 Task: Find connections with filter location Tàrrega with filter topic #productmanagementwith filter profile language Potuguese with filter current company Snowflake with filter school KRISHNA INSTITUTE OF ENGINEERING AND TECHNOLOGY, GHAZIABAD with filter industry Beverage Manufacturing with filter service category Technical with filter keywords title Proposal Writer
Action: Mouse moved to (619, 59)
Screenshot: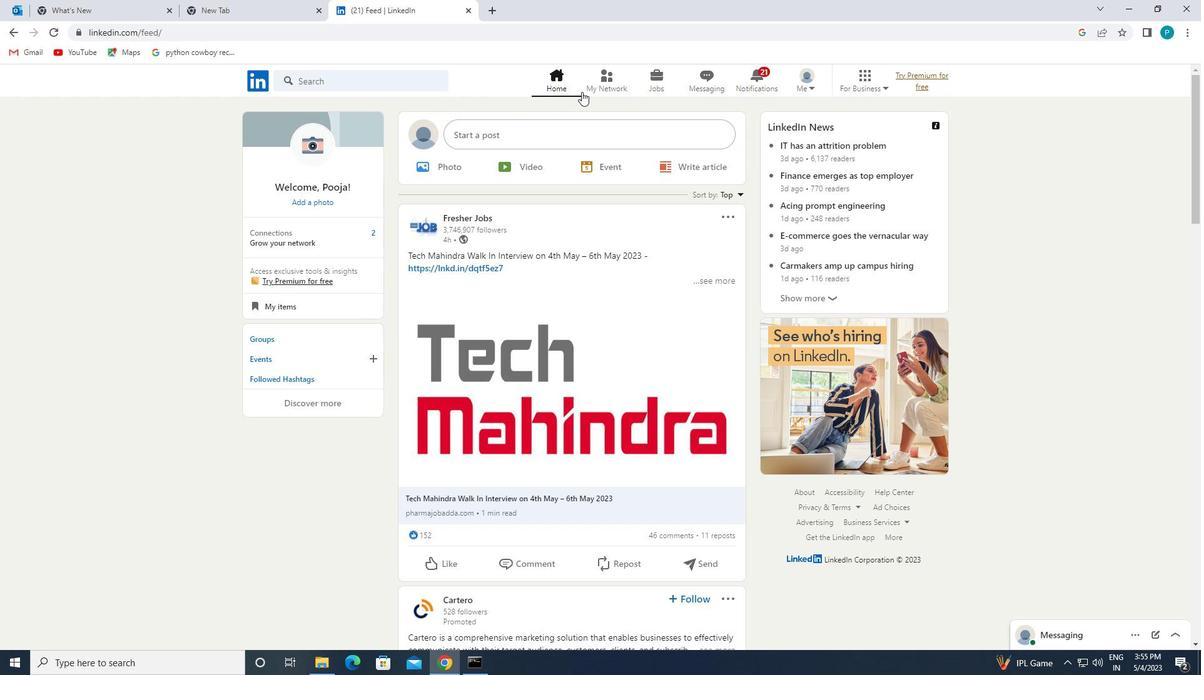 
Action: Mouse pressed left at (619, 59)
Screenshot: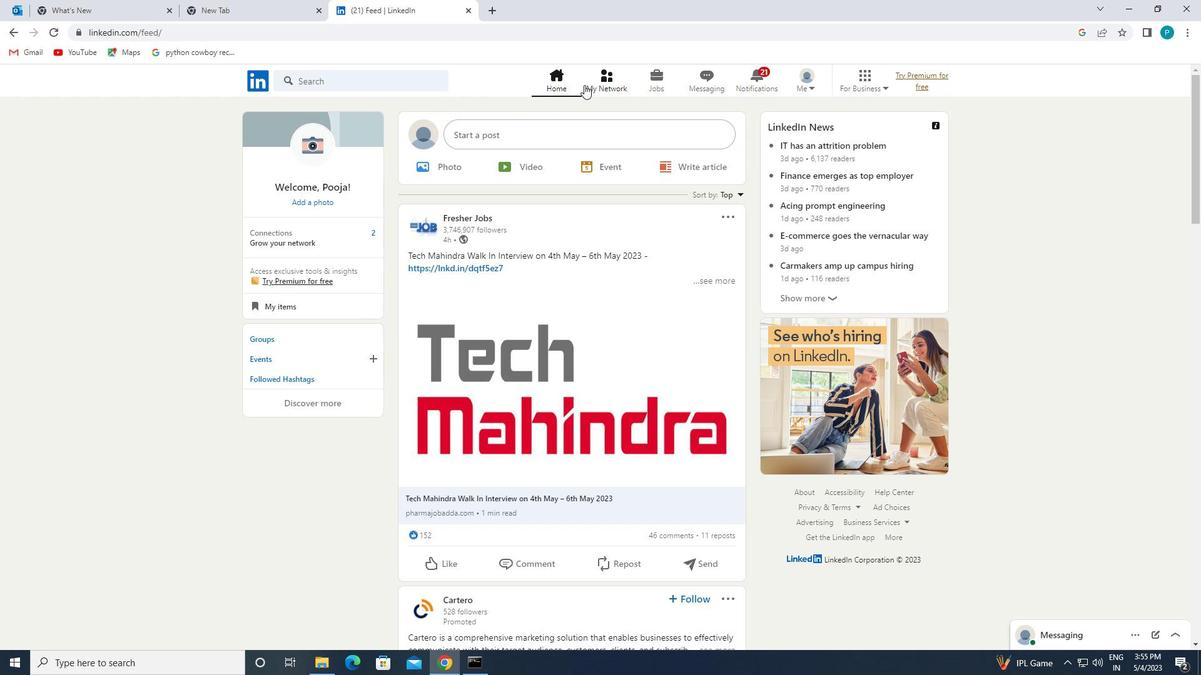 
Action: Mouse moved to (607, 73)
Screenshot: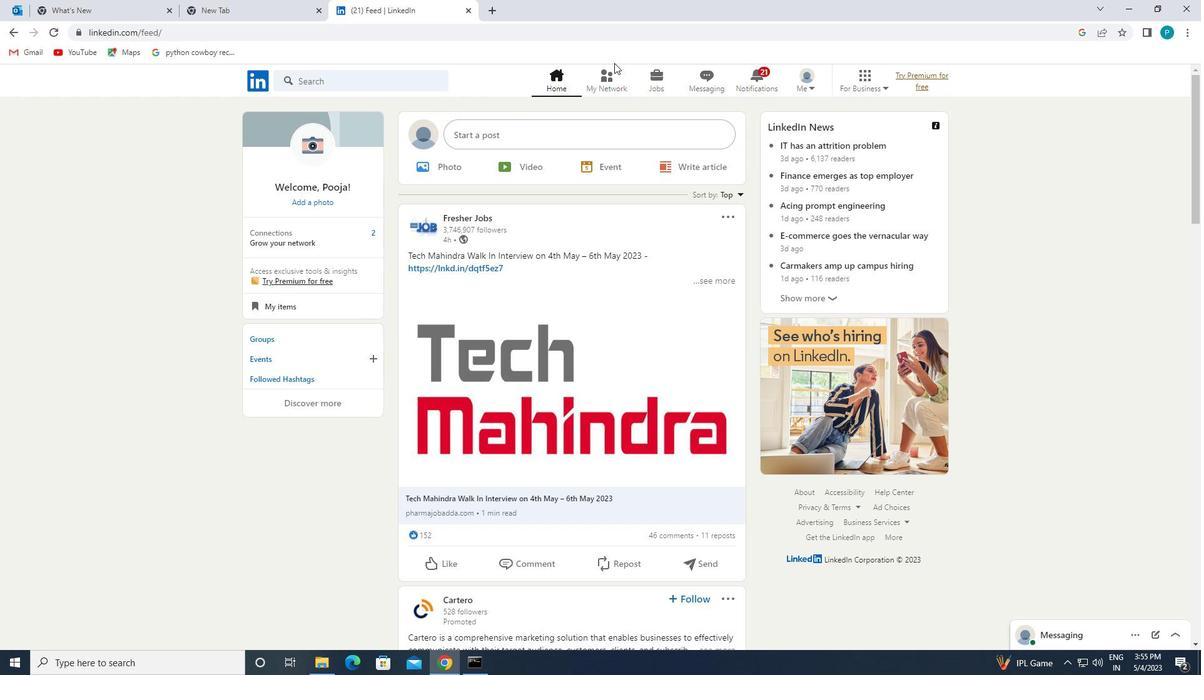
Action: Mouse pressed left at (607, 73)
Screenshot: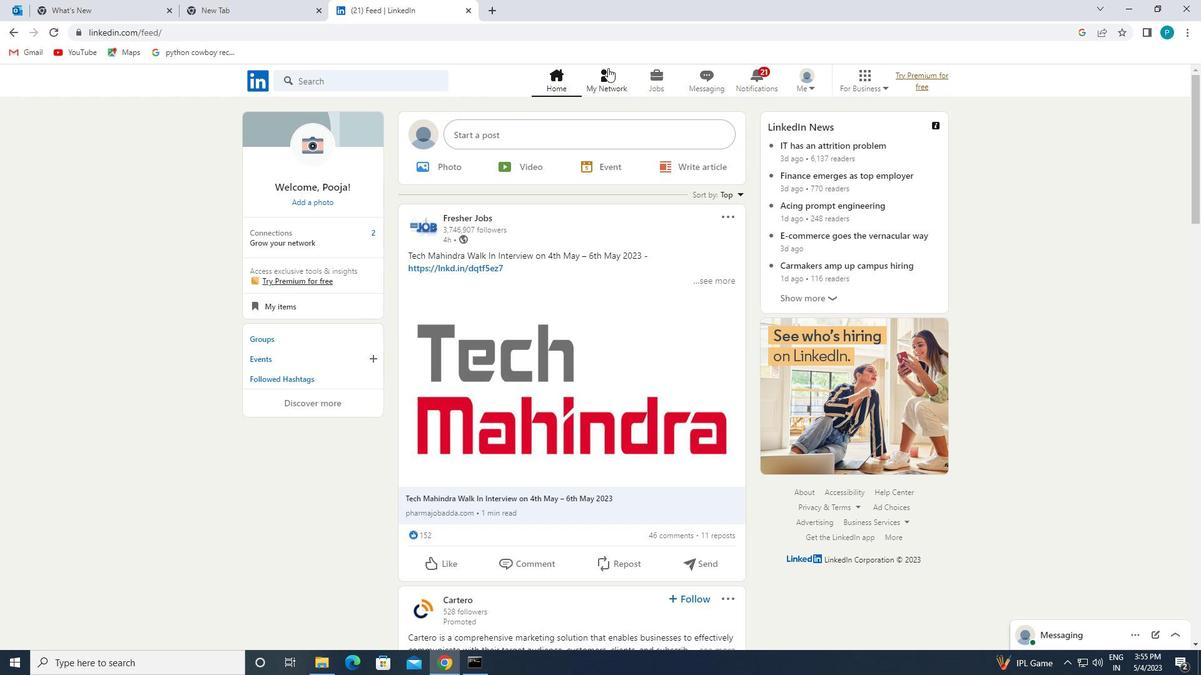
Action: Mouse moved to (335, 142)
Screenshot: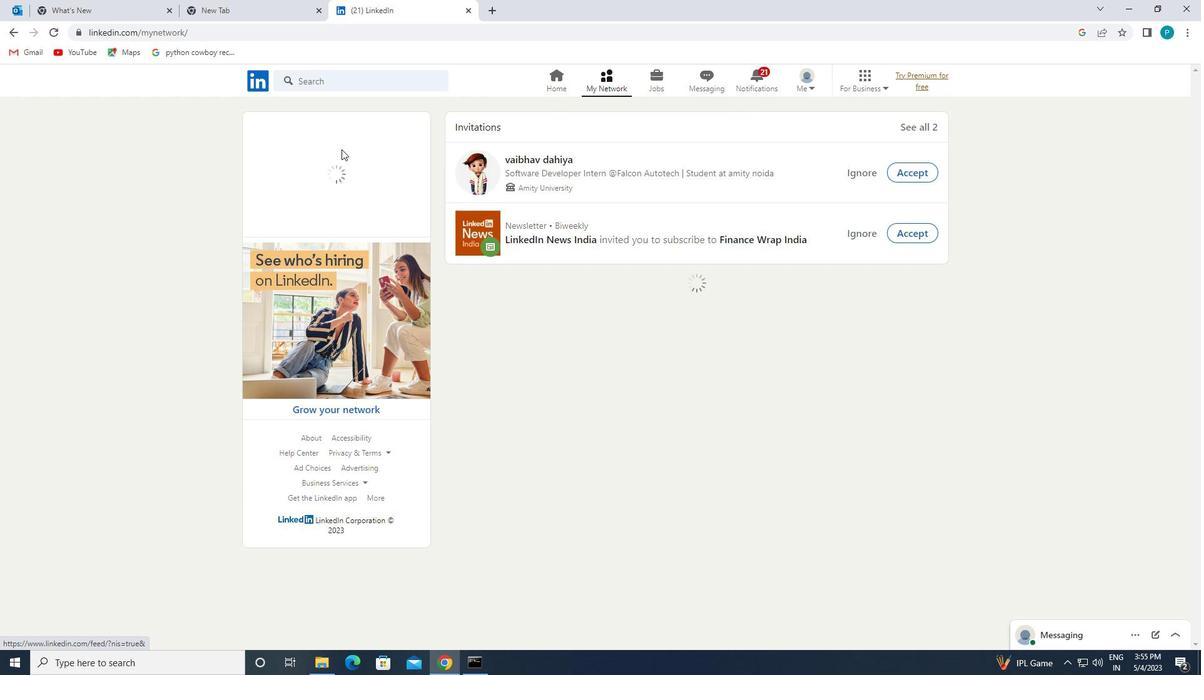 
Action: Mouse pressed left at (335, 142)
Screenshot: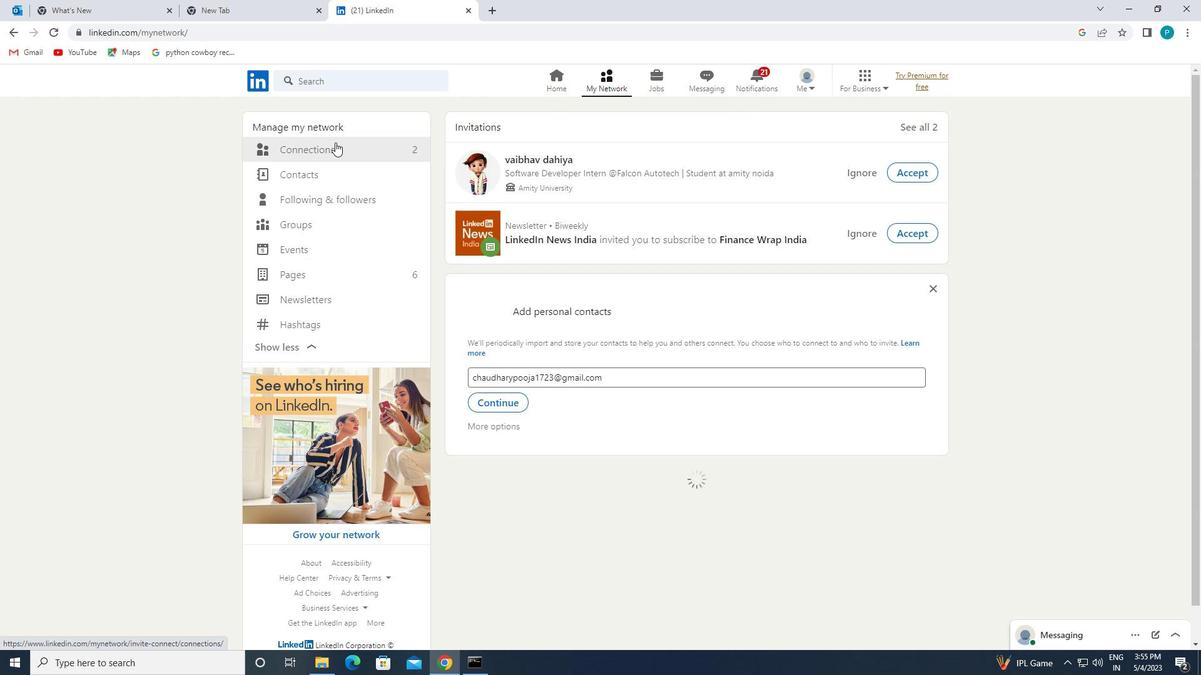 
Action: Mouse moved to (695, 147)
Screenshot: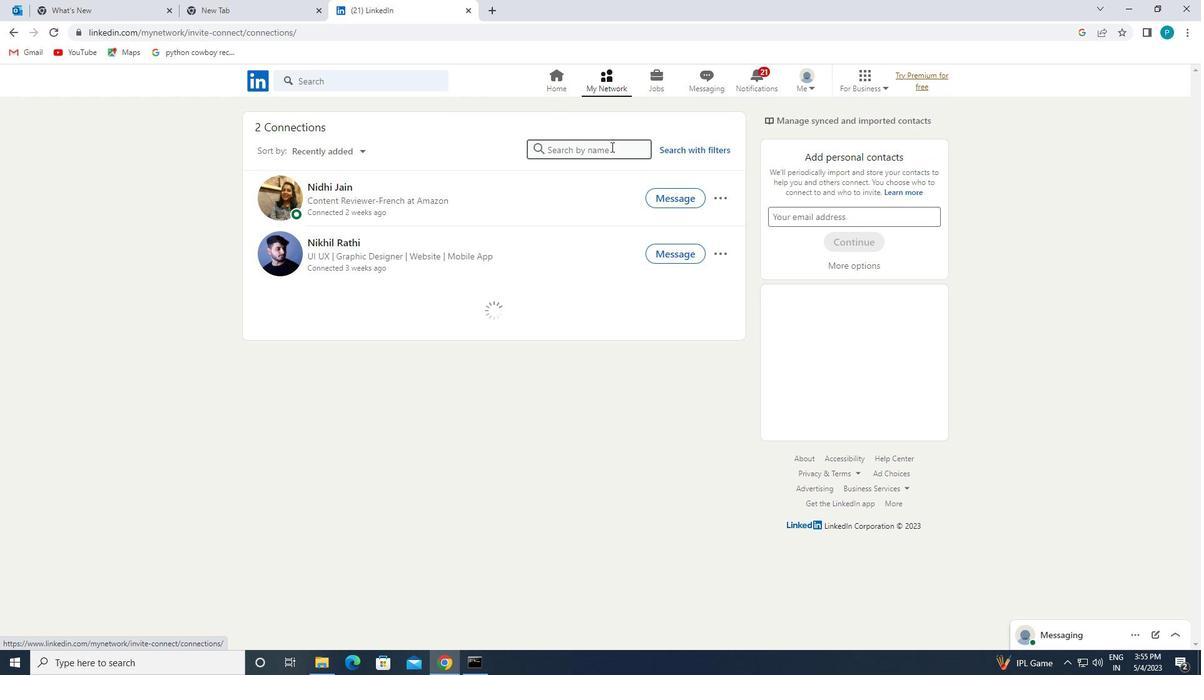 
Action: Mouse pressed left at (695, 147)
Screenshot: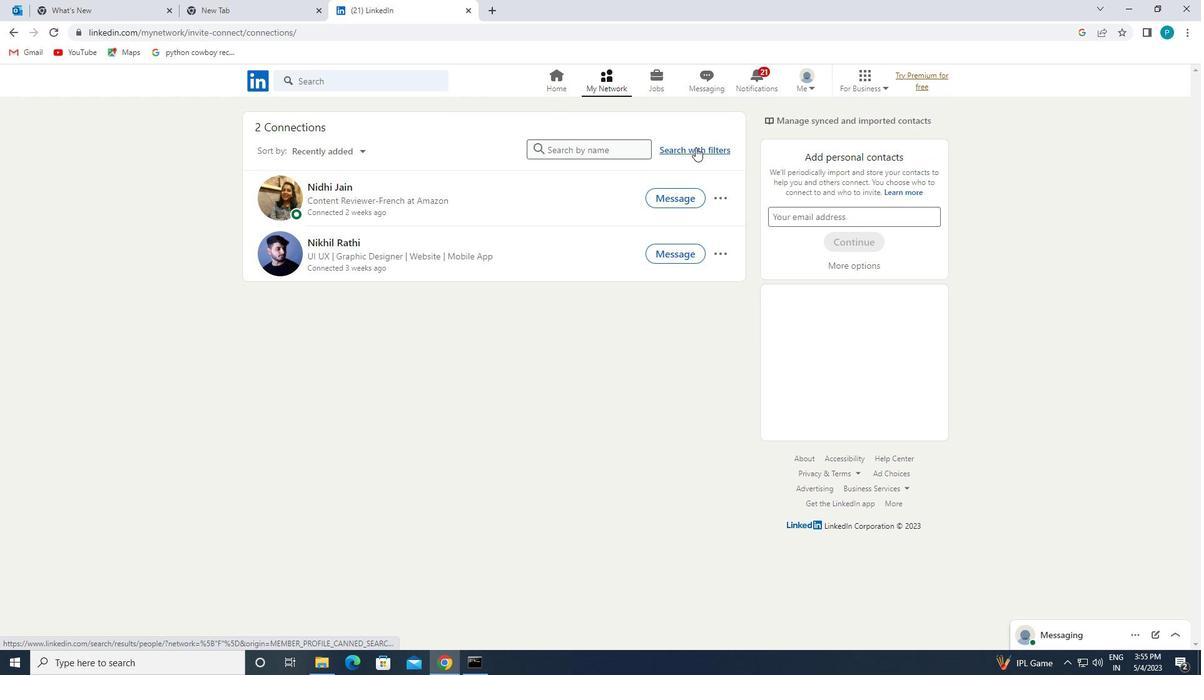 
Action: Mouse moved to (627, 115)
Screenshot: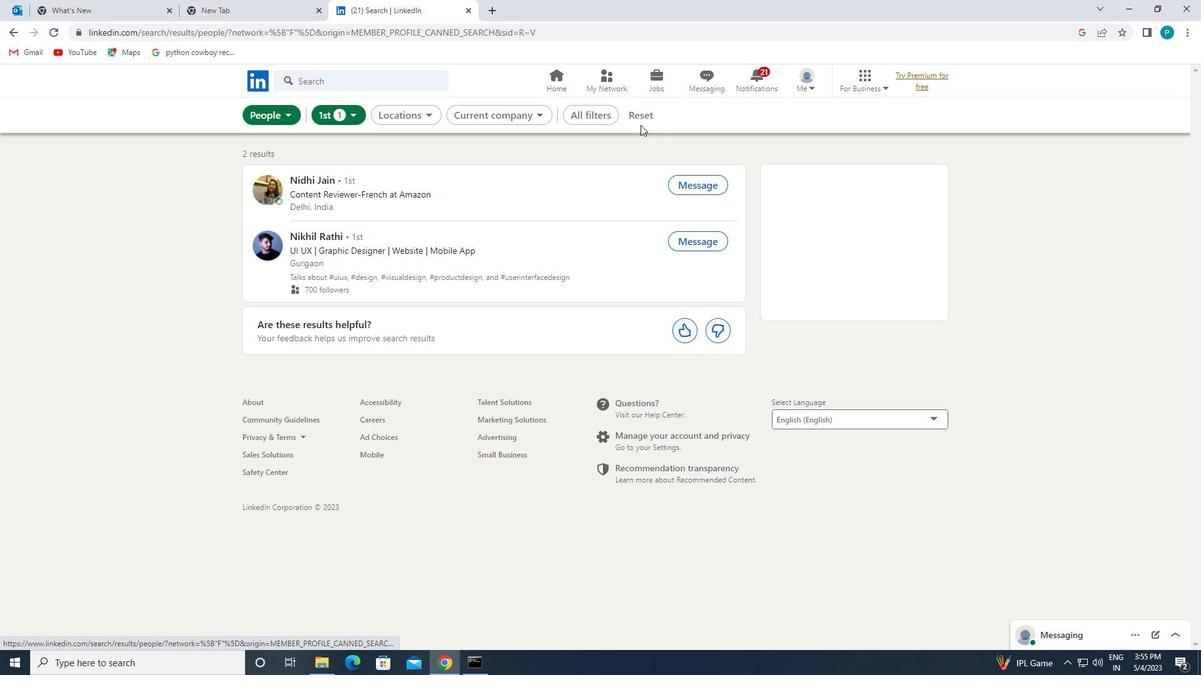 
Action: Mouse pressed left at (627, 115)
Screenshot: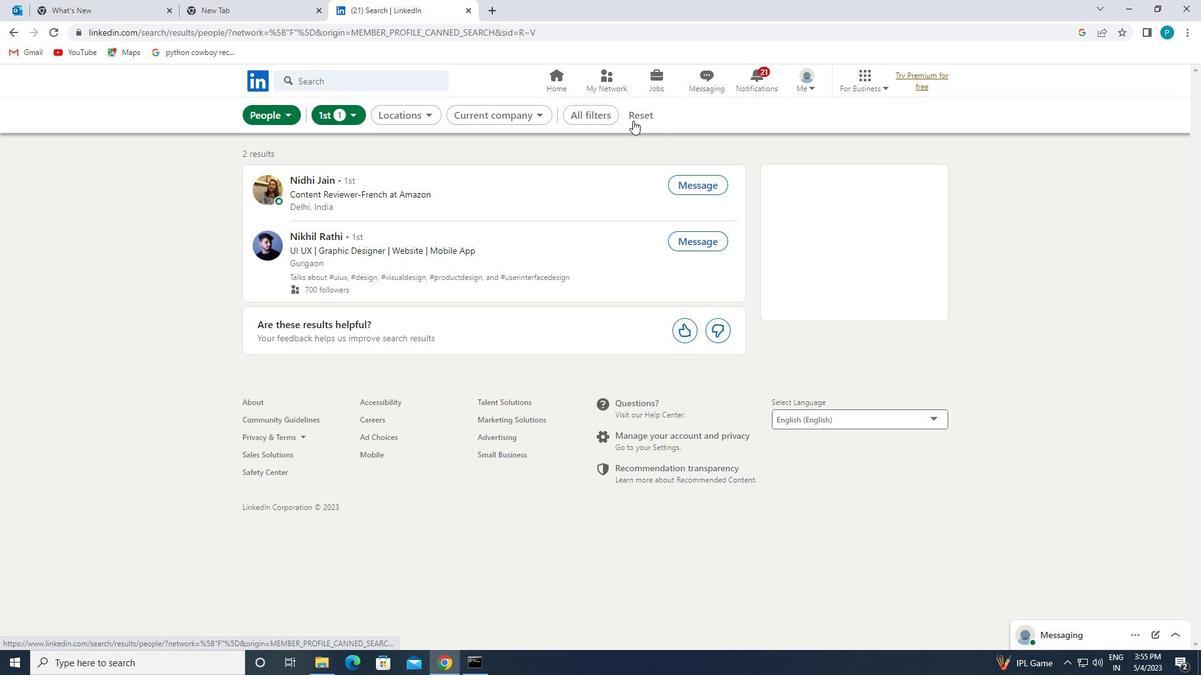 
Action: Mouse pressed left at (627, 115)
Screenshot: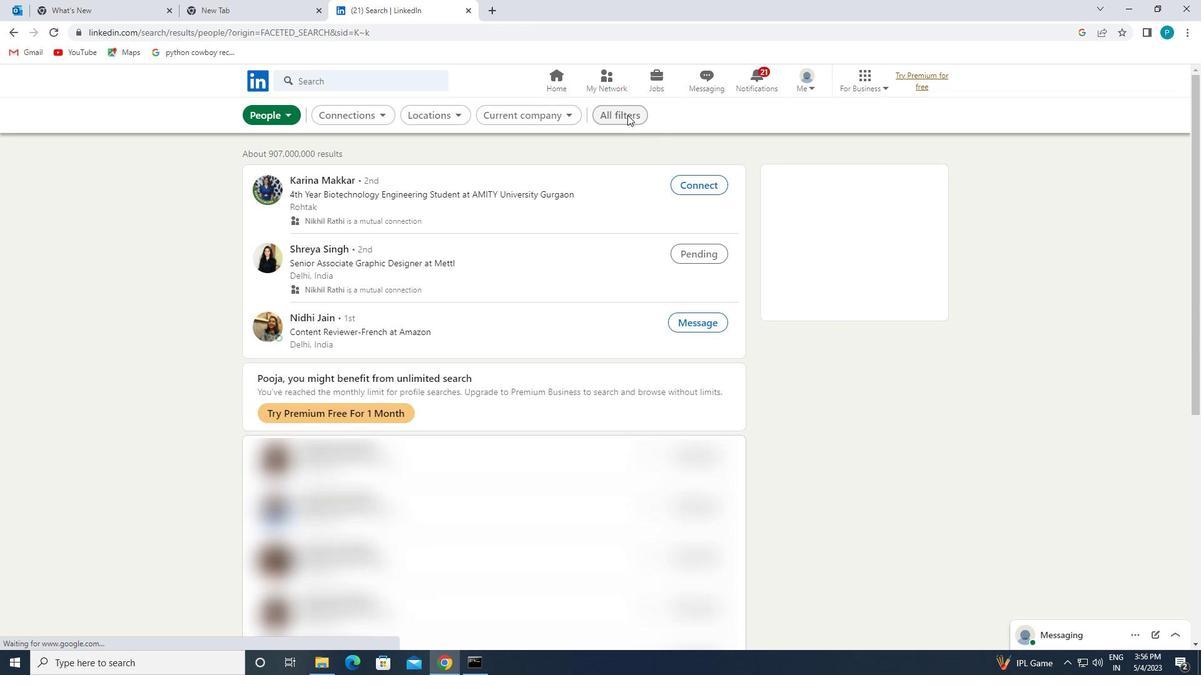 
Action: Mouse moved to (978, 307)
Screenshot: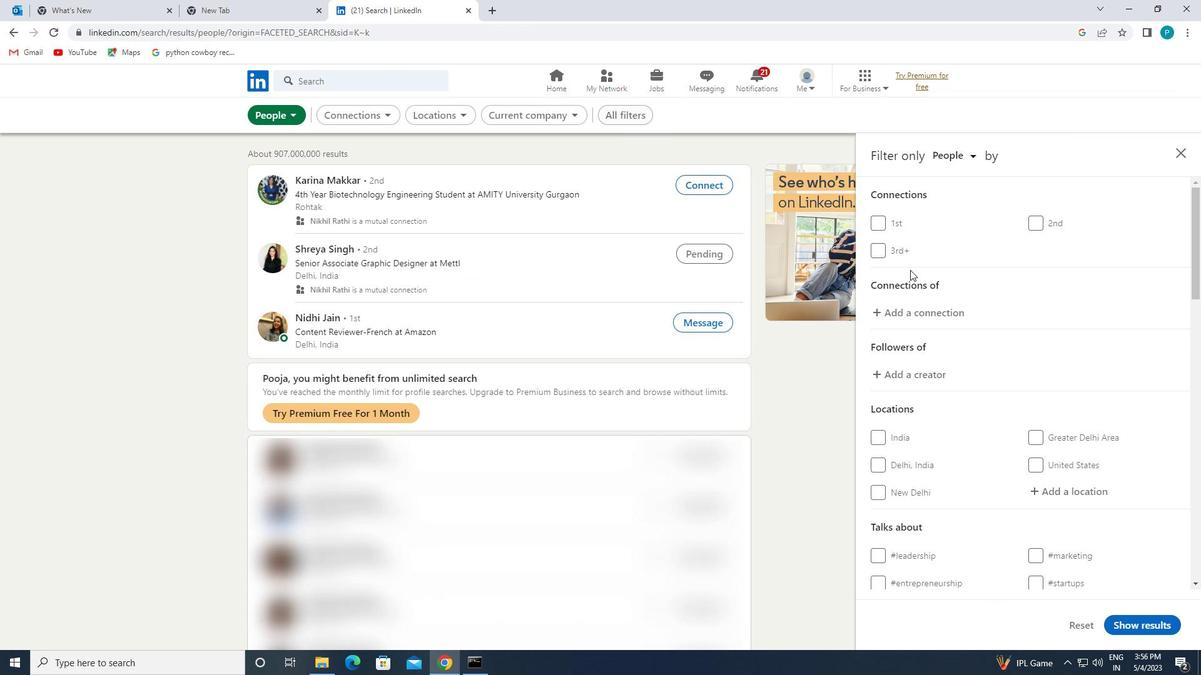
Action: Mouse scrolled (978, 307) with delta (0, 0)
Screenshot: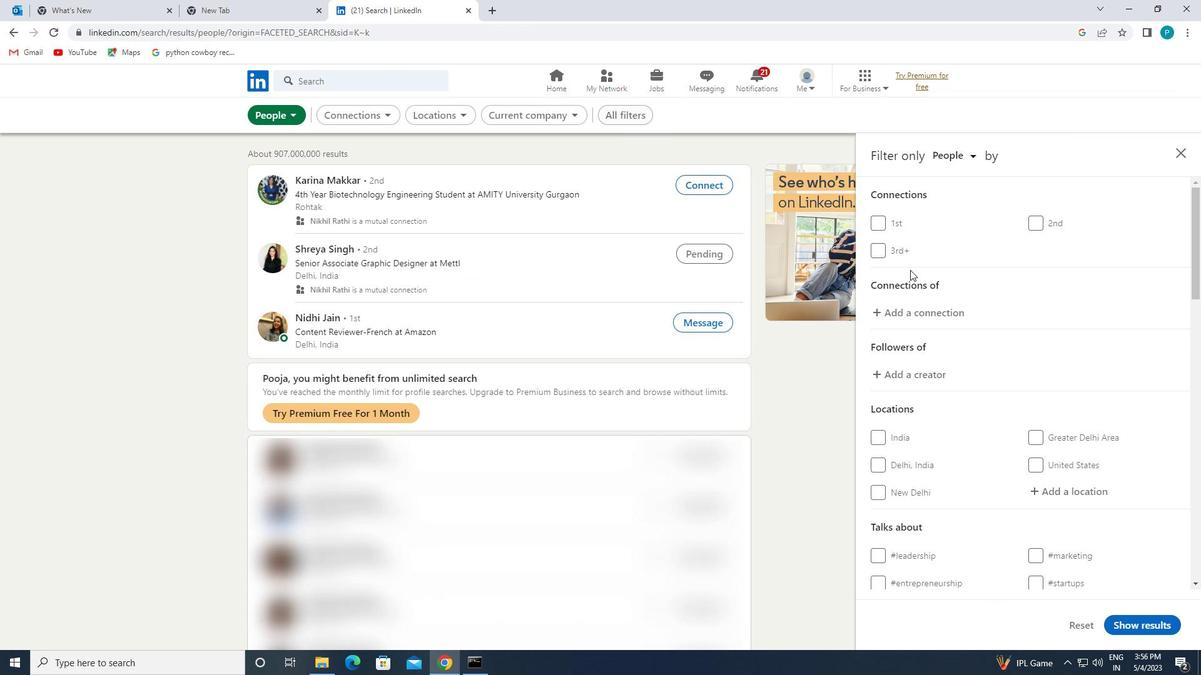 
Action: Mouse moved to (981, 311)
Screenshot: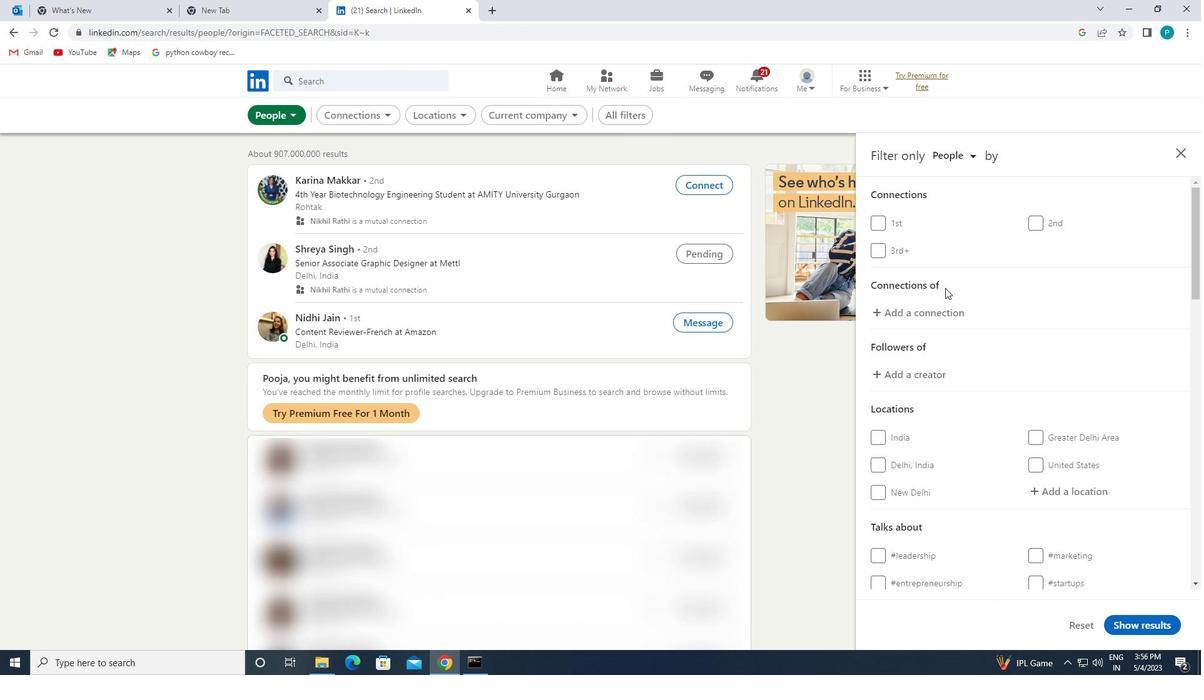 
Action: Mouse scrolled (981, 311) with delta (0, 0)
Screenshot: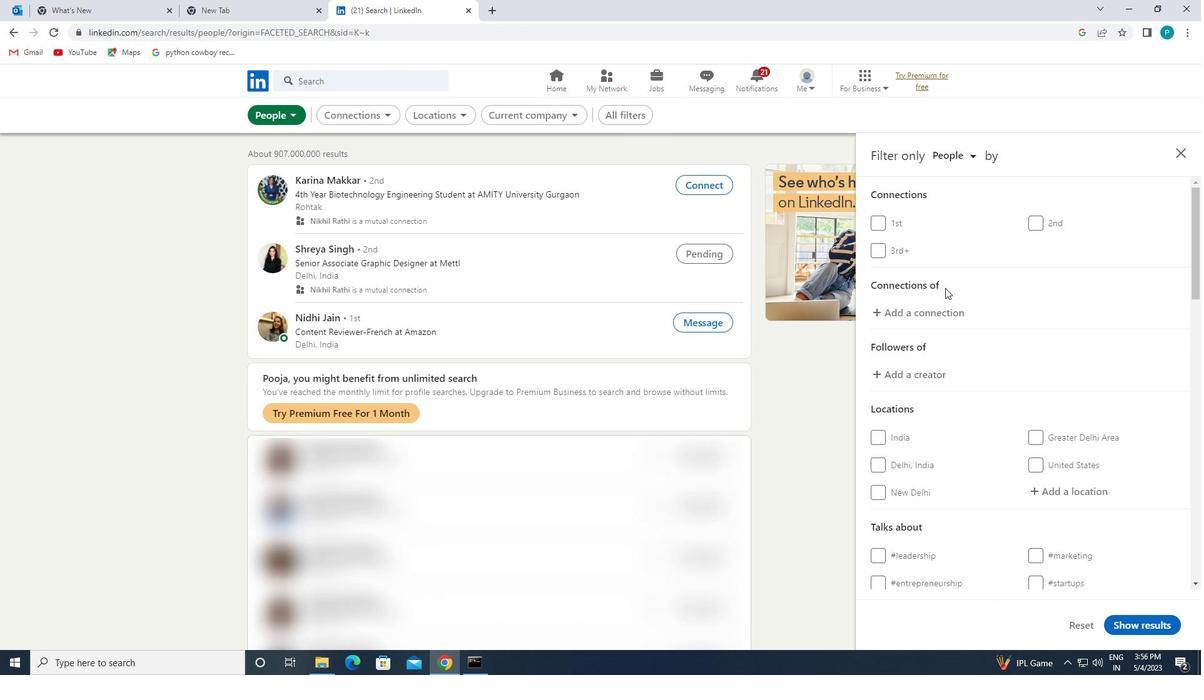 
Action: Mouse moved to (1053, 353)
Screenshot: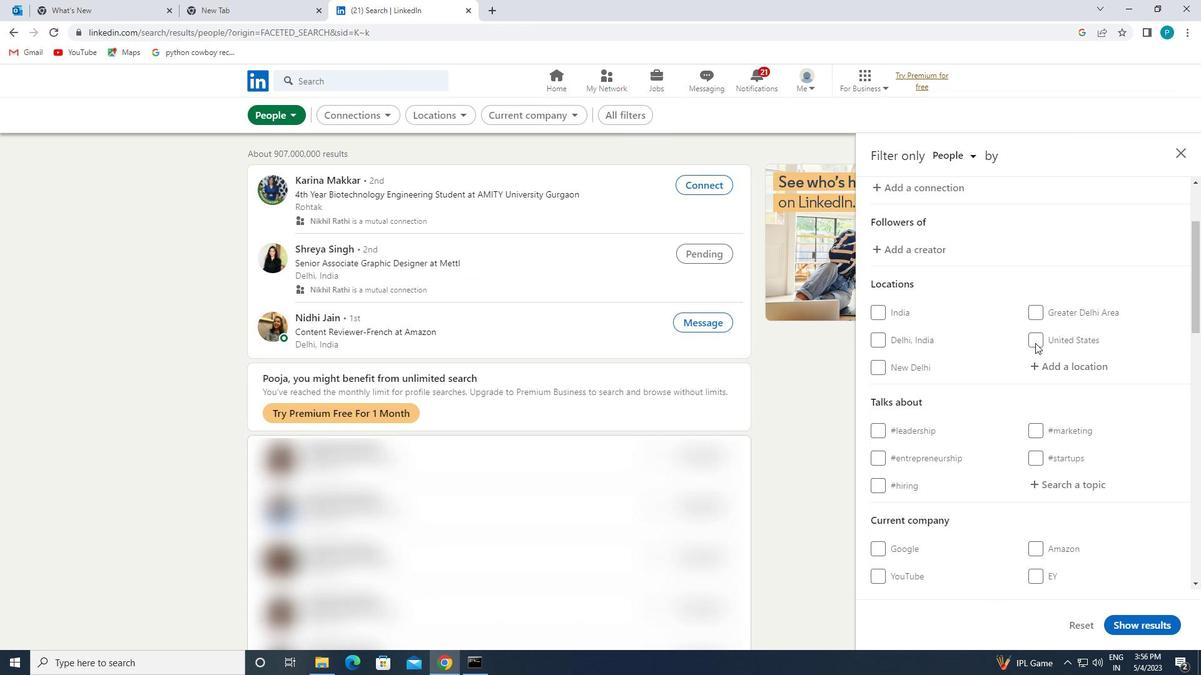 
Action: Mouse pressed left at (1053, 353)
Screenshot: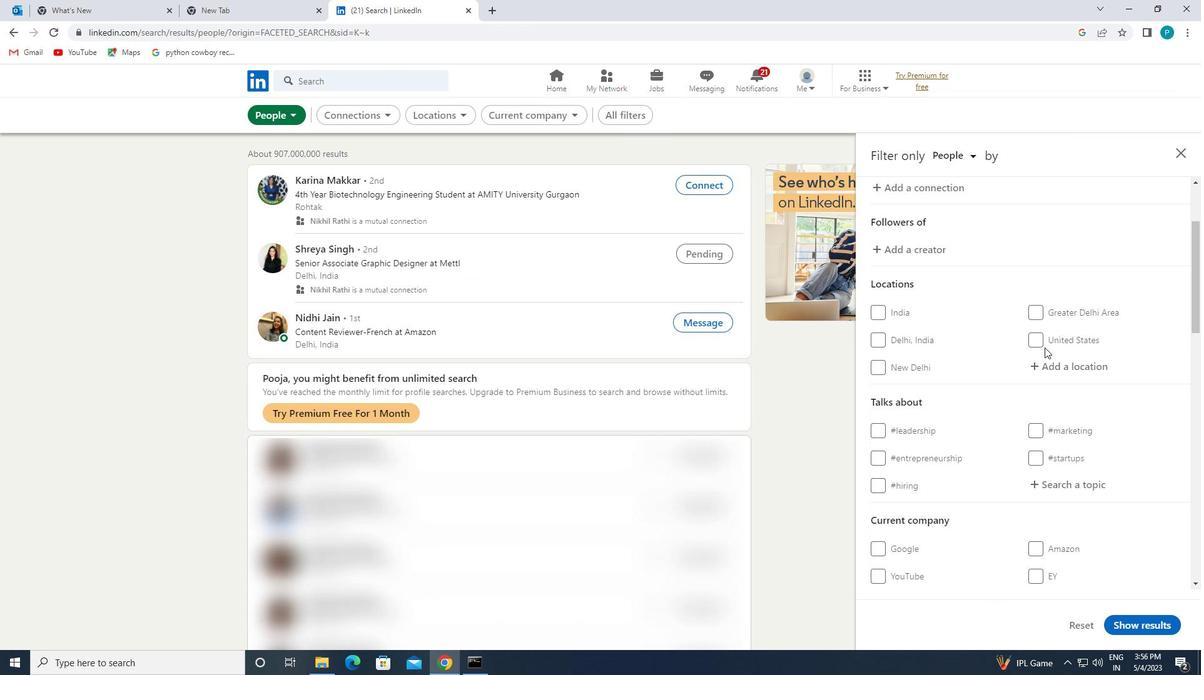 
Action: Mouse moved to (1057, 363)
Screenshot: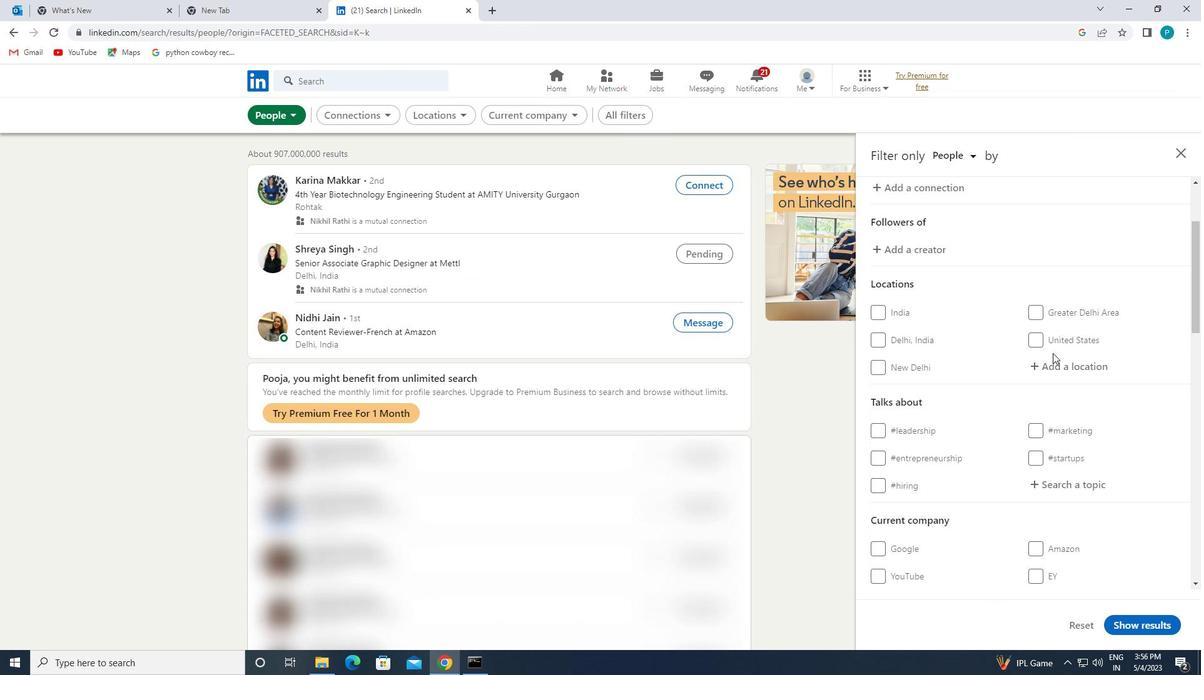 
Action: Mouse pressed left at (1057, 363)
Screenshot: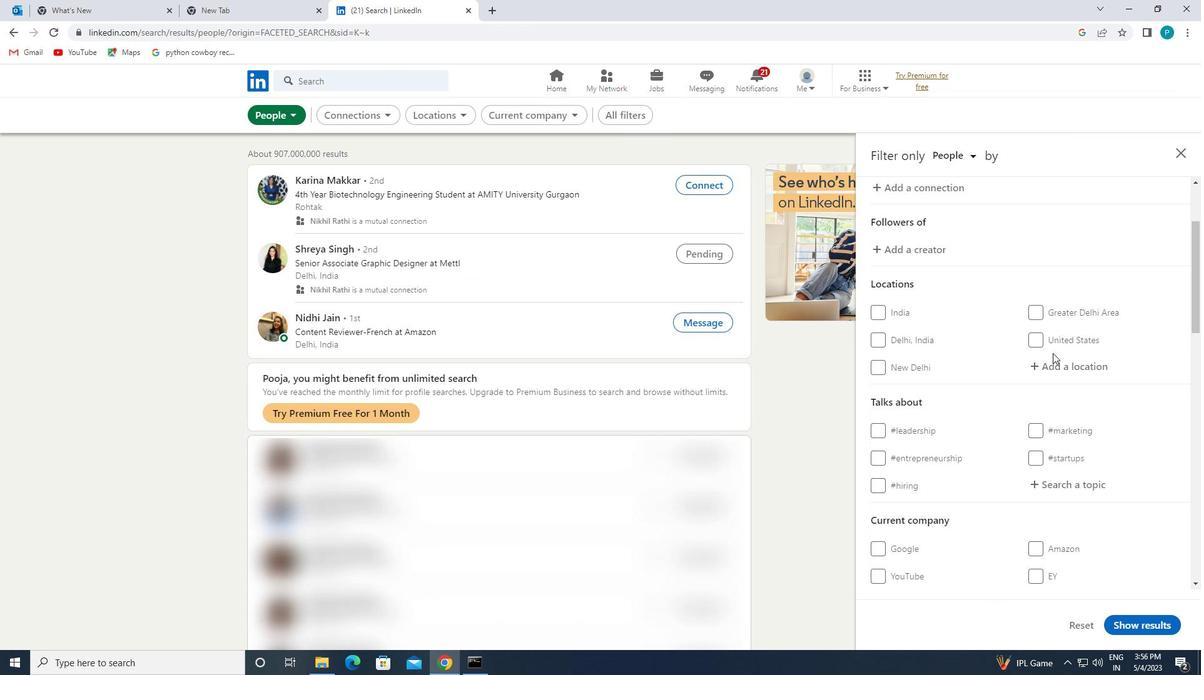 
Action: Mouse moved to (1058, 363)
Screenshot: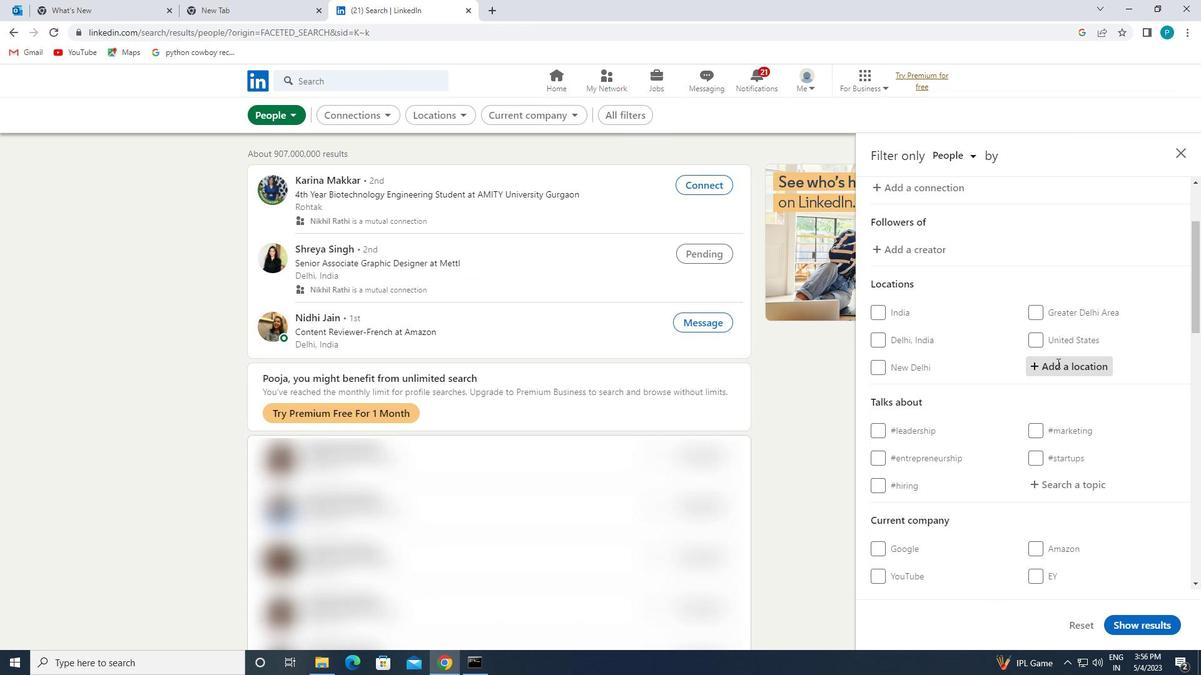 
Action: Key pressed <Key.caps_lock>t<Key.caps_lock>arrega
Screenshot: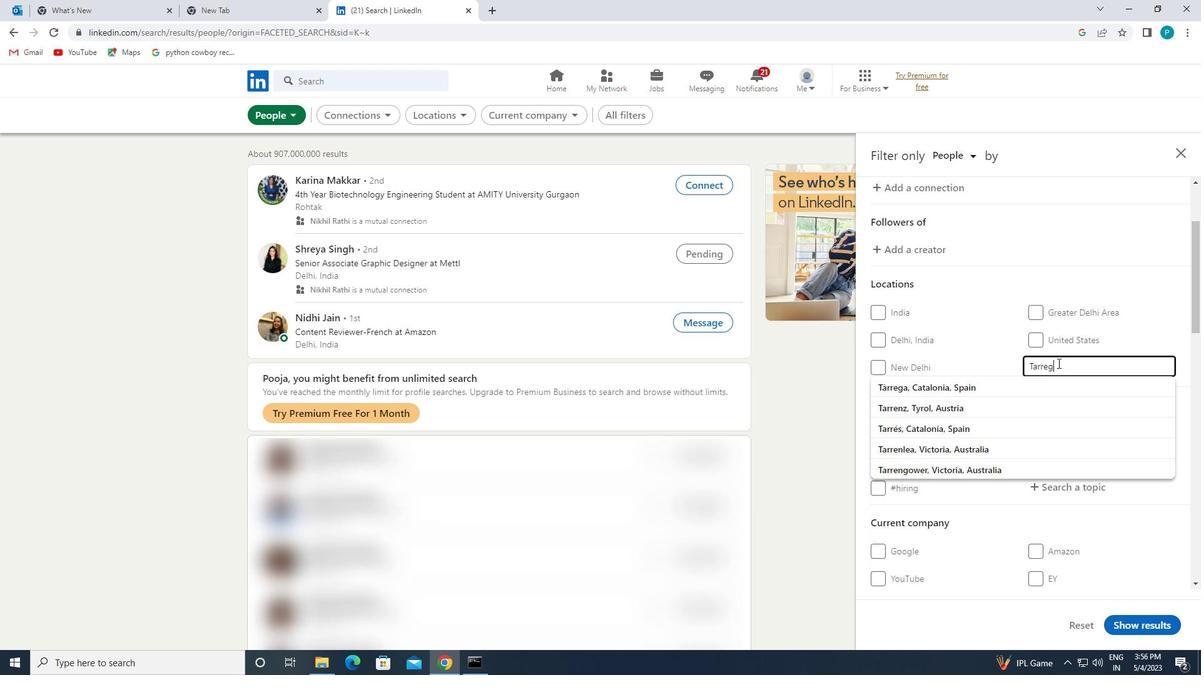 
Action: Mouse moved to (1034, 386)
Screenshot: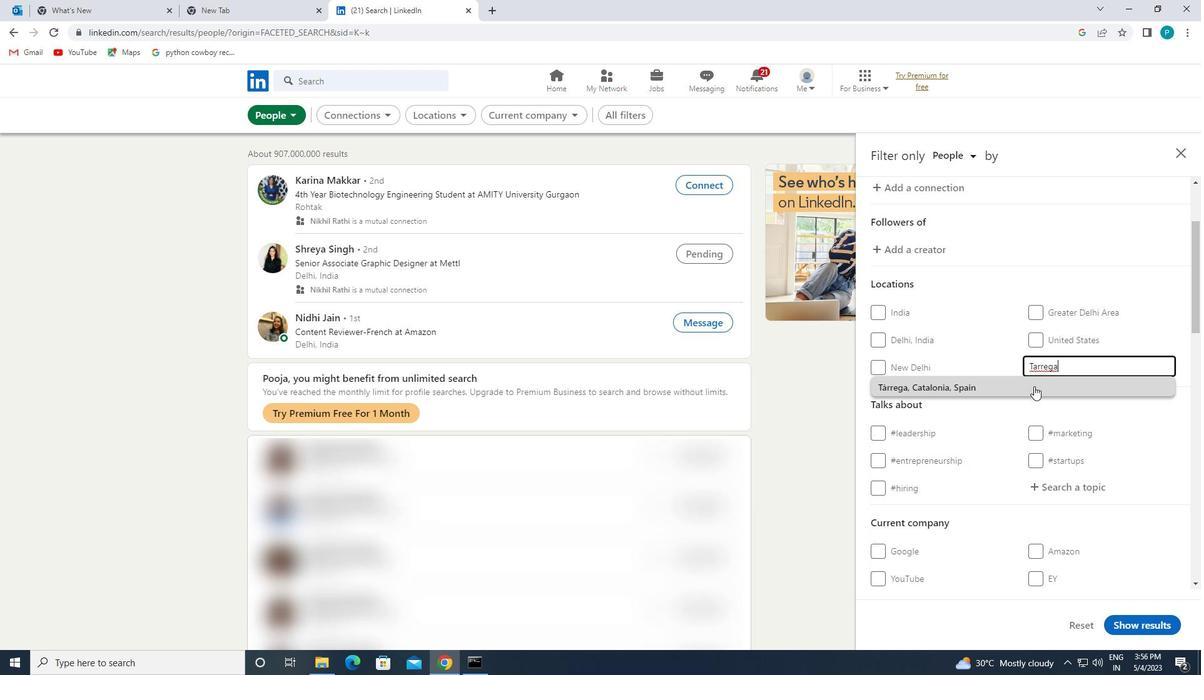 
Action: Mouse pressed left at (1034, 386)
Screenshot: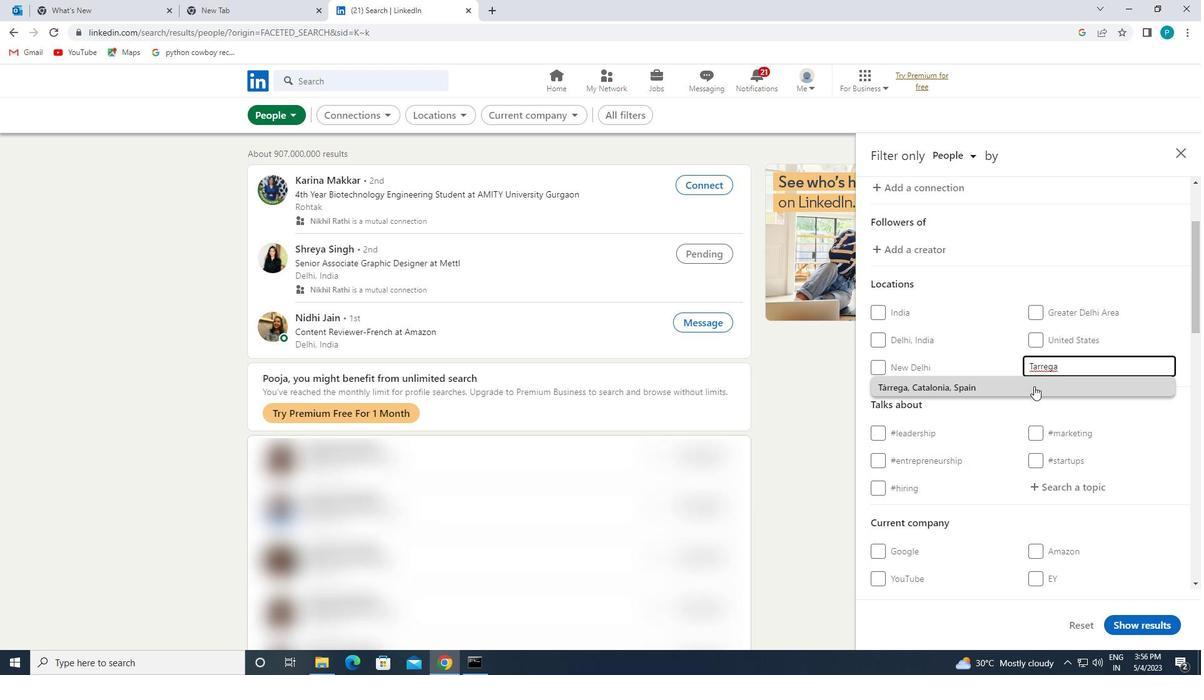 
Action: Mouse moved to (1038, 387)
Screenshot: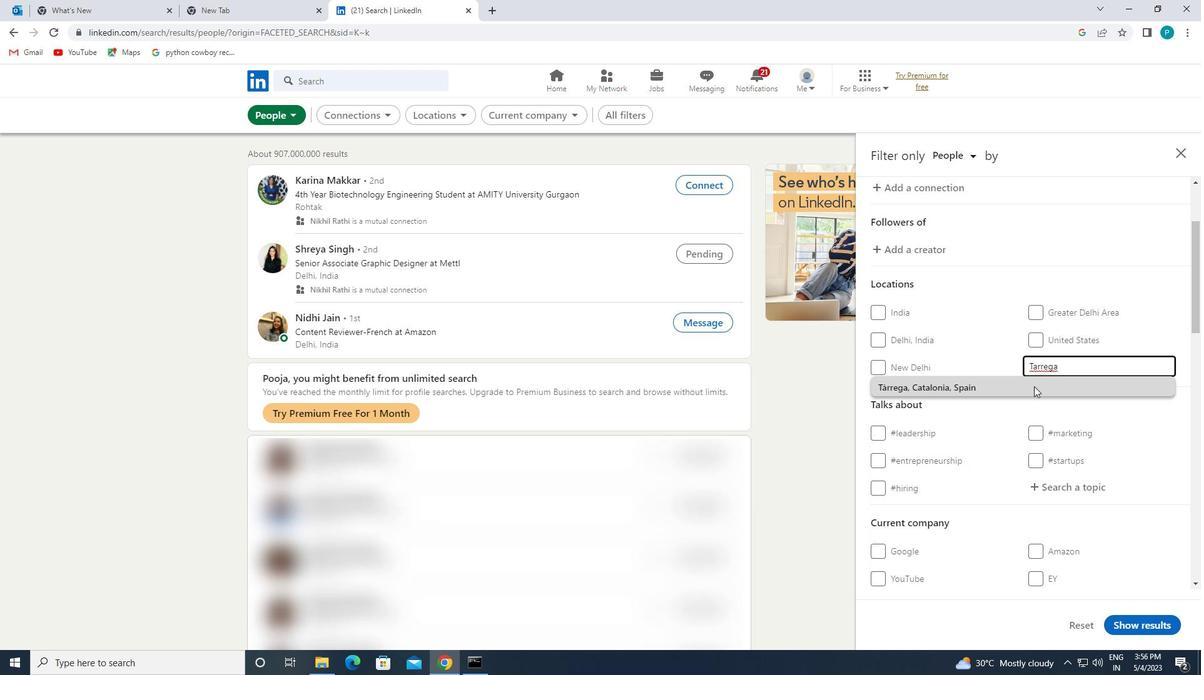 
Action: Mouse scrolled (1038, 387) with delta (0, 0)
Screenshot: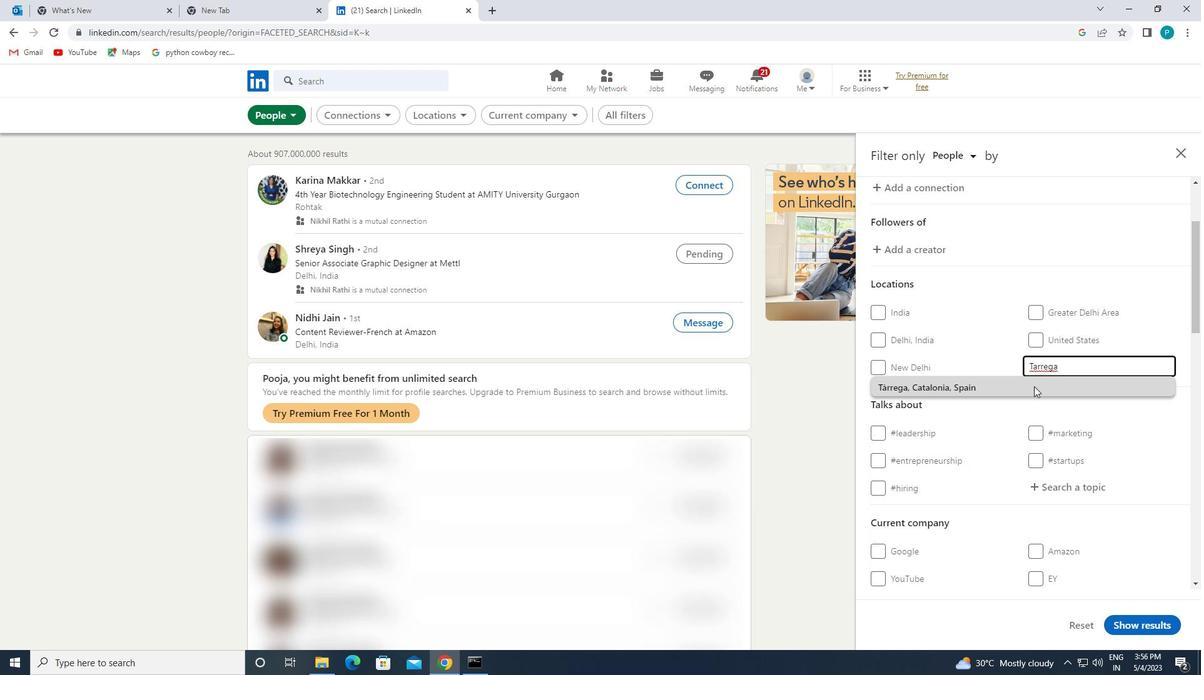 
Action: Mouse moved to (1038, 388)
Screenshot: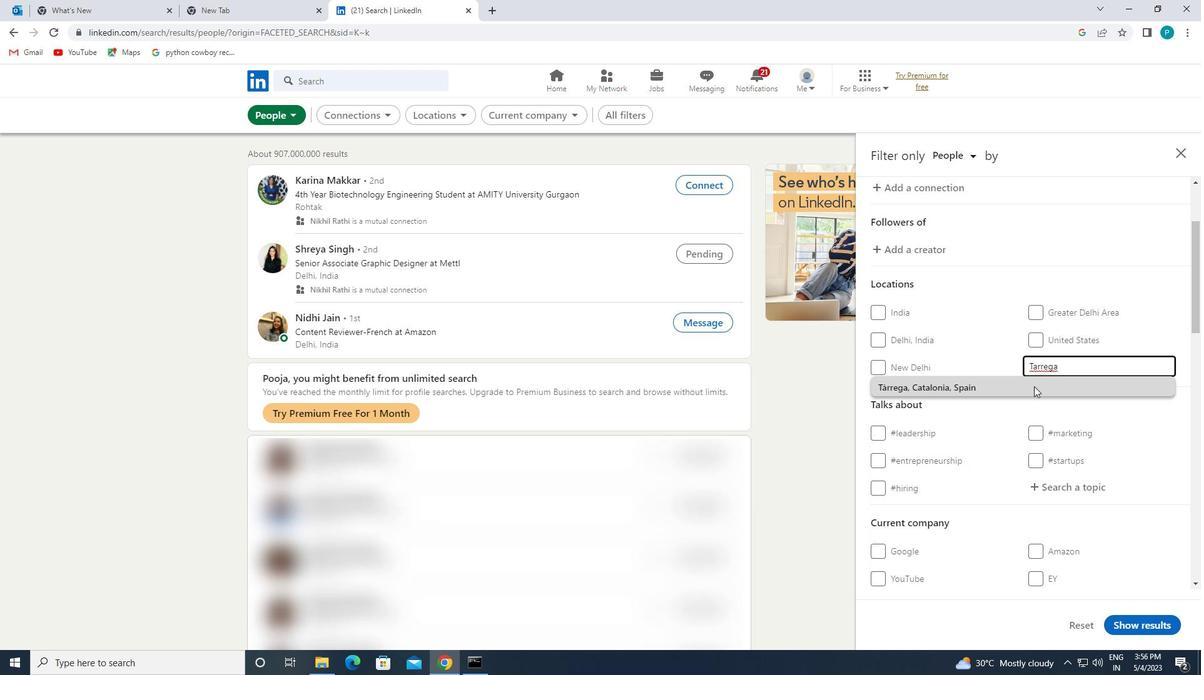 
Action: Mouse scrolled (1038, 387) with delta (0, 0)
Screenshot: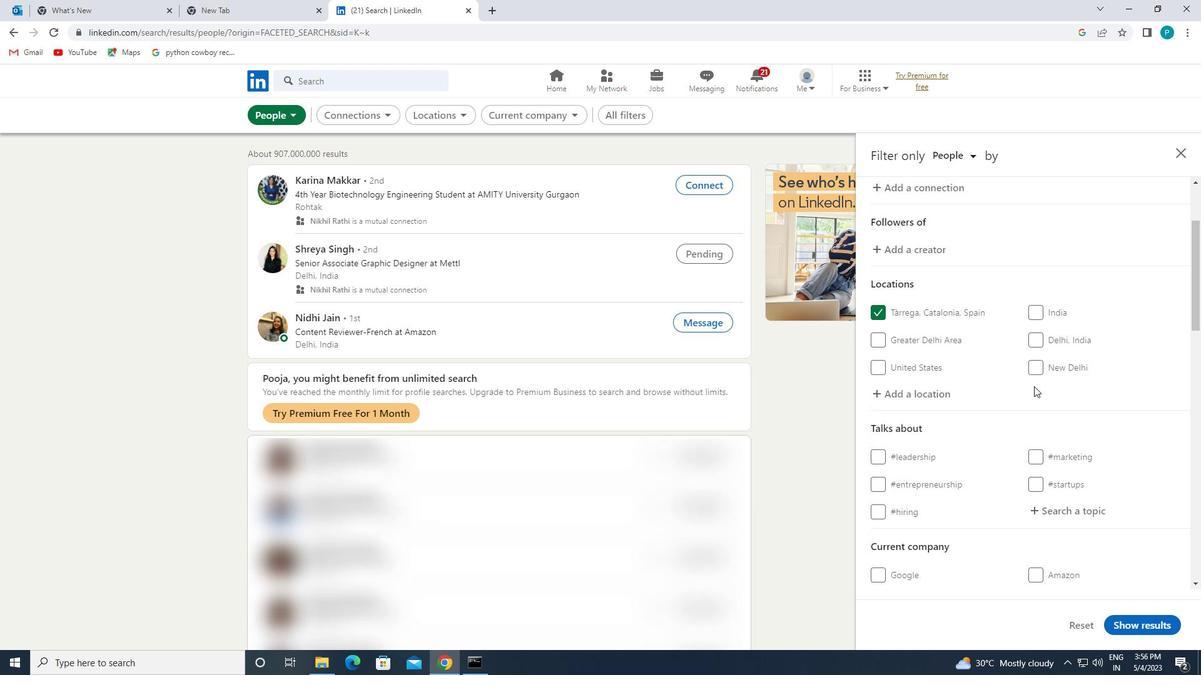 
Action: Mouse scrolled (1038, 387) with delta (0, 0)
Screenshot: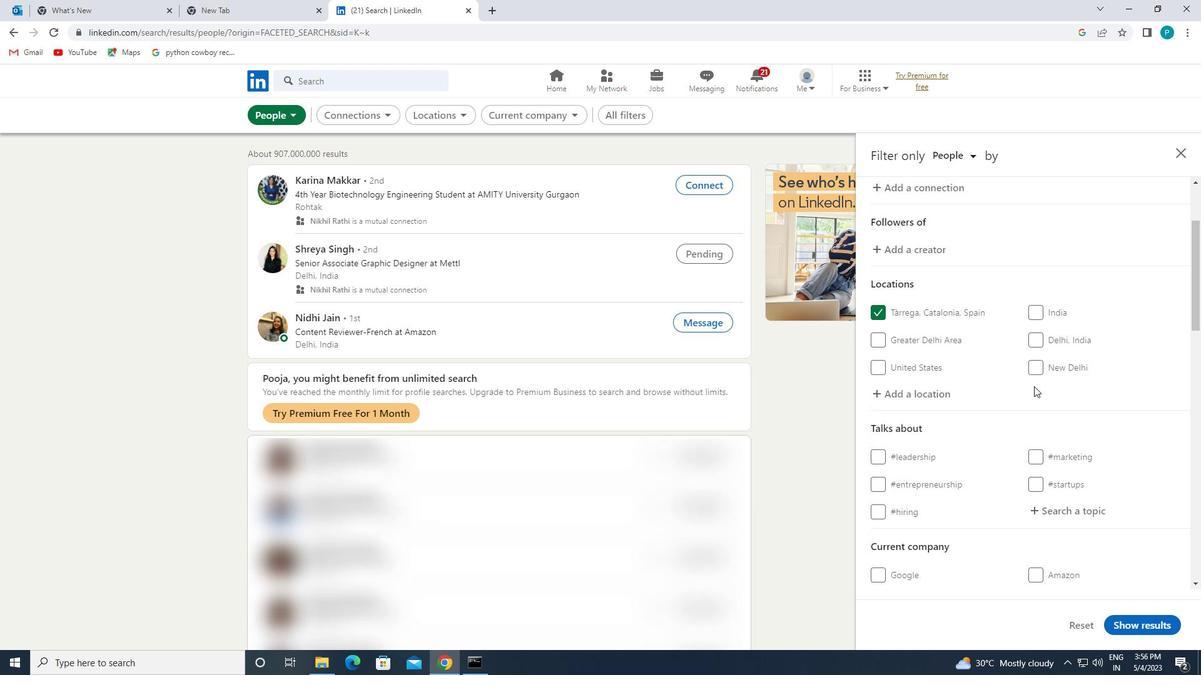 
Action: Mouse moved to (1026, 325)
Screenshot: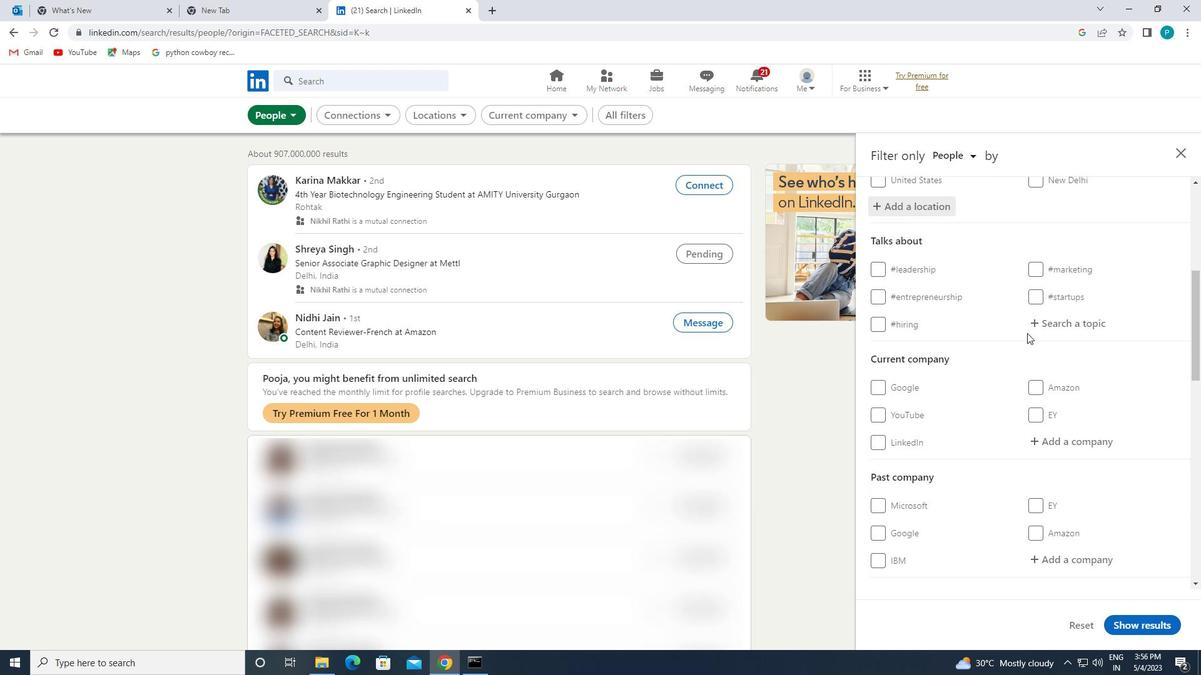 
Action: Mouse pressed left at (1026, 325)
Screenshot: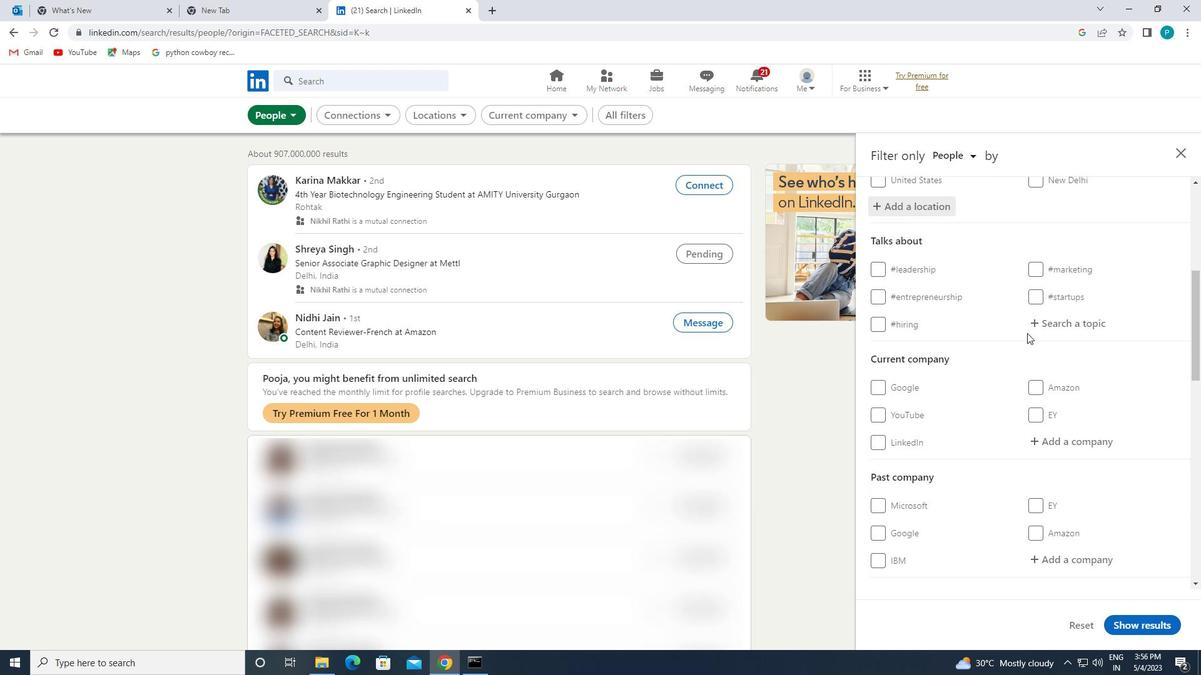 
Action: Key pressed <Key.shift><Key.shift><Key.shift>#PROUD<Key.backspace><Key.backspace>DUCTMANAGEMENT
Screenshot: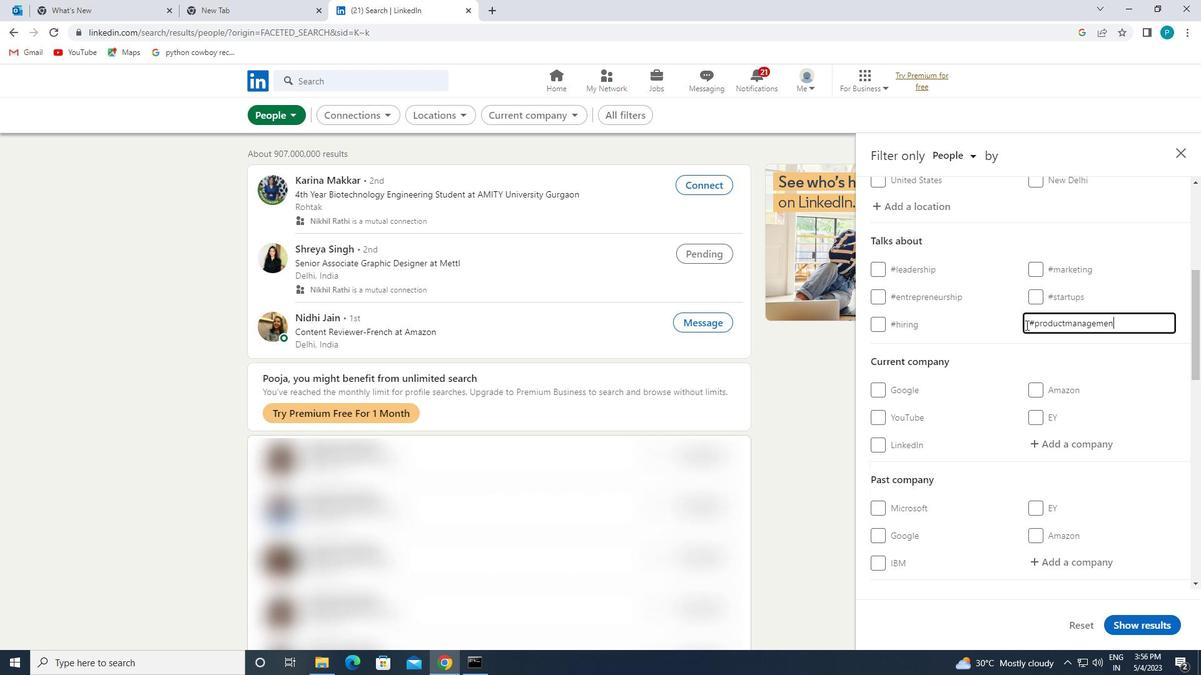 
Action: Mouse moved to (1026, 325)
Screenshot: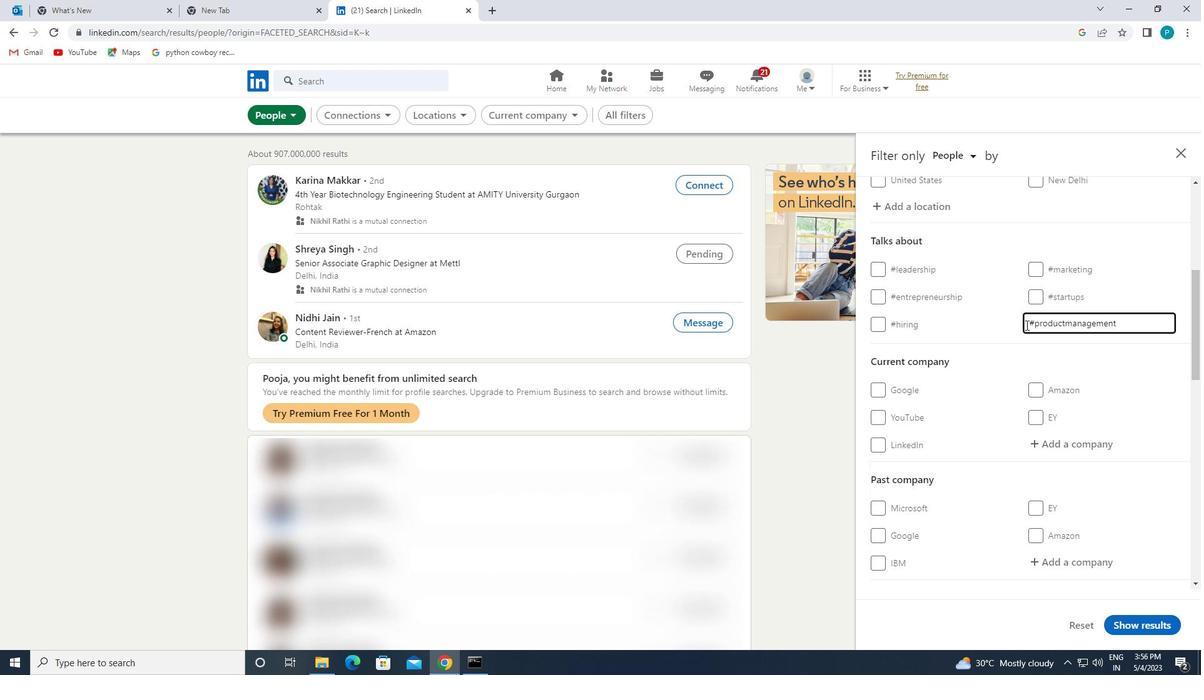 
Action: Mouse scrolled (1026, 324) with delta (0, 0)
Screenshot: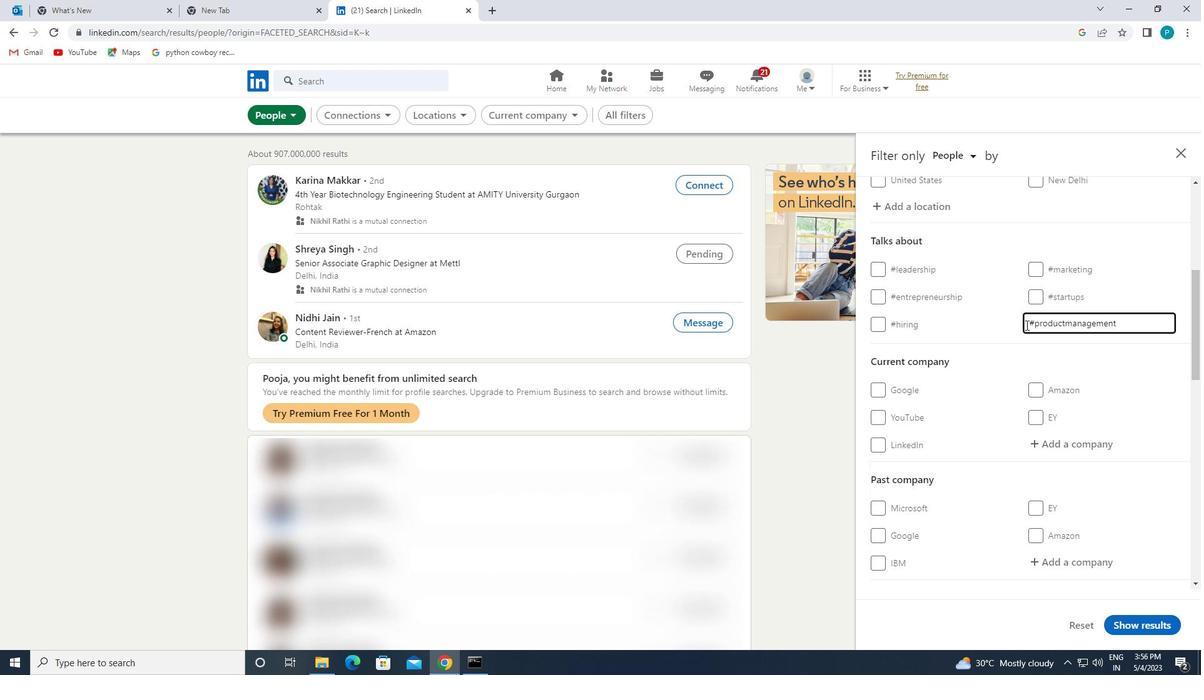 
Action: Mouse moved to (1026, 326)
Screenshot: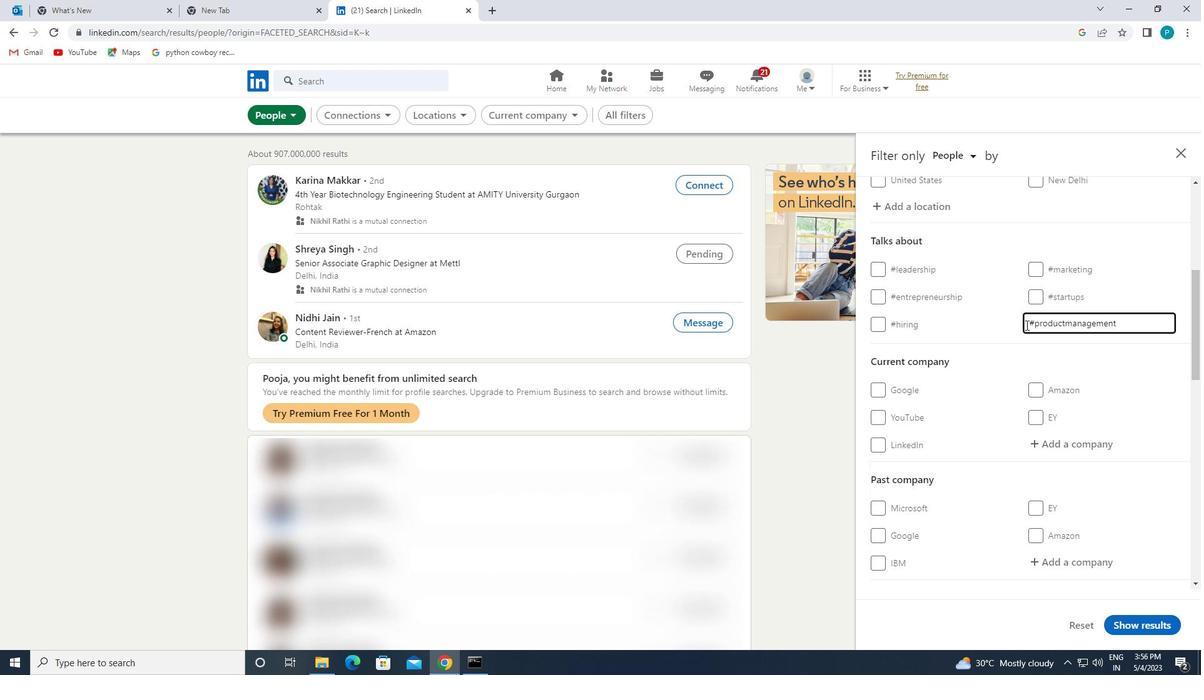 
Action: Mouse scrolled (1026, 325) with delta (0, 0)
Screenshot: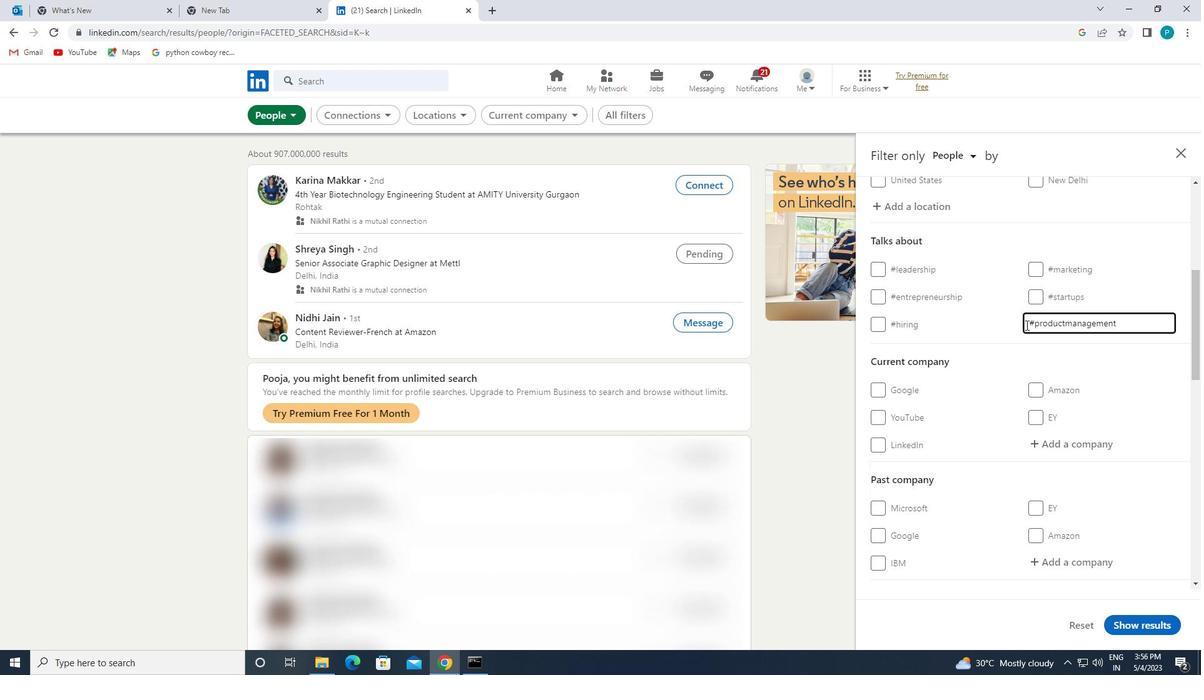 
Action: Mouse moved to (1028, 326)
Screenshot: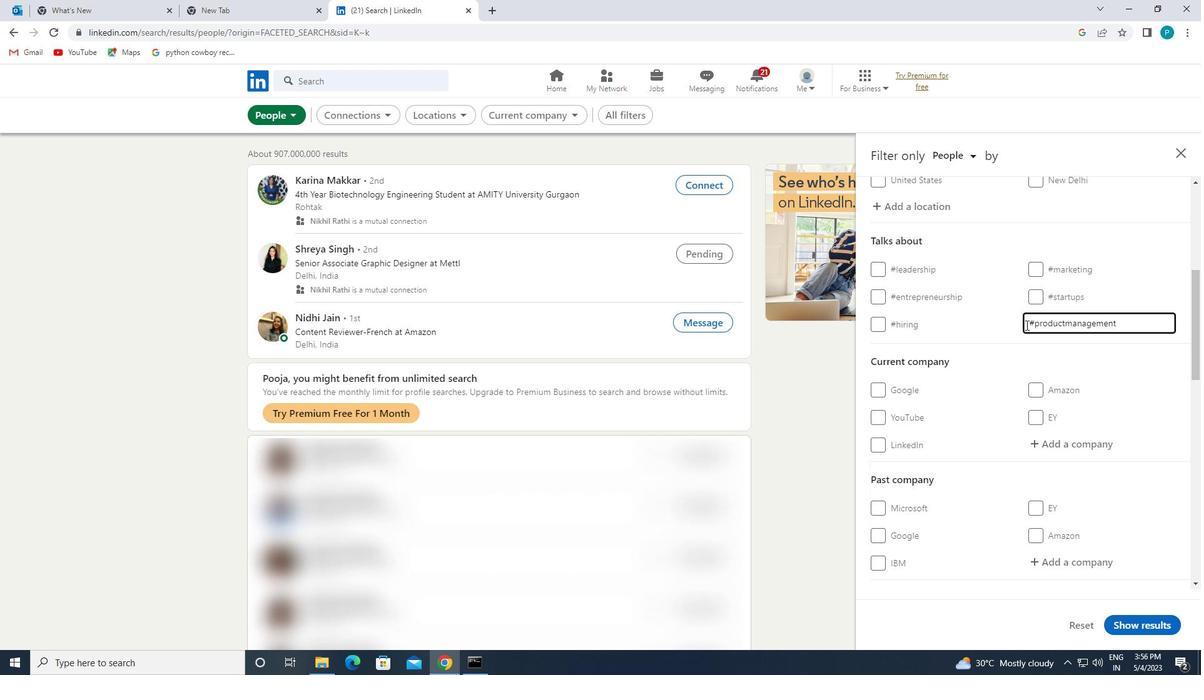 
Action: Mouse scrolled (1028, 326) with delta (0, 0)
Screenshot: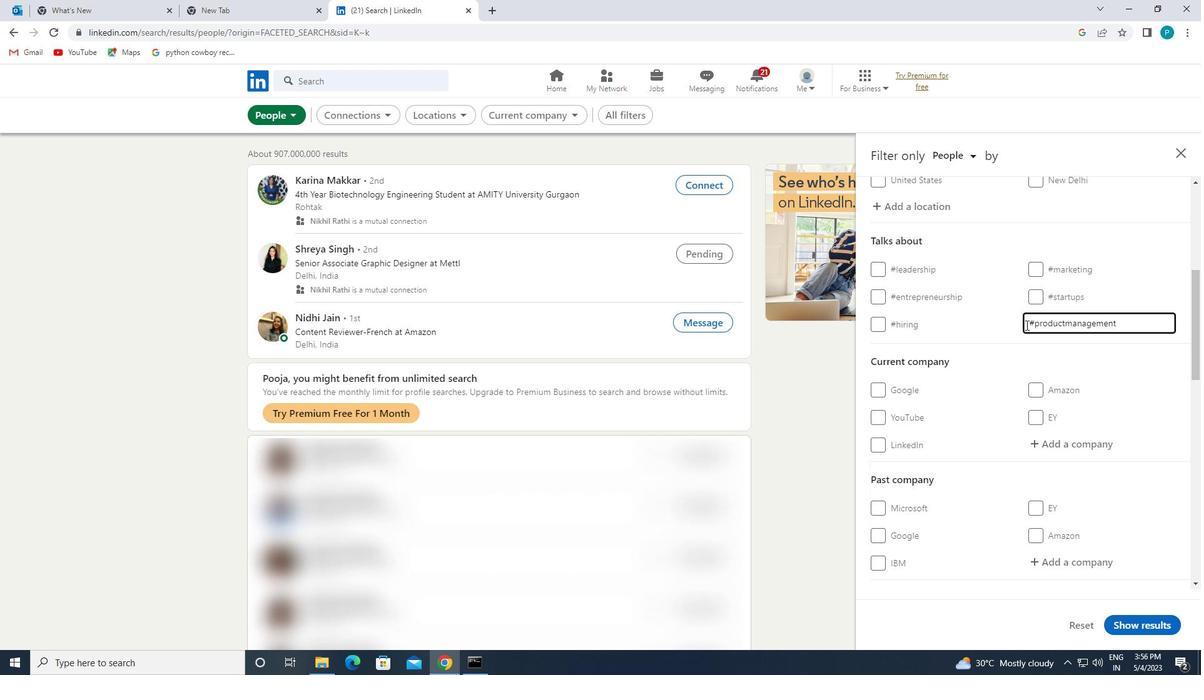
Action: Mouse moved to (1028, 326)
Screenshot: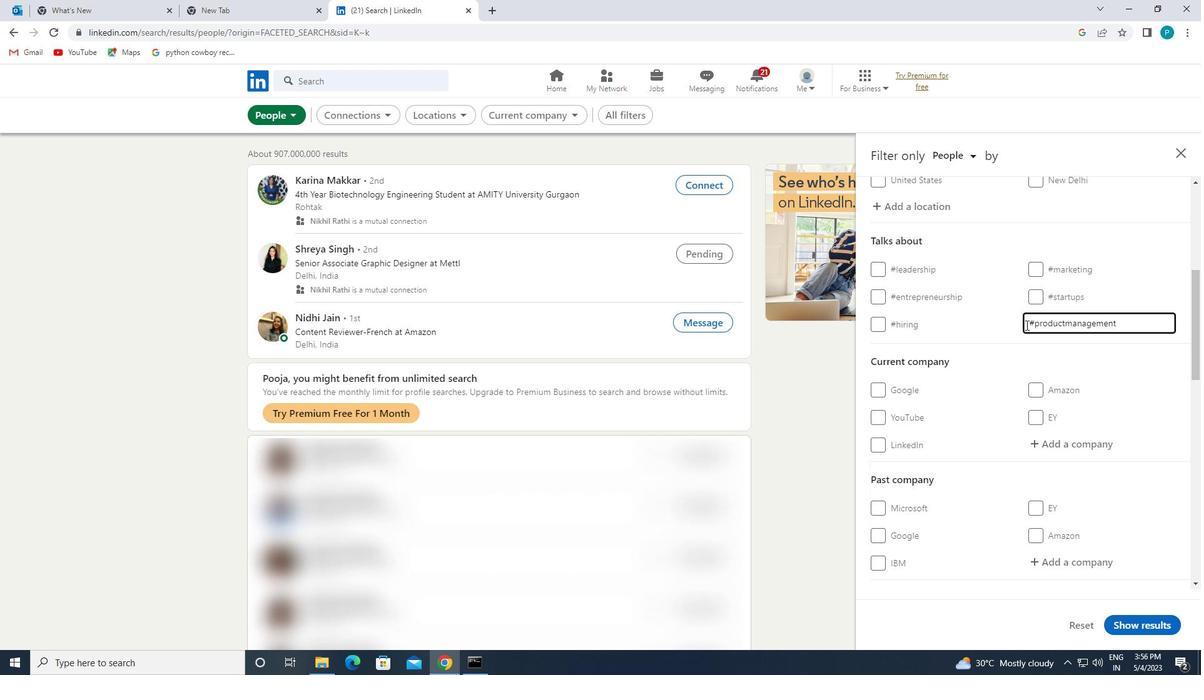 
Action: Mouse scrolled (1028, 326) with delta (0, 0)
Screenshot: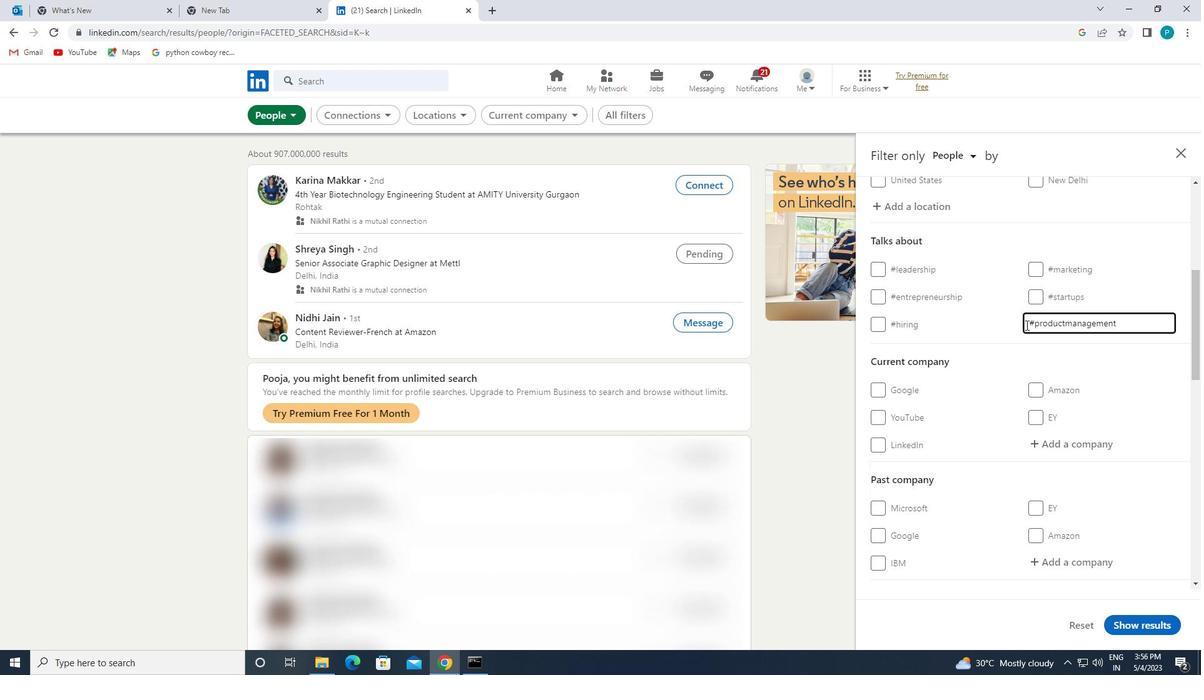 
Action: Mouse moved to (1025, 337)
Screenshot: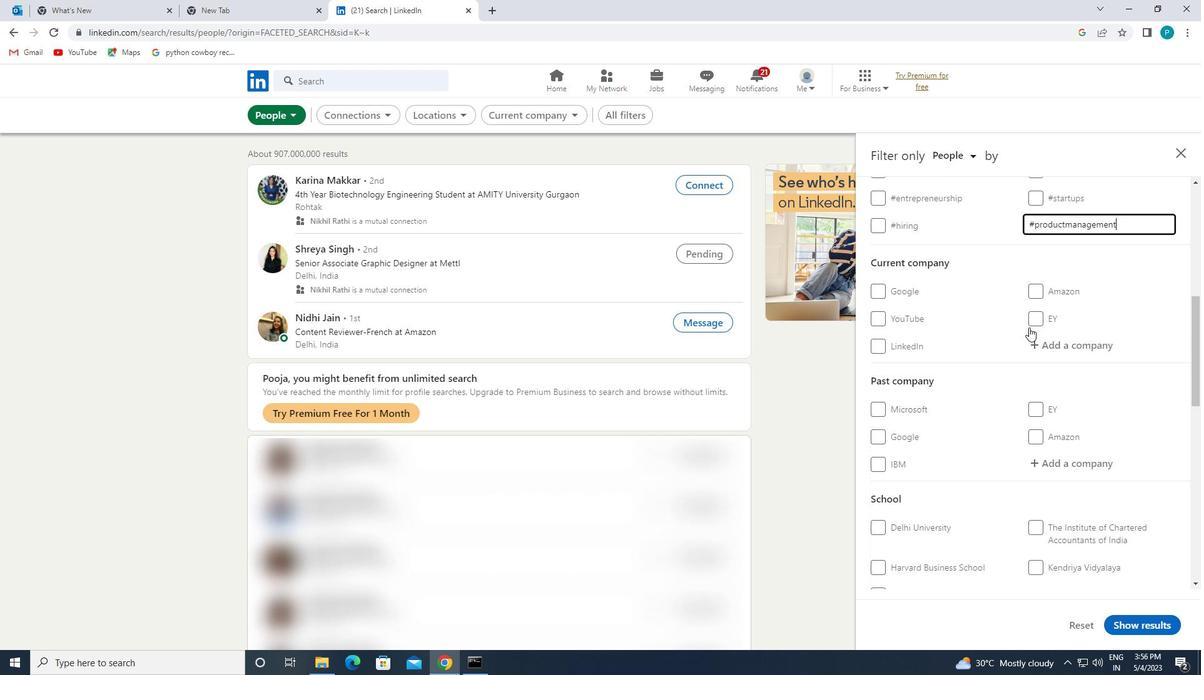 
Action: Mouse scrolled (1025, 336) with delta (0, 0)
Screenshot: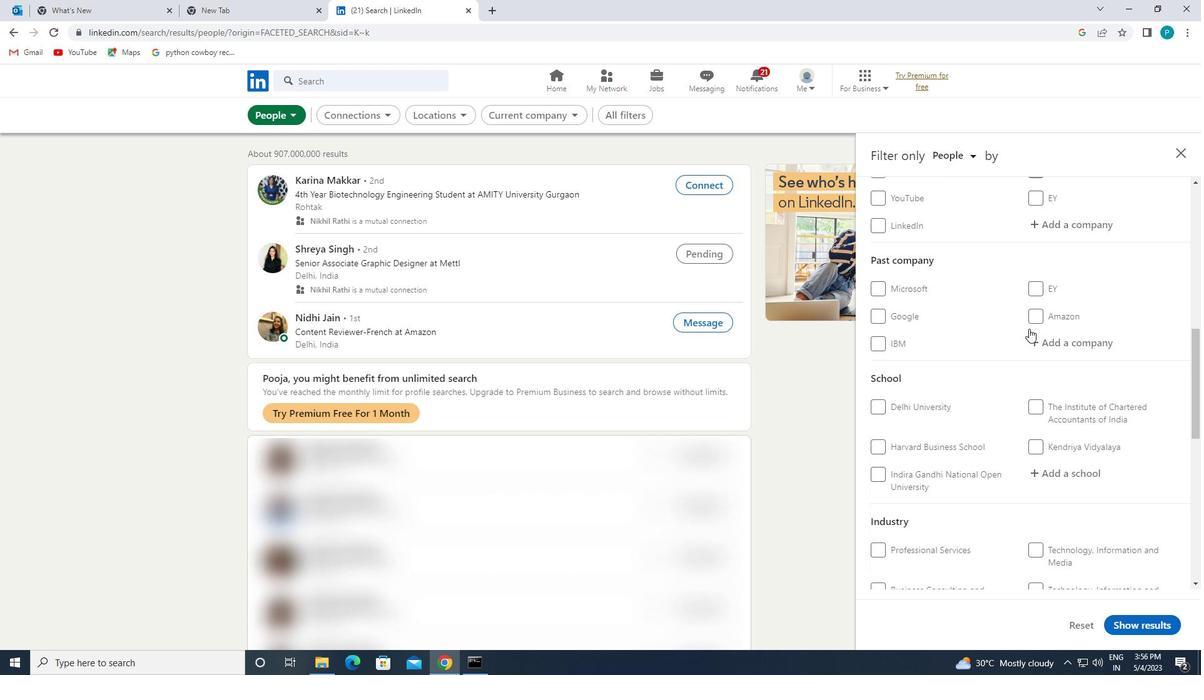 
Action: Mouse moved to (1025, 339)
Screenshot: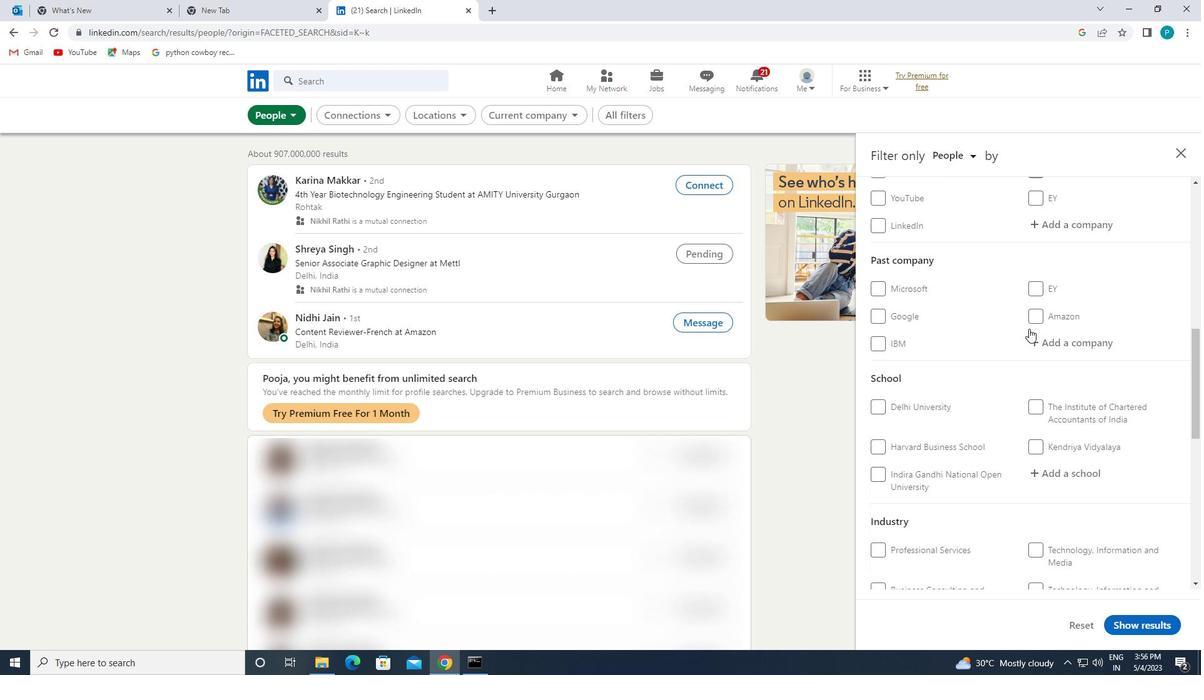 
Action: Mouse scrolled (1025, 339) with delta (0, 0)
Screenshot: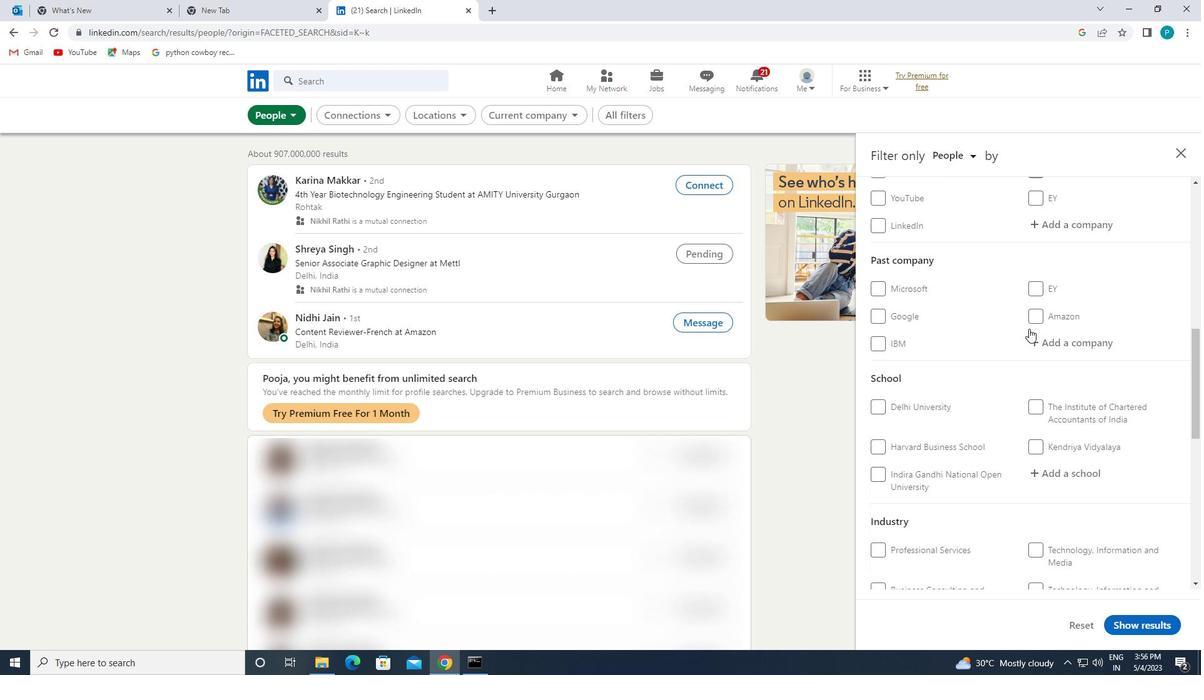 
Action: Mouse moved to (1022, 346)
Screenshot: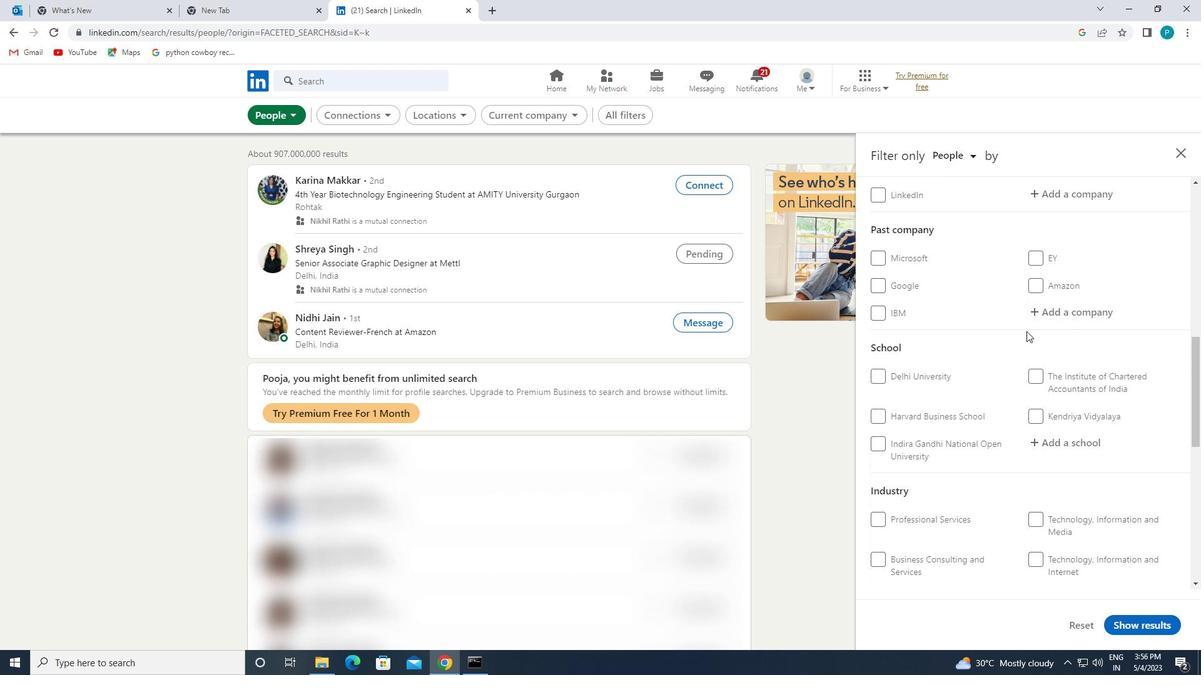 
Action: Mouse scrolled (1022, 345) with delta (0, 0)
Screenshot: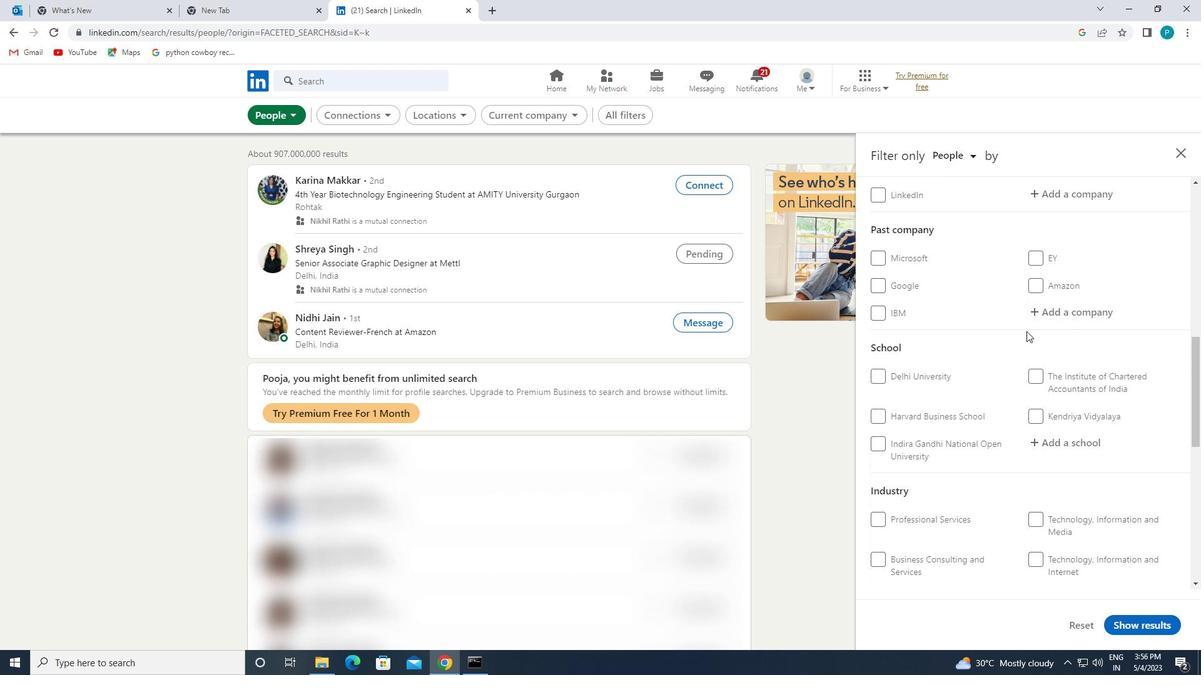 
Action: Mouse moved to (1013, 419)
Screenshot: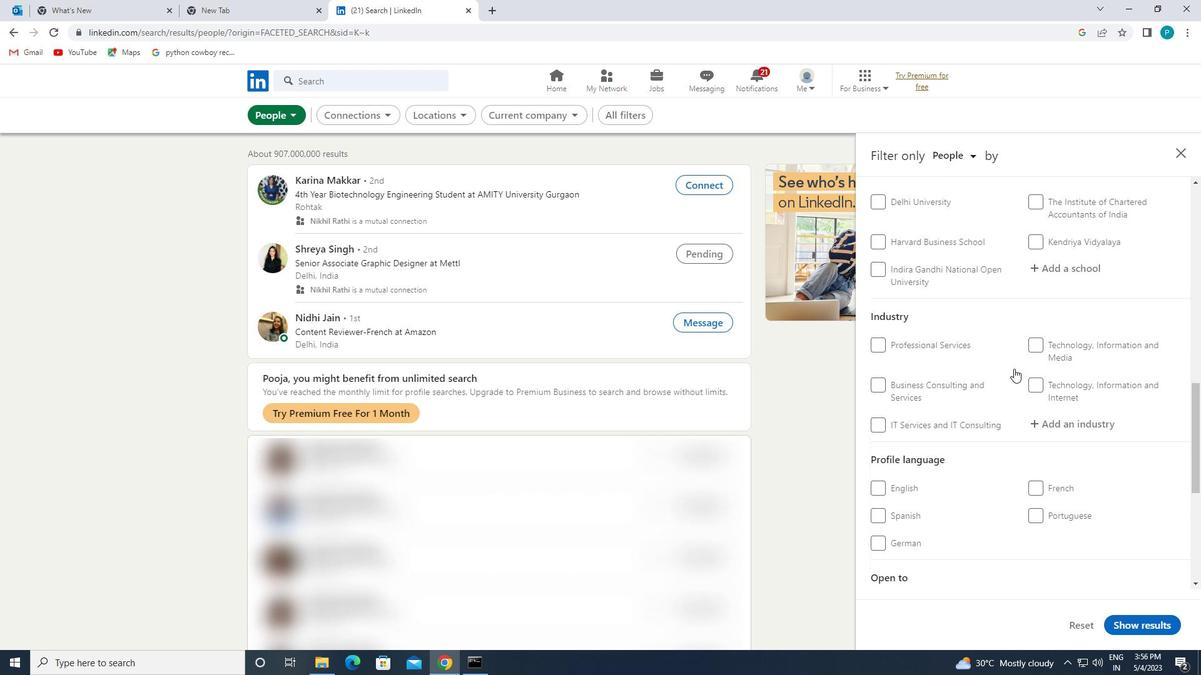 
Action: Mouse scrolled (1013, 418) with delta (0, 0)
Screenshot: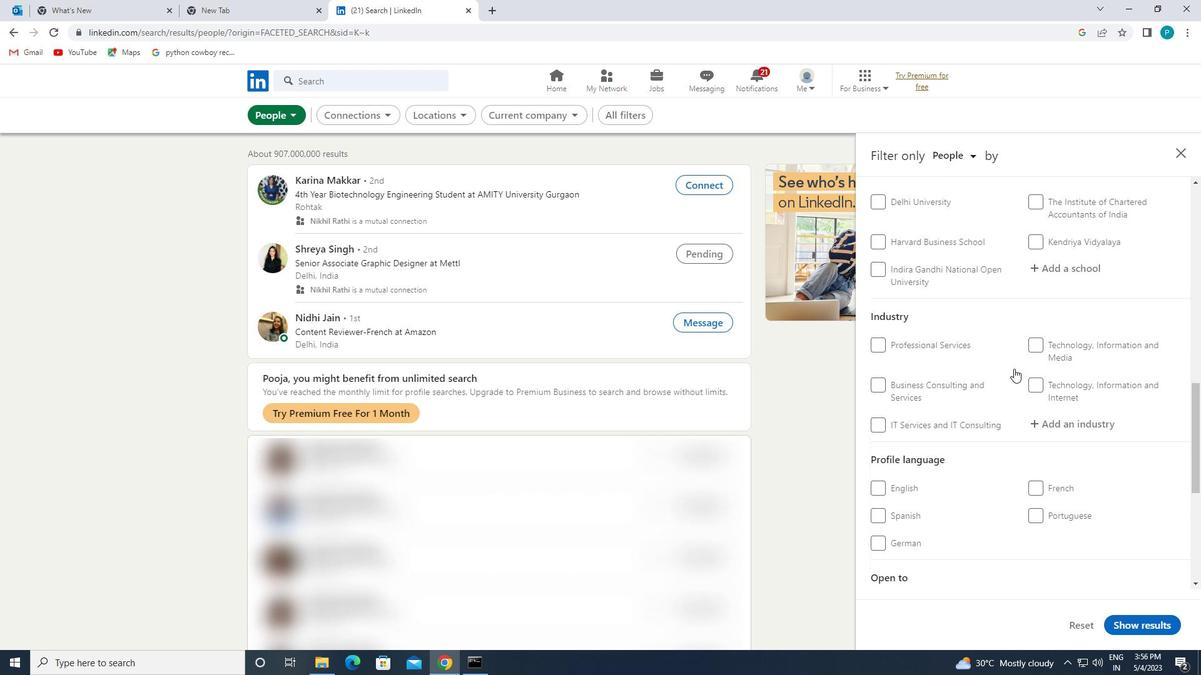 
Action: Mouse moved to (1041, 434)
Screenshot: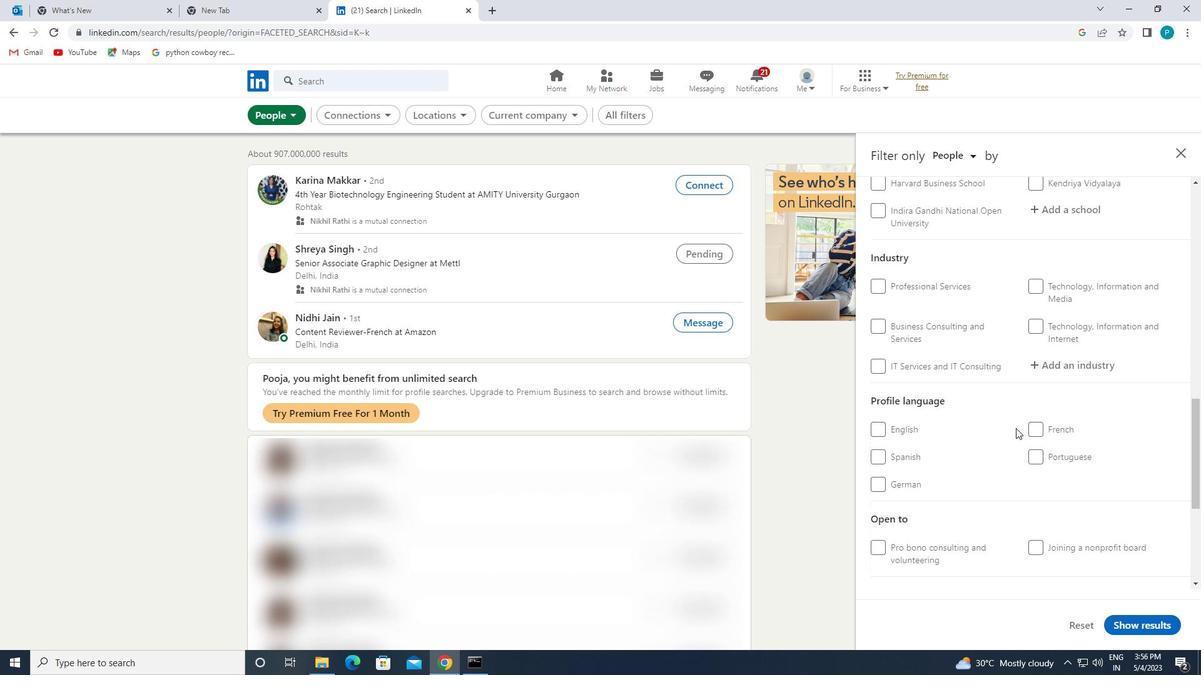 
Action: Mouse pressed left at (1041, 434)
Screenshot: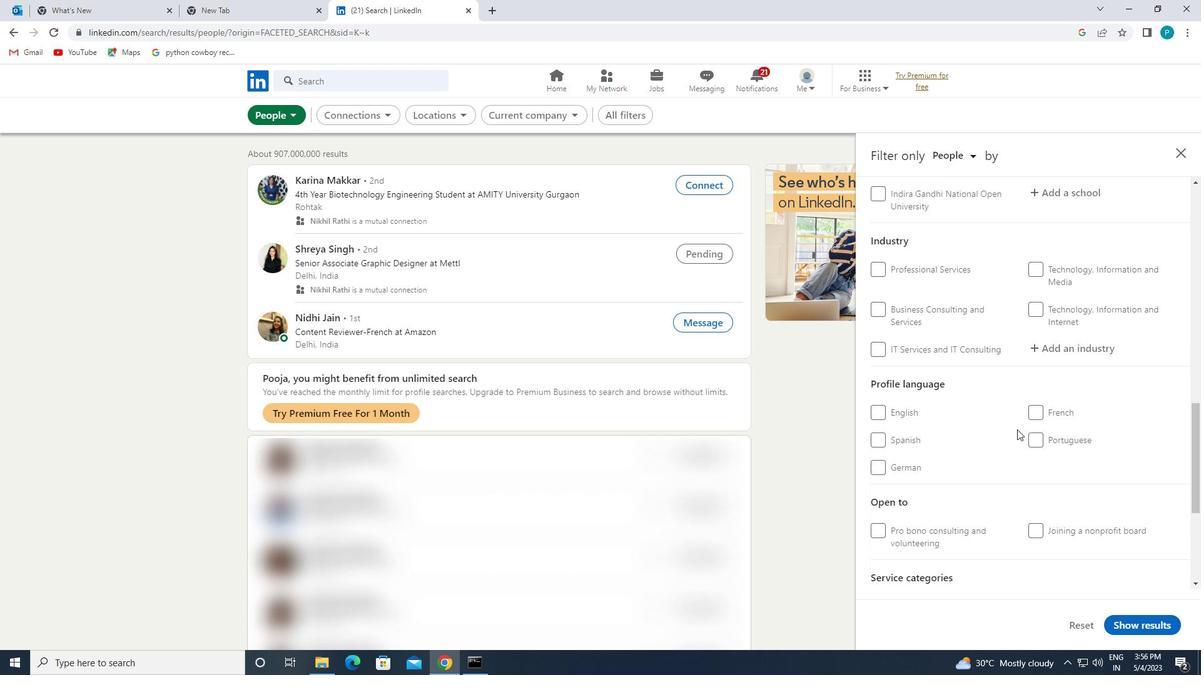 
Action: Mouse moved to (1058, 387)
Screenshot: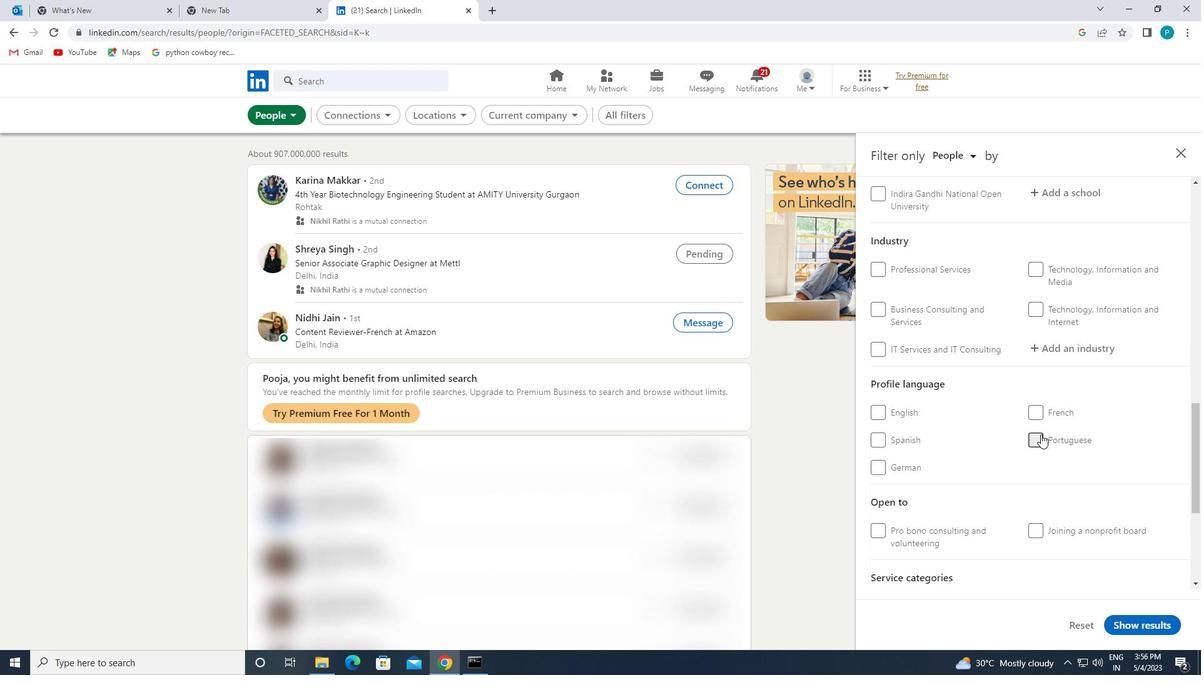 
Action: Mouse scrolled (1058, 388) with delta (0, 0)
Screenshot: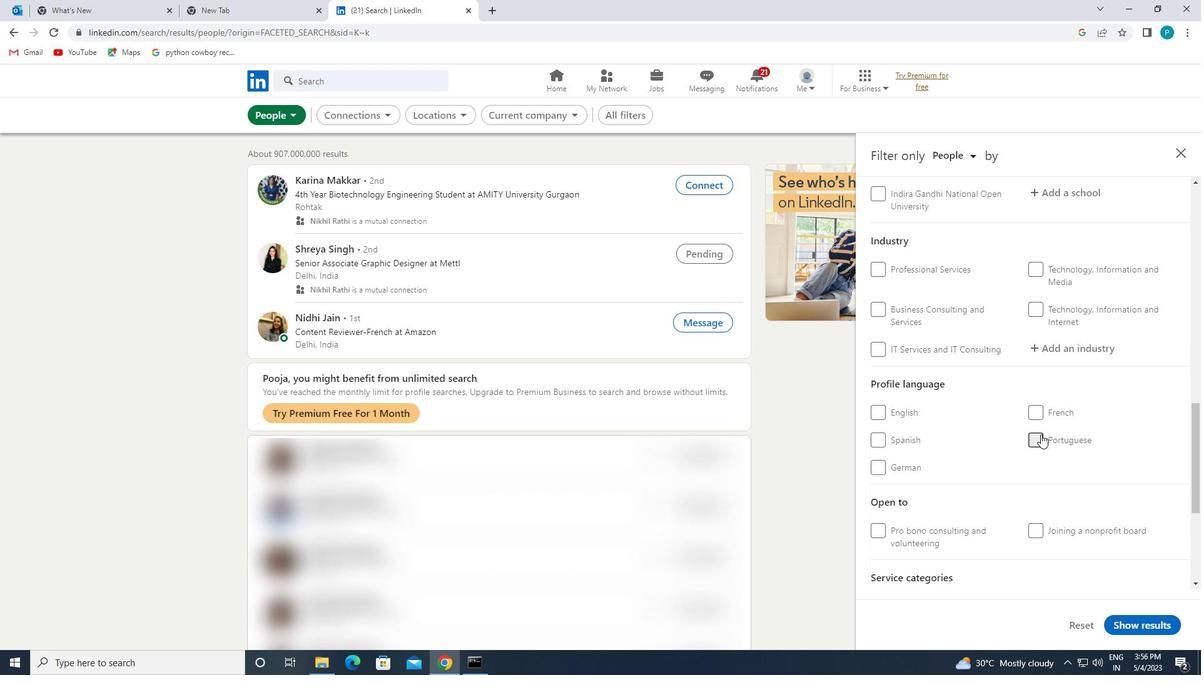 
Action: Mouse moved to (1058, 387)
Screenshot: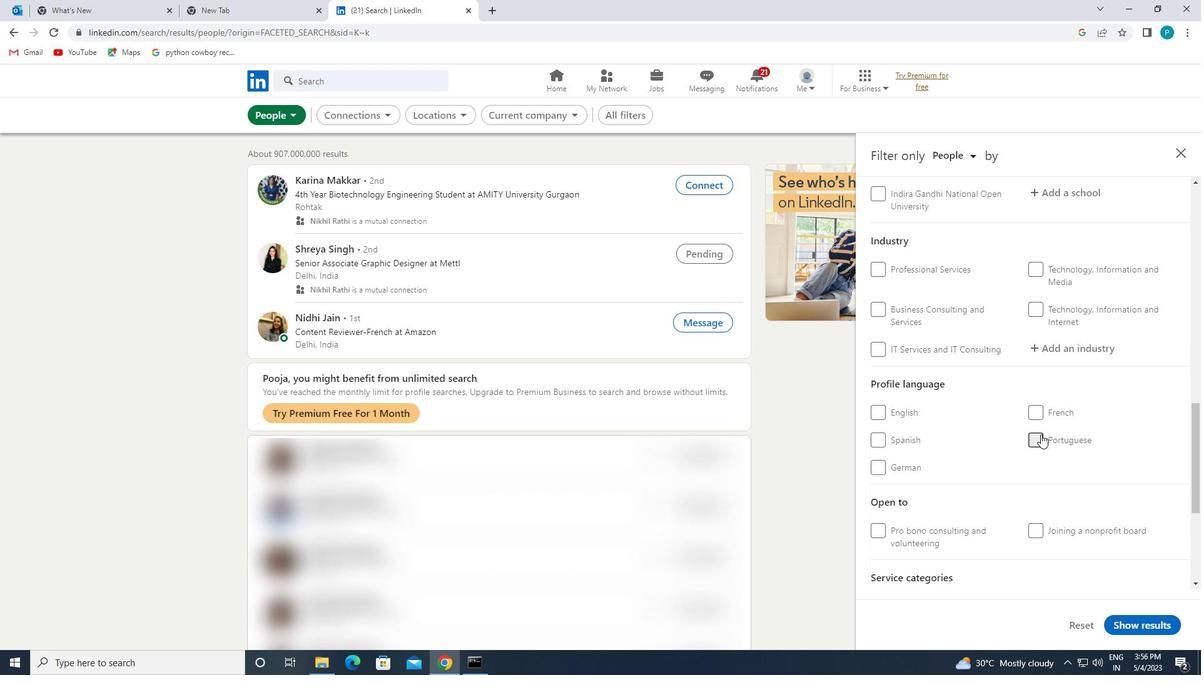
Action: Mouse scrolled (1058, 387) with delta (0, 0)
Screenshot: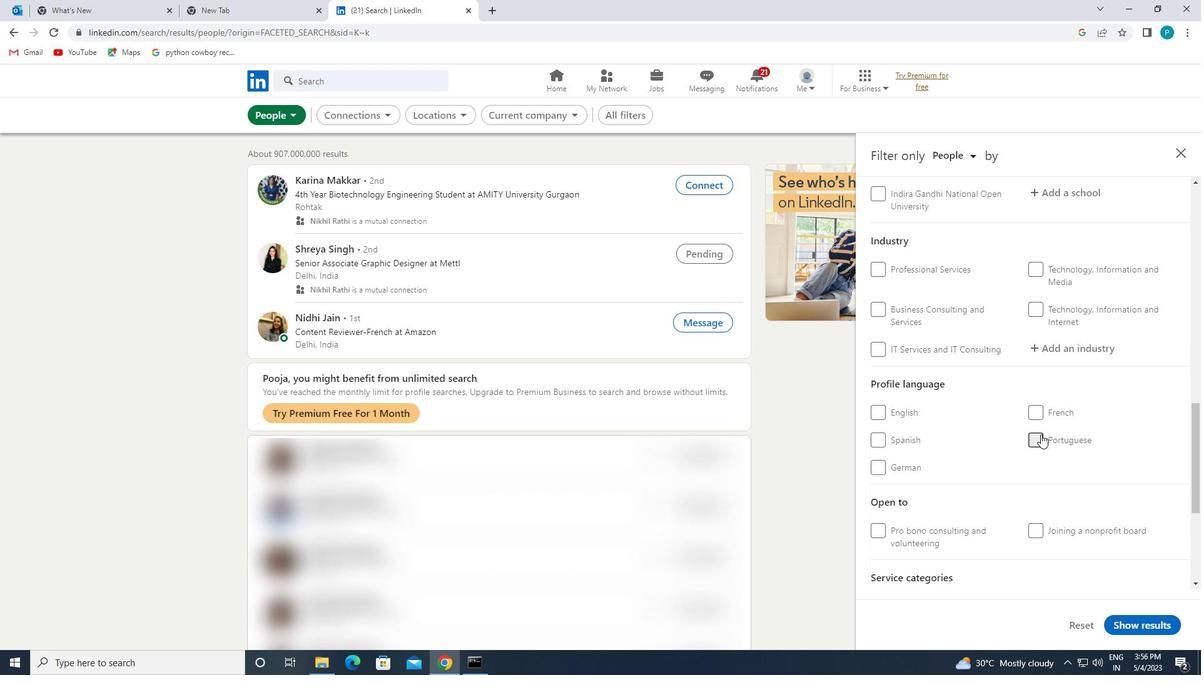 
Action: Mouse scrolled (1058, 387) with delta (0, 0)
Screenshot: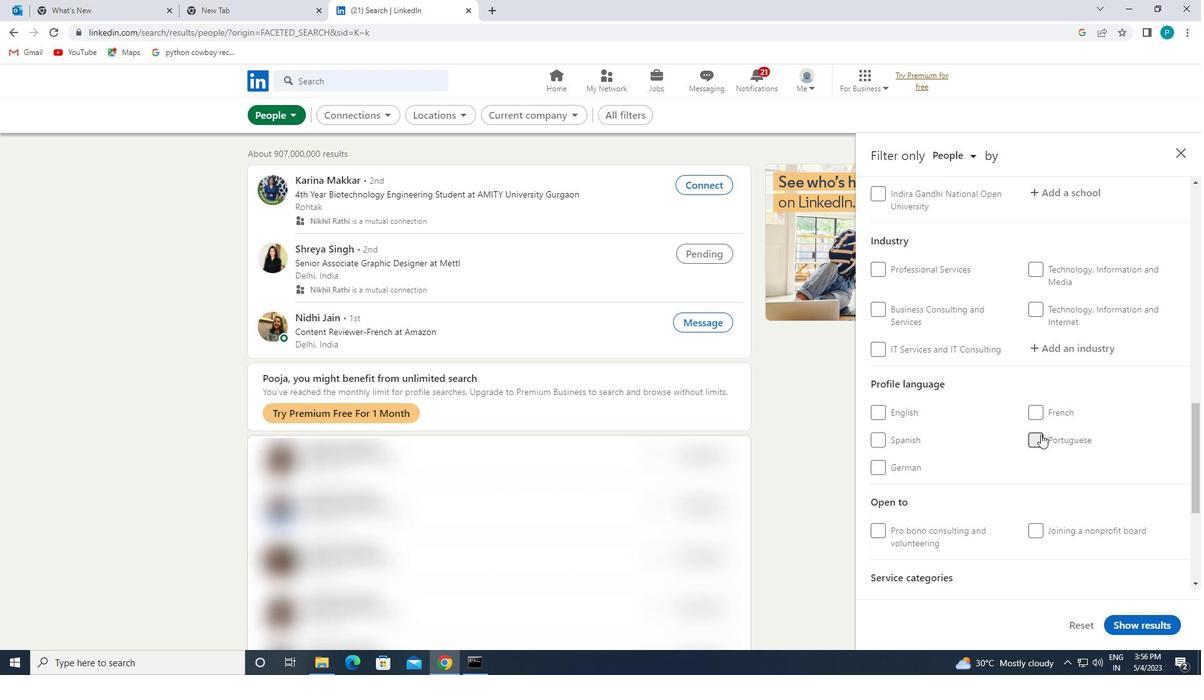 
Action: Mouse scrolled (1058, 387) with delta (0, 0)
Screenshot: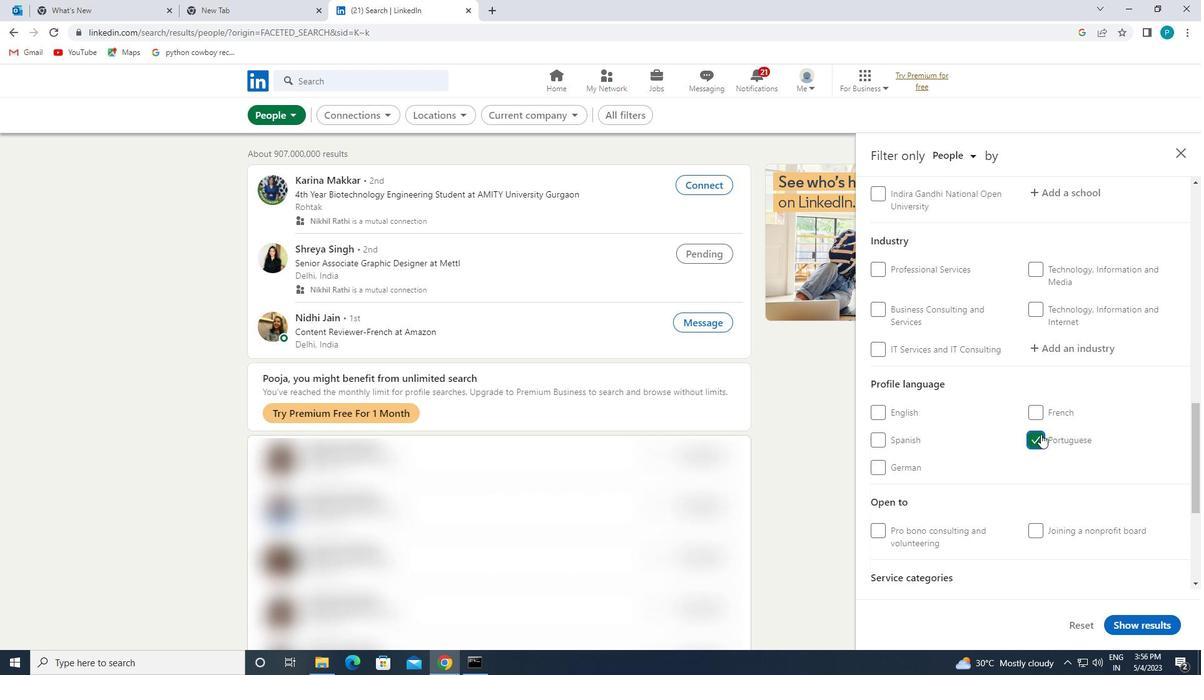 
Action: Mouse scrolled (1058, 387) with delta (0, 0)
Screenshot: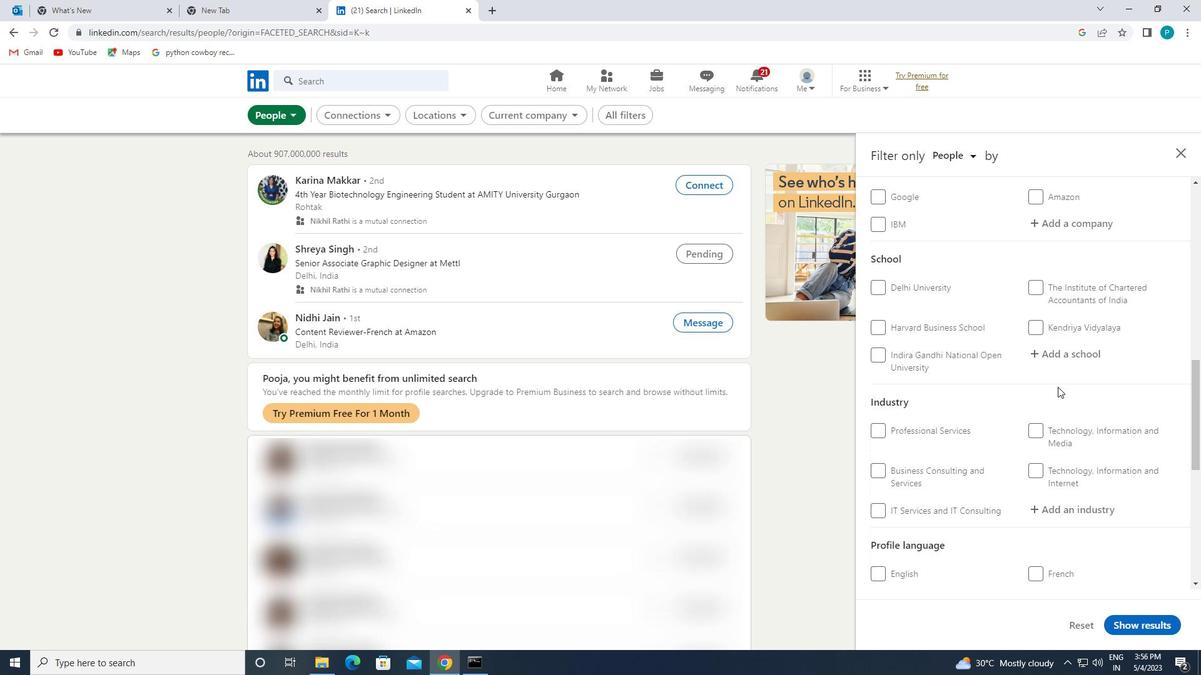
Action: Mouse scrolled (1058, 387) with delta (0, 0)
Screenshot: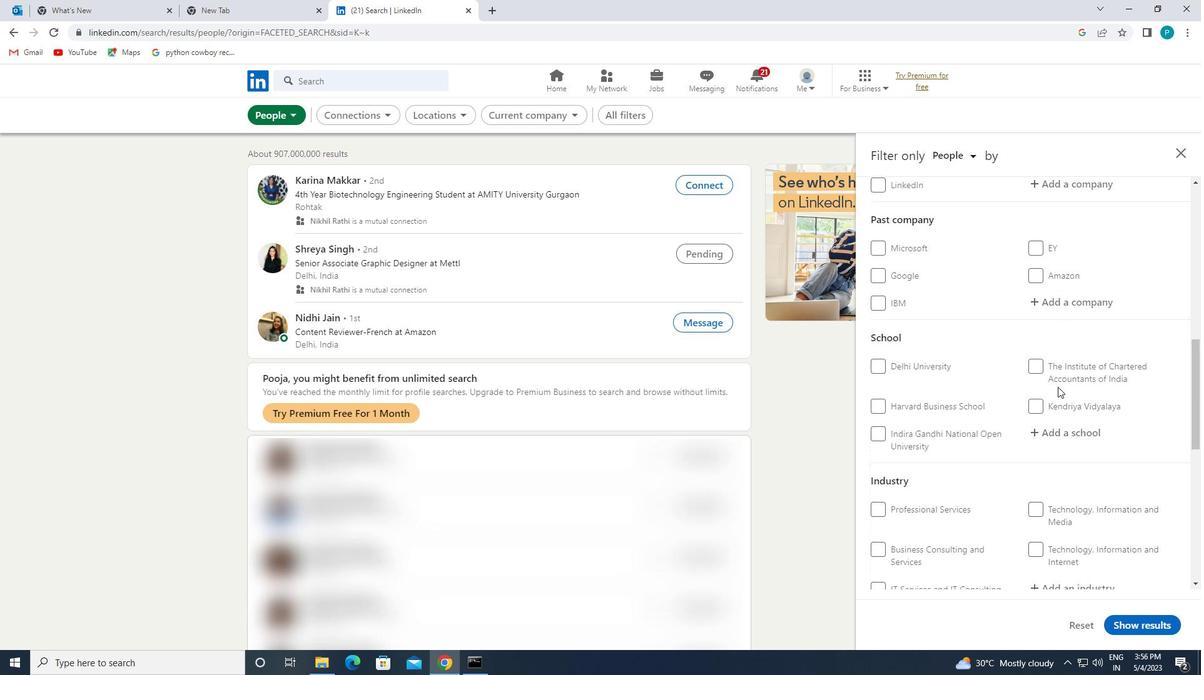 
Action: Mouse scrolled (1058, 387) with delta (0, 0)
Screenshot: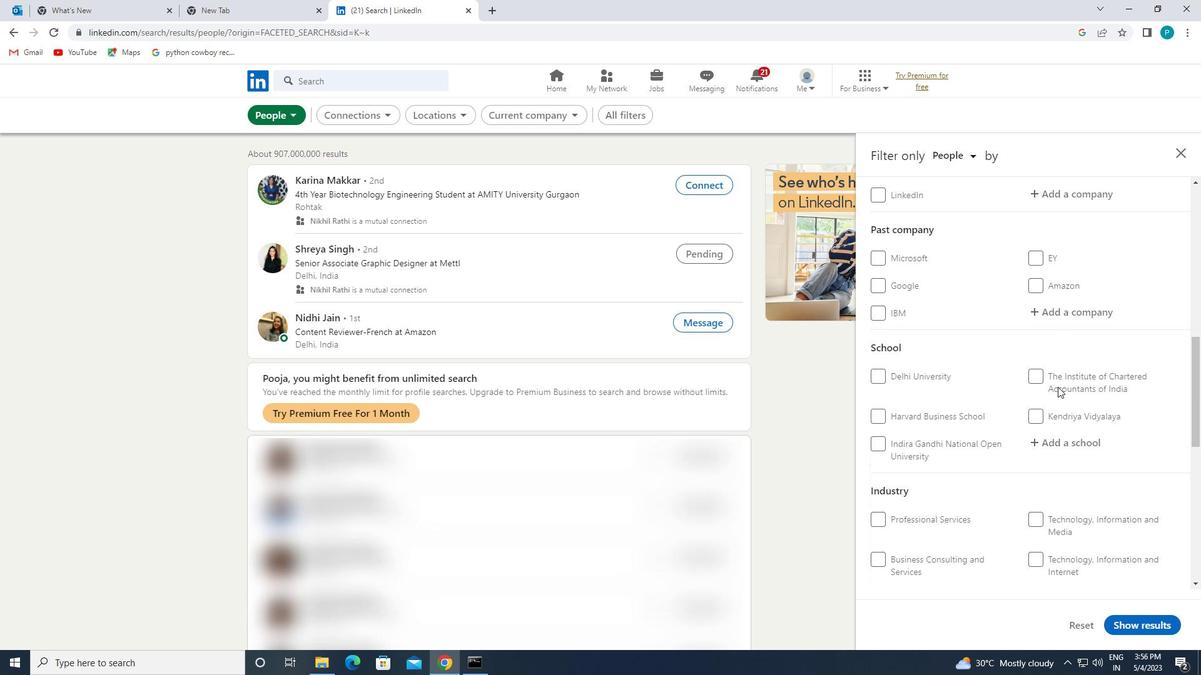 
Action: Mouse moved to (1056, 376)
Screenshot: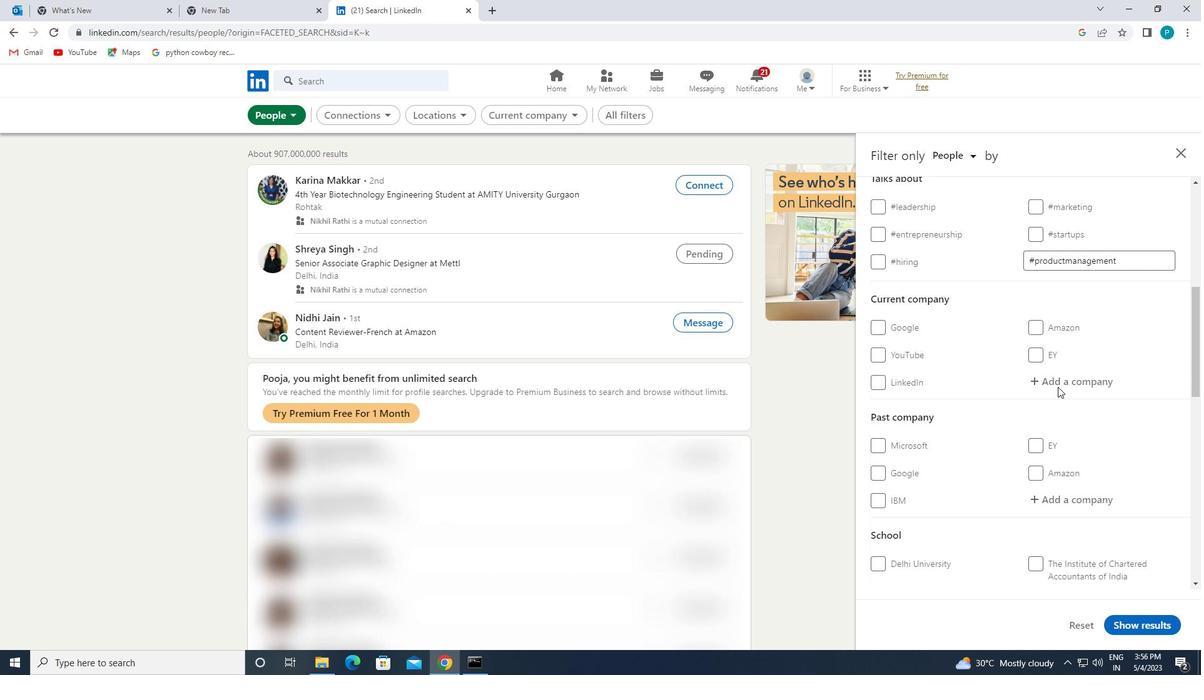 
Action: Mouse pressed left at (1056, 376)
Screenshot: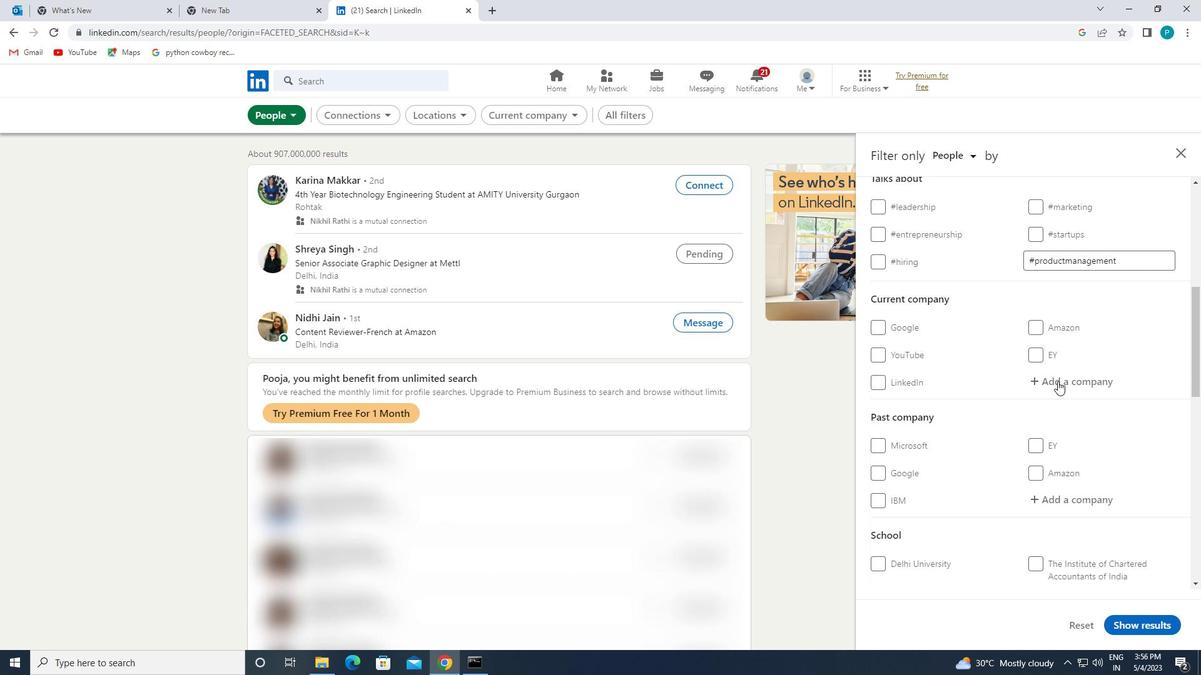 
Action: Key pressed <Key.caps_lock>S<Key.caps_lock>NOWFLAKE
Screenshot: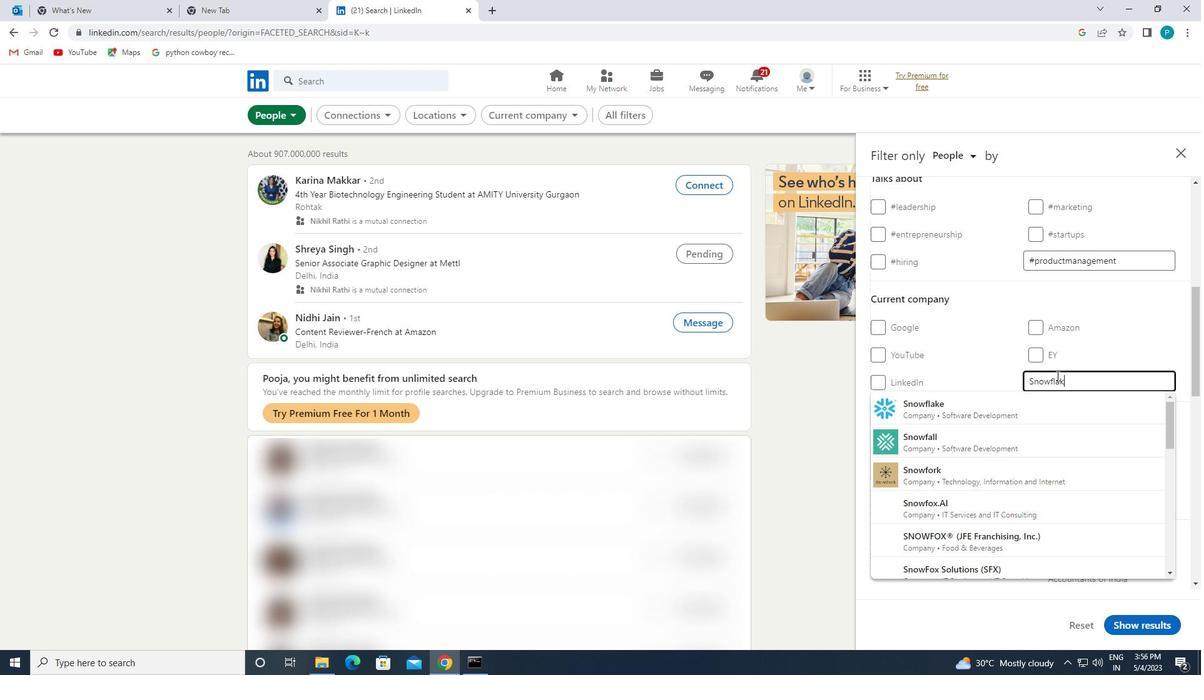 
Action: Mouse moved to (1031, 398)
Screenshot: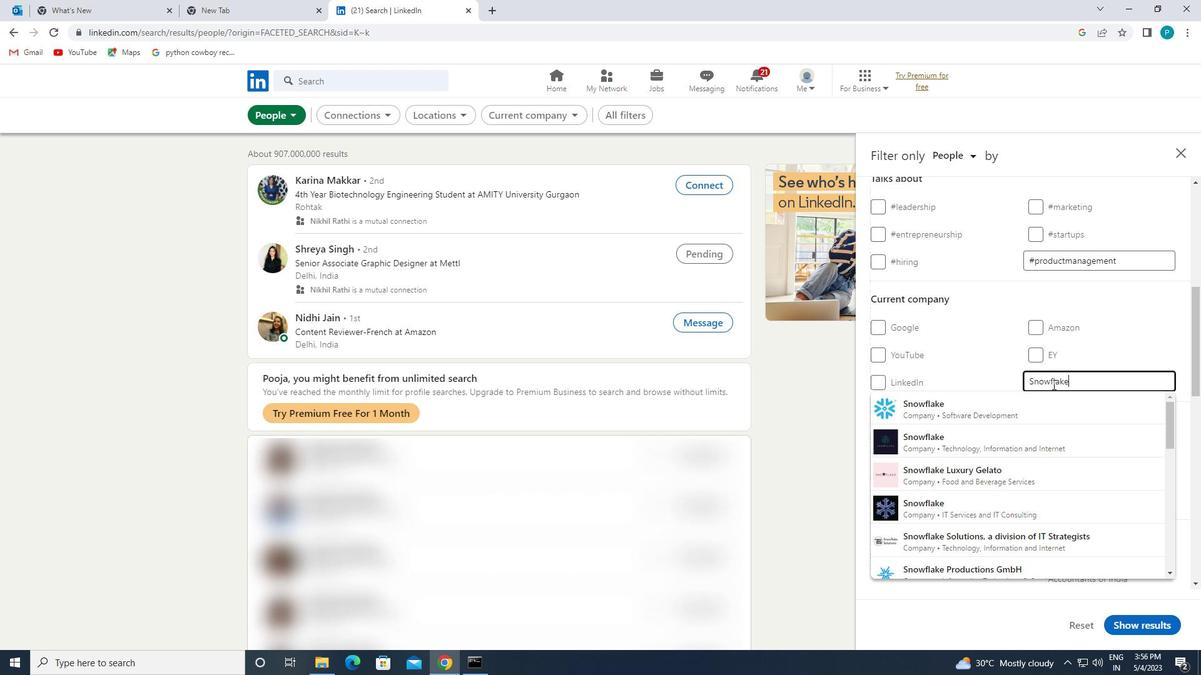 
Action: Mouse pressed left at (1031, 398)
Screenshot: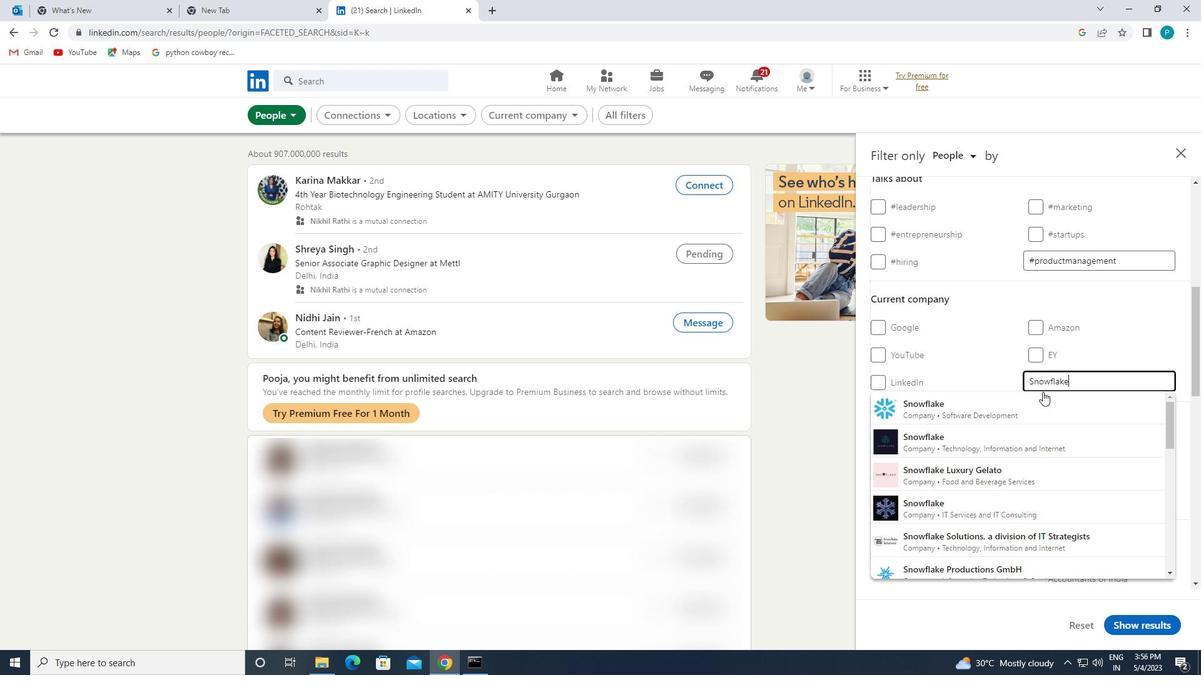 
Action: Mouse moved to (1165, 424)
Screenshot: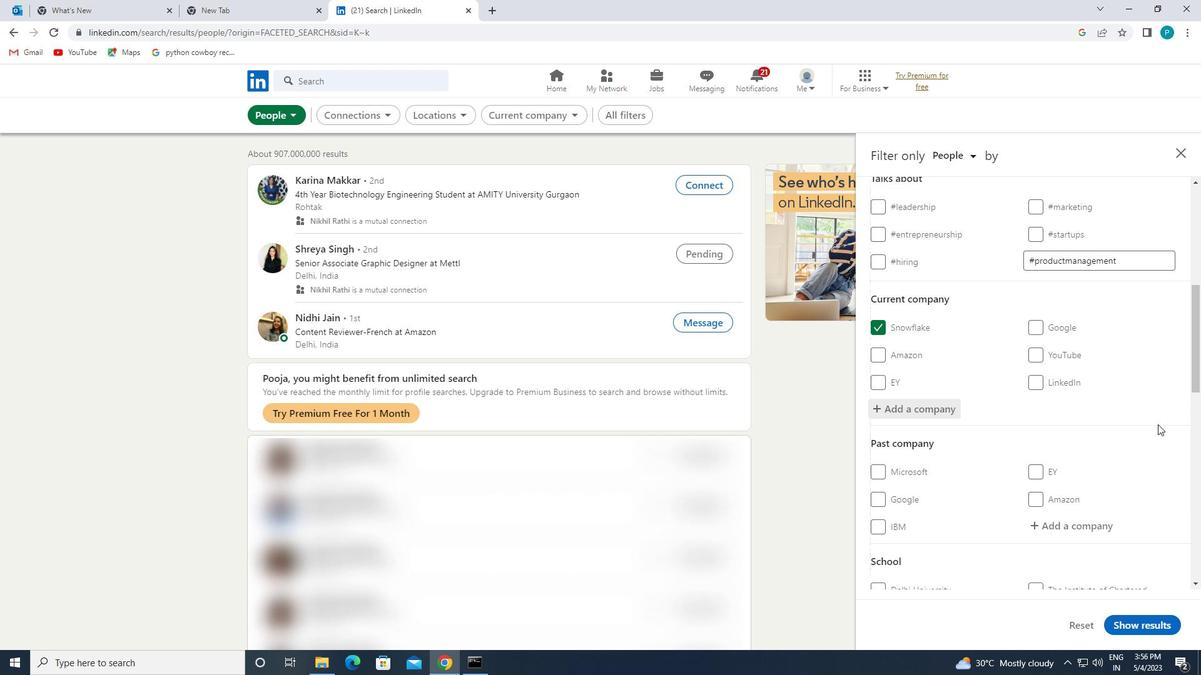 
Action: Mouse scrolled (1165, 424) with delta (0, 0)
Screenshot: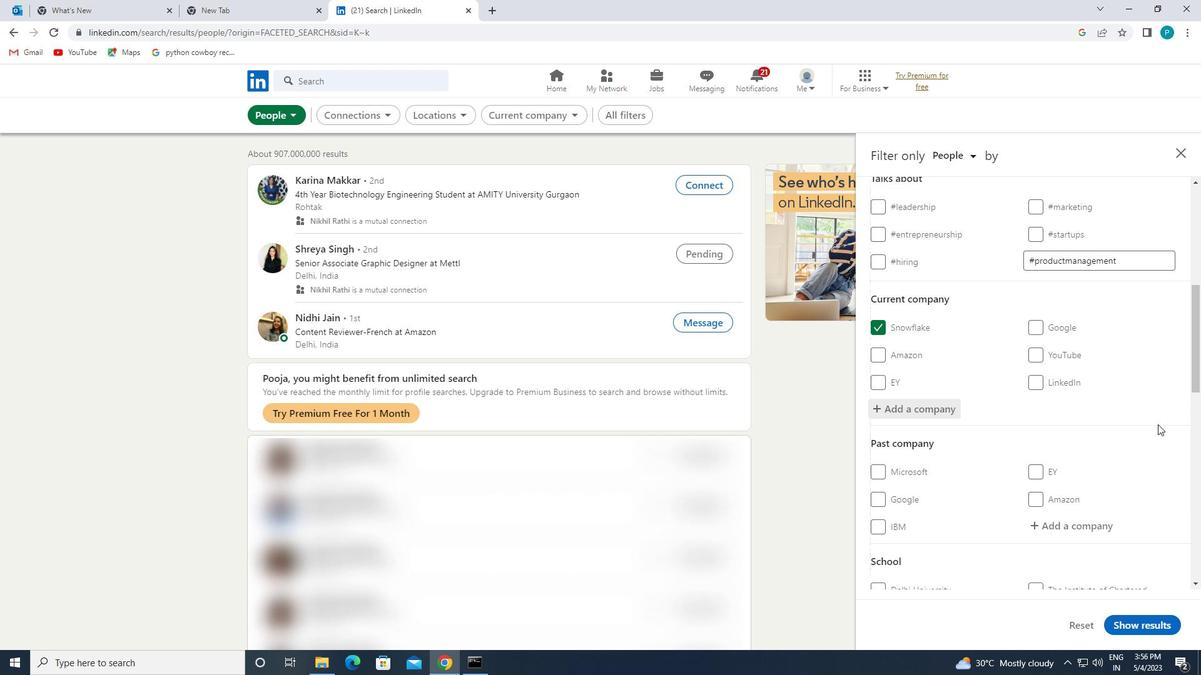 
Action: Mouse moved to (1162, 424)
Screenshot: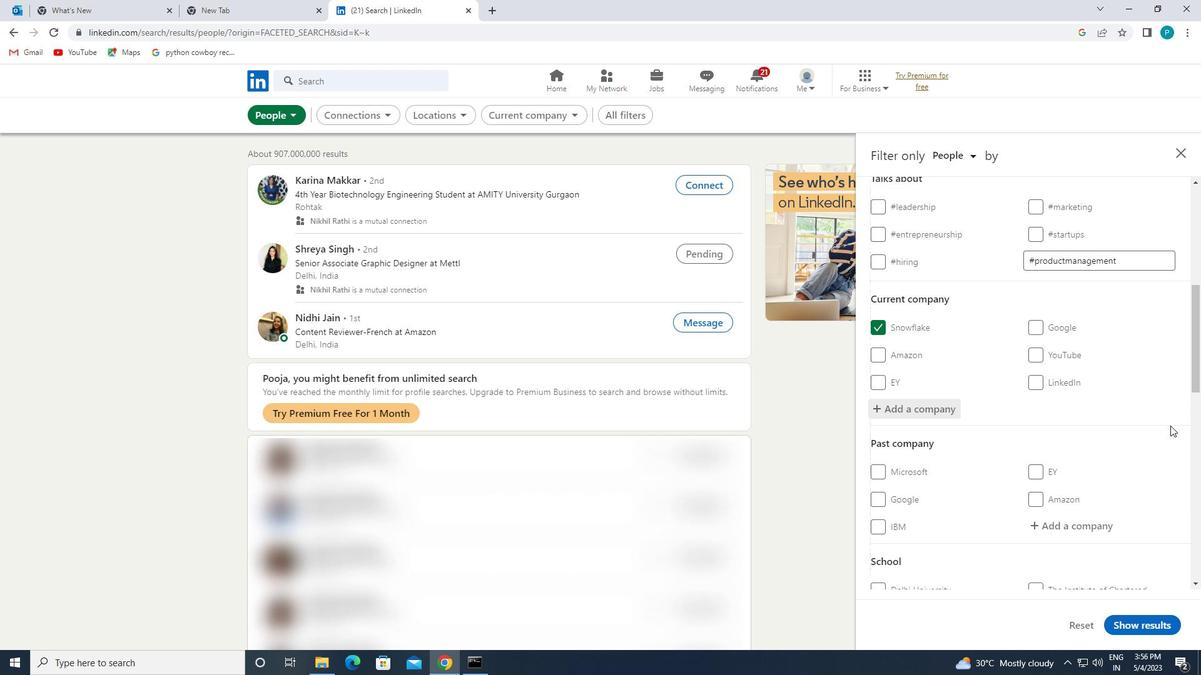 
Action: Mouse scrolled (1162, 423) with delta (0, 0)
Screenshot: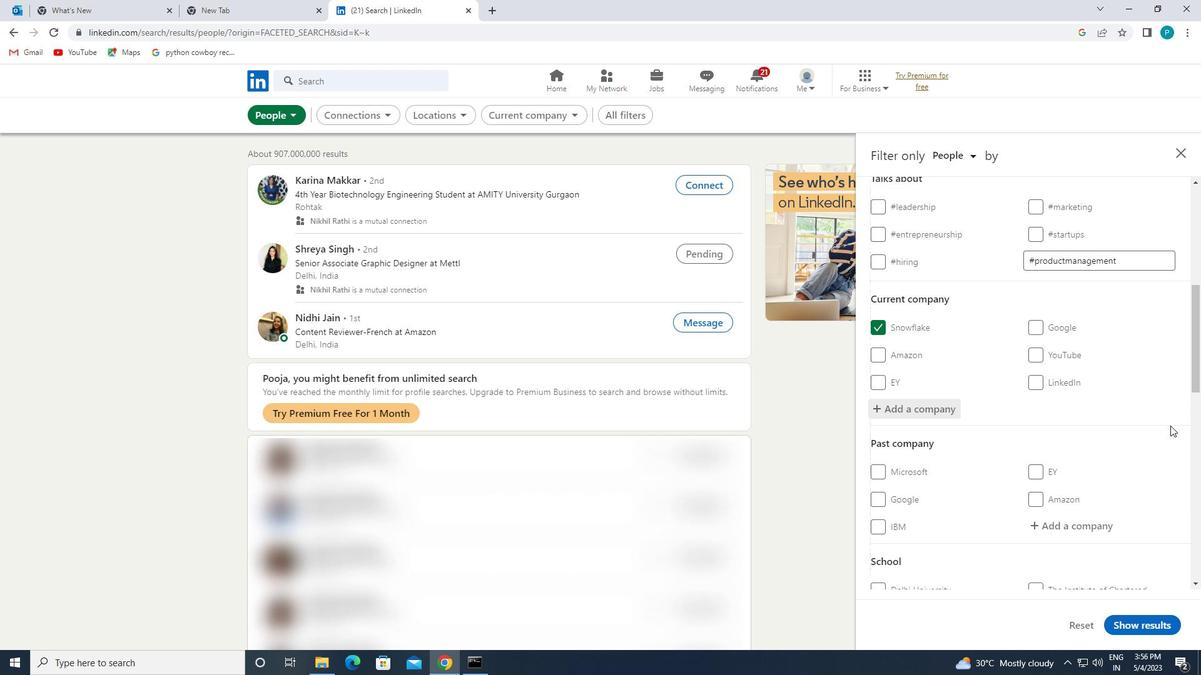 
Action: Mouse moved to (1161, 423)
Screenshot: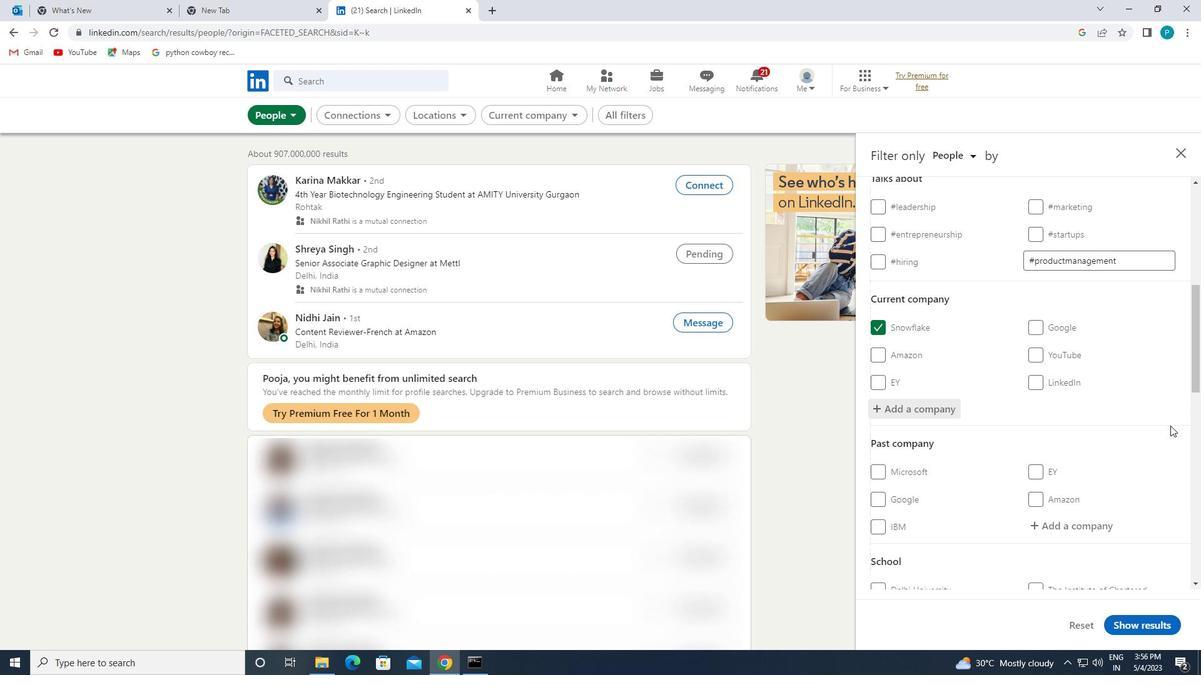 
Action: Mouse scrolled (1161, 423) with delta (0, 0)
Screenshot: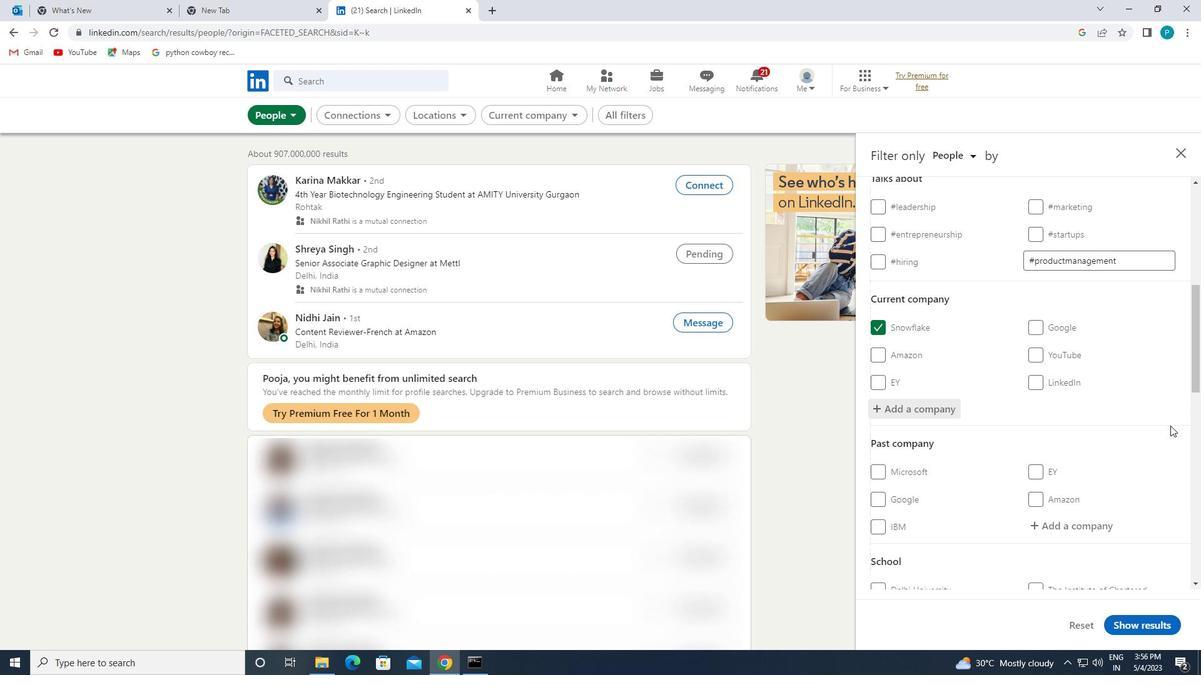 
Action: Mouse moved to (1158, 423)
Screenshot: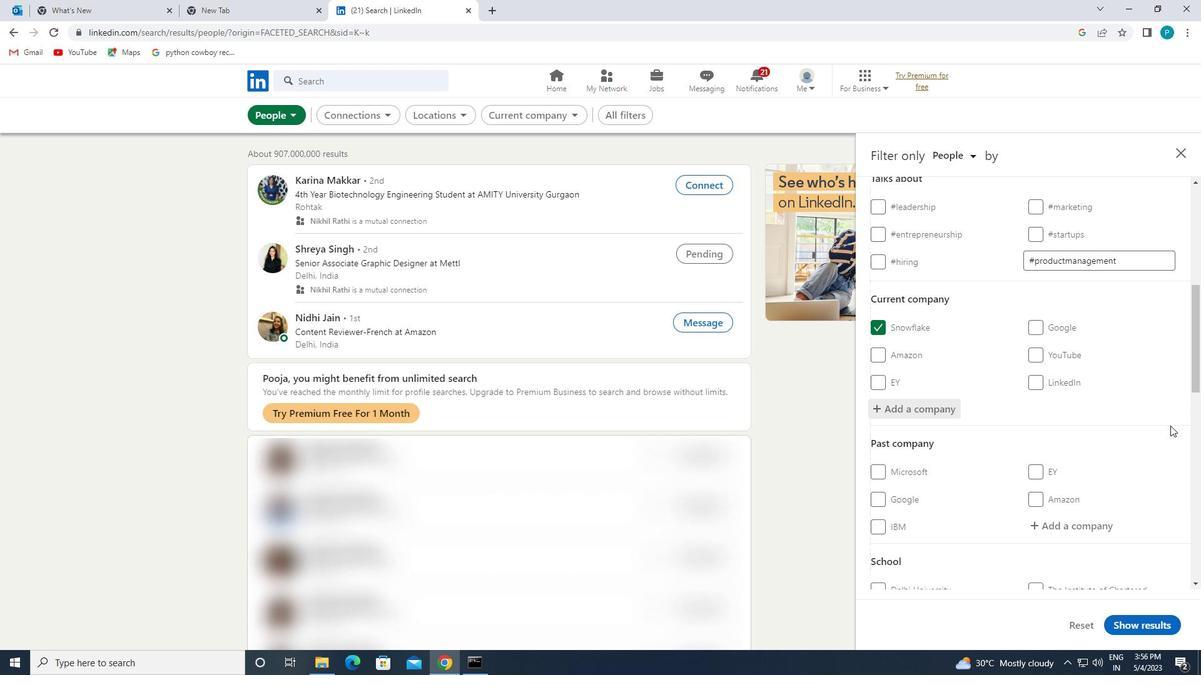 
Action: Mouse scrolled (1158, 422) with delta (0, 0)
Screenshot: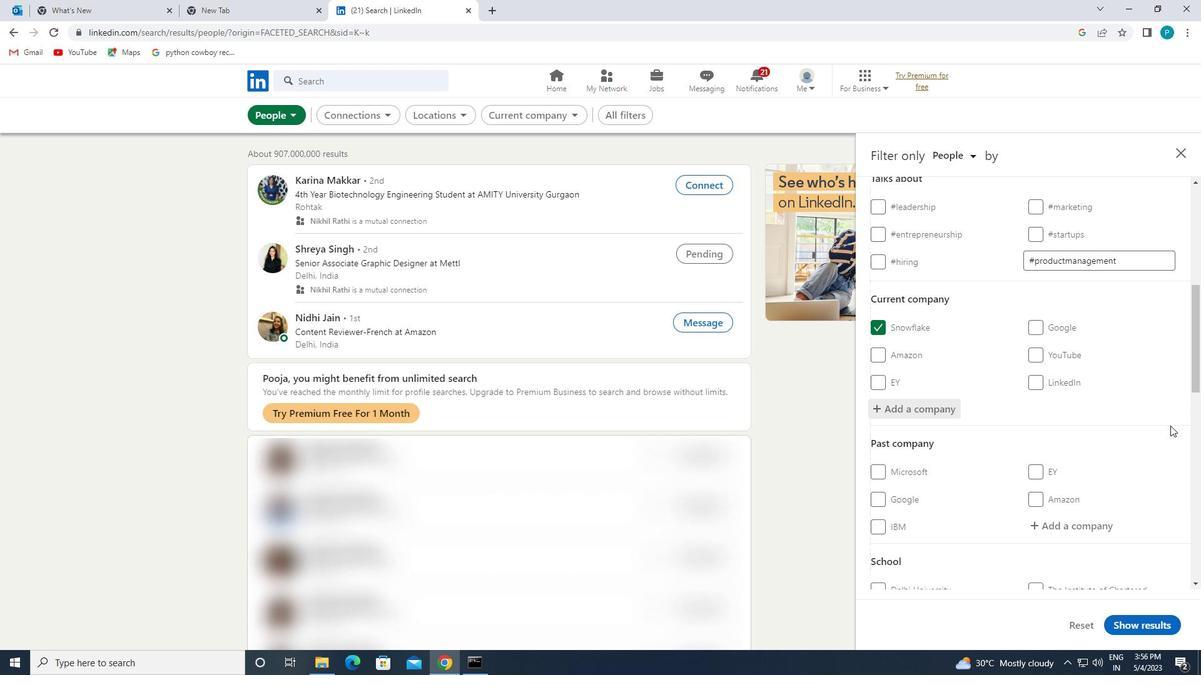 
Action: Mouse moved to (1059, 404)
Screenshot: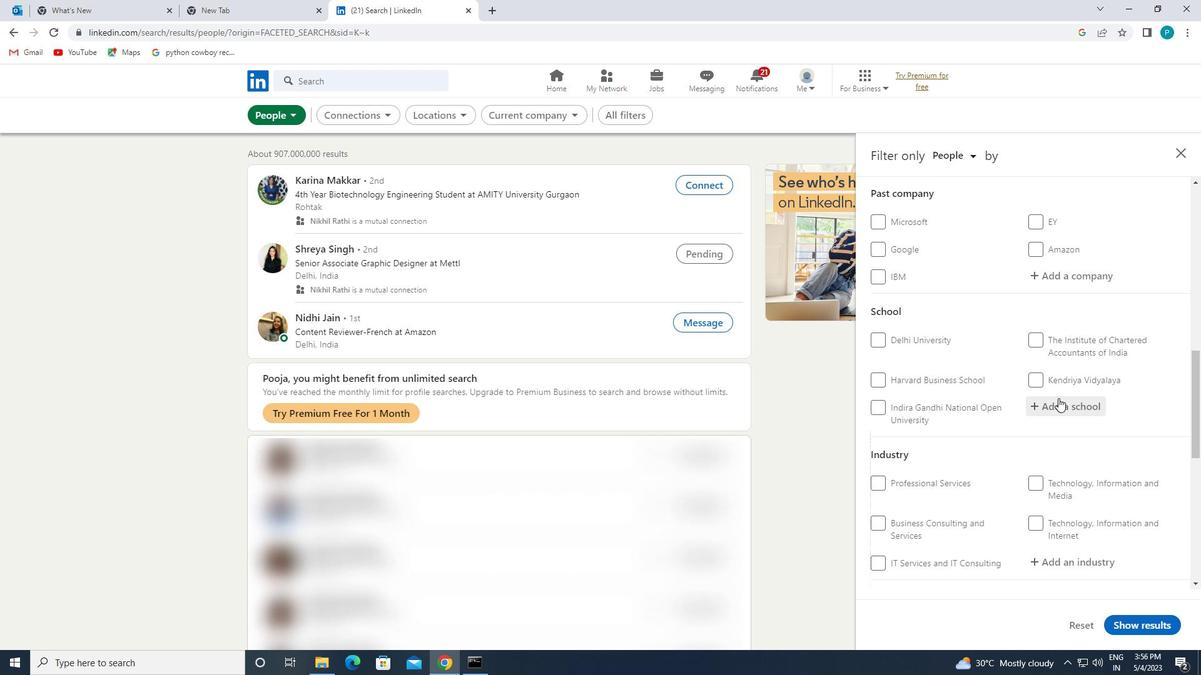 
Action: Mouse pressed left at (1059, 404)
Screenshot: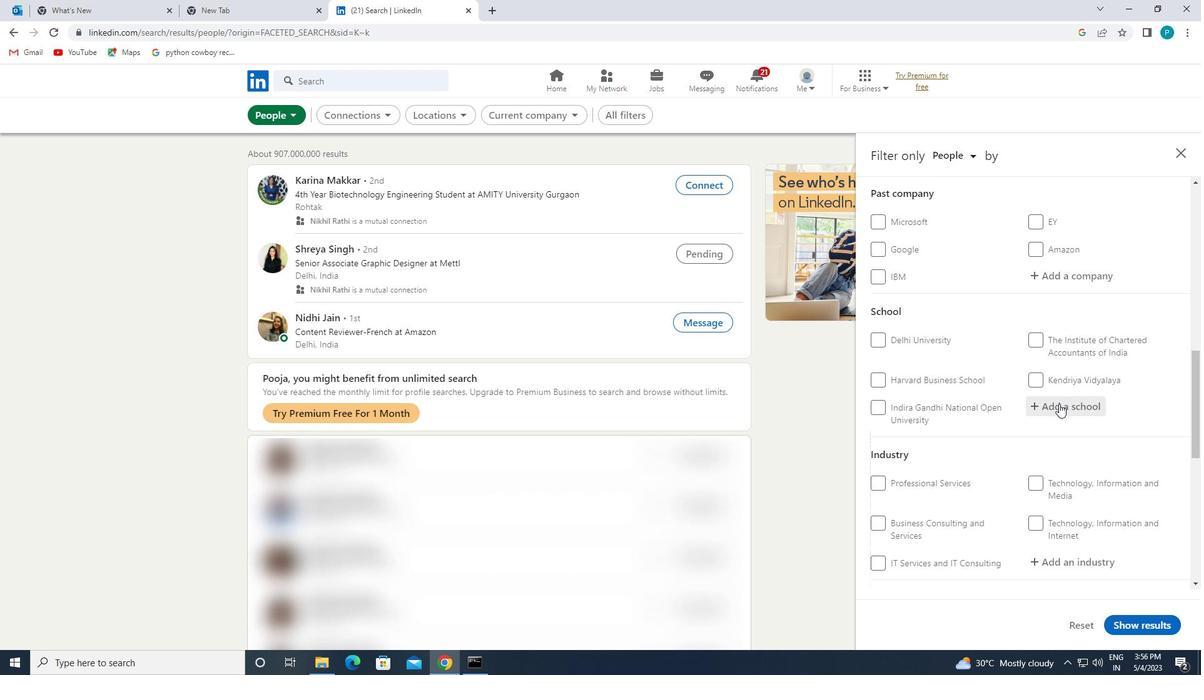
Action: Mouse moved to (1058, 402)
Screenshot: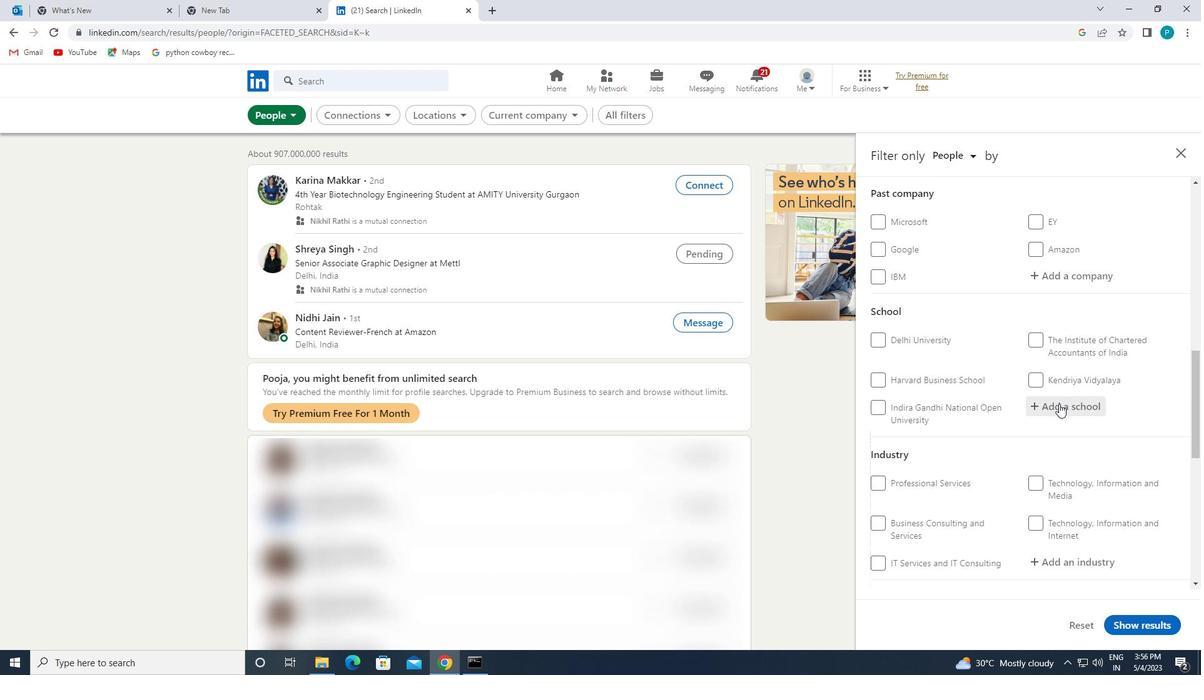 
Action: Key pressed <Key.caps_lock>K<Key.caps_lock><Key.caps_lock>RISHNA
Screenshot: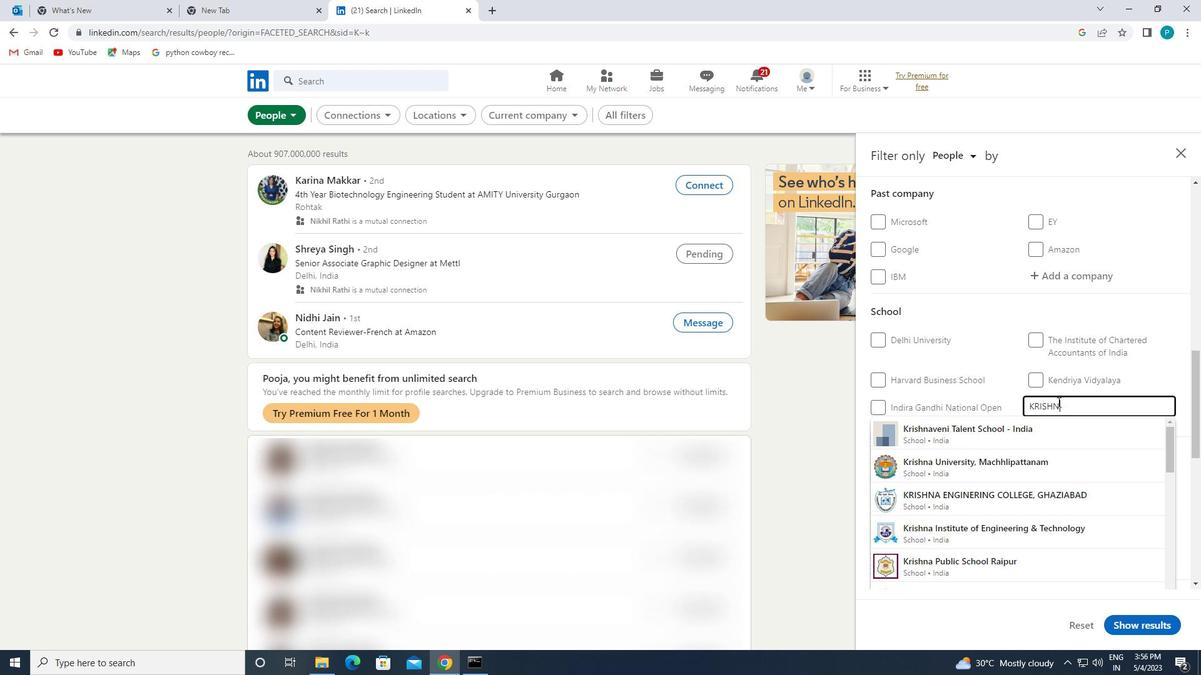 
Action: Mouse moved to (1056, 466)
Screenshot: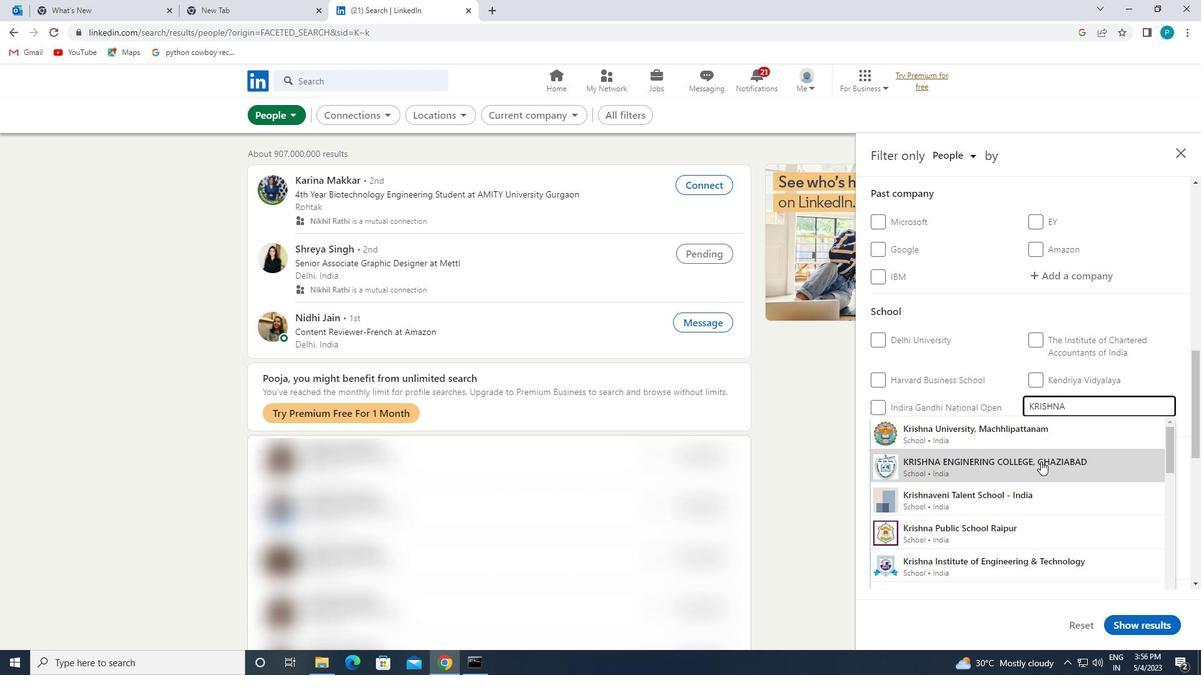 
Action: Mouse scrolled (1056, 466) with delta (0, 0)
Screenshot: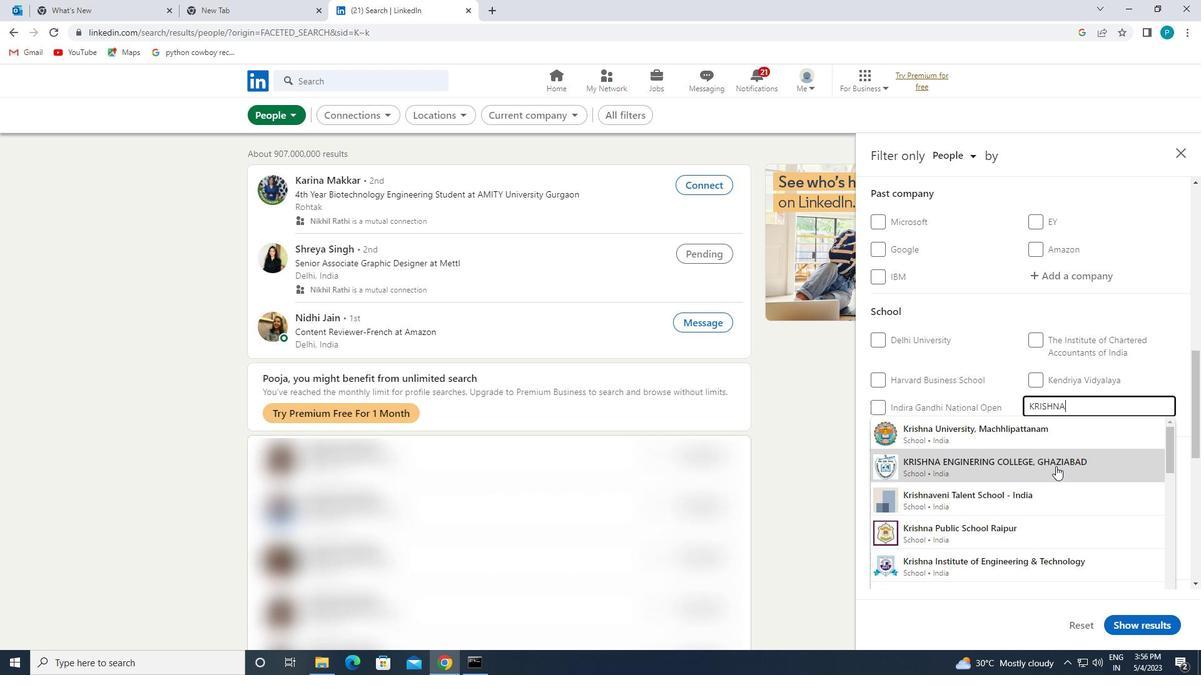 
Action: Mouse scrolled (1056, 466) with delta (0, 0)
Screenshot: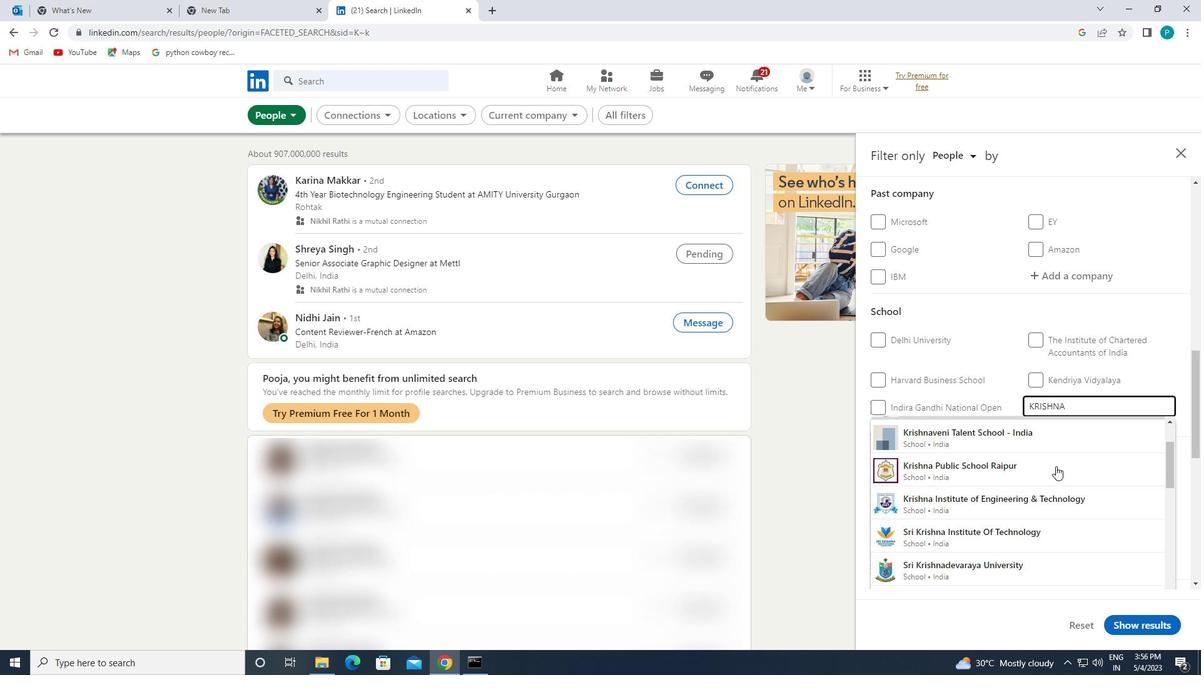 
Action: Mouse moved to (1050, 538)
Screenshot: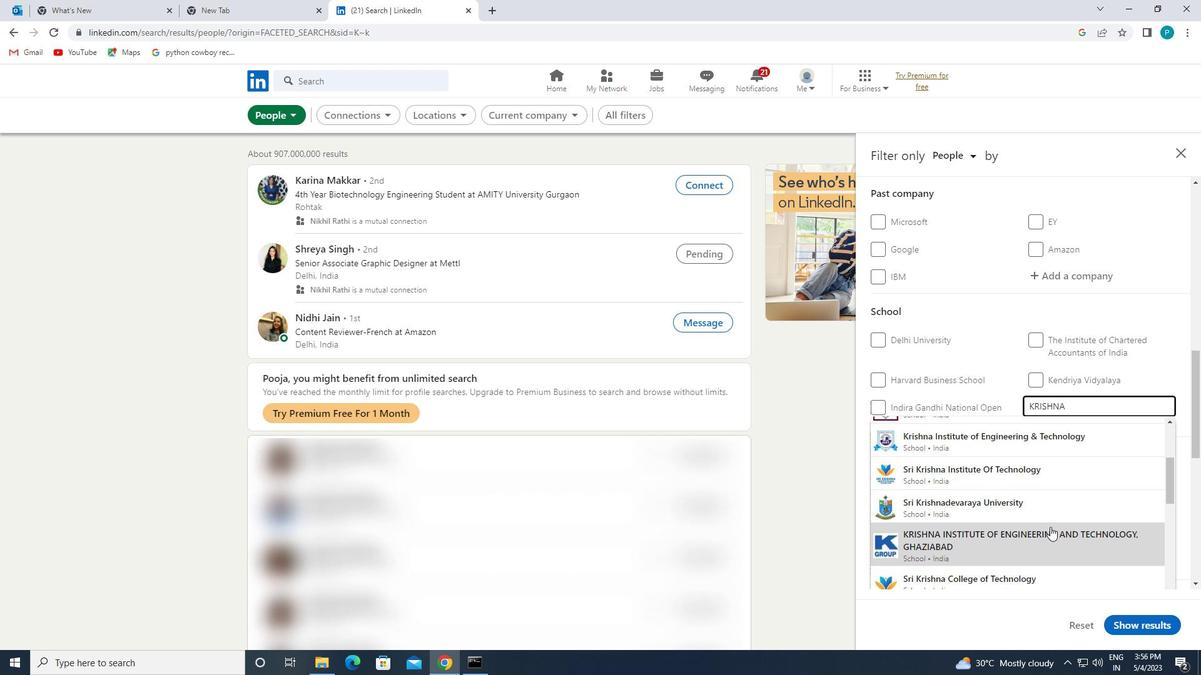 
Action: Mouse pressed left at (1050, 538)
Screenshot: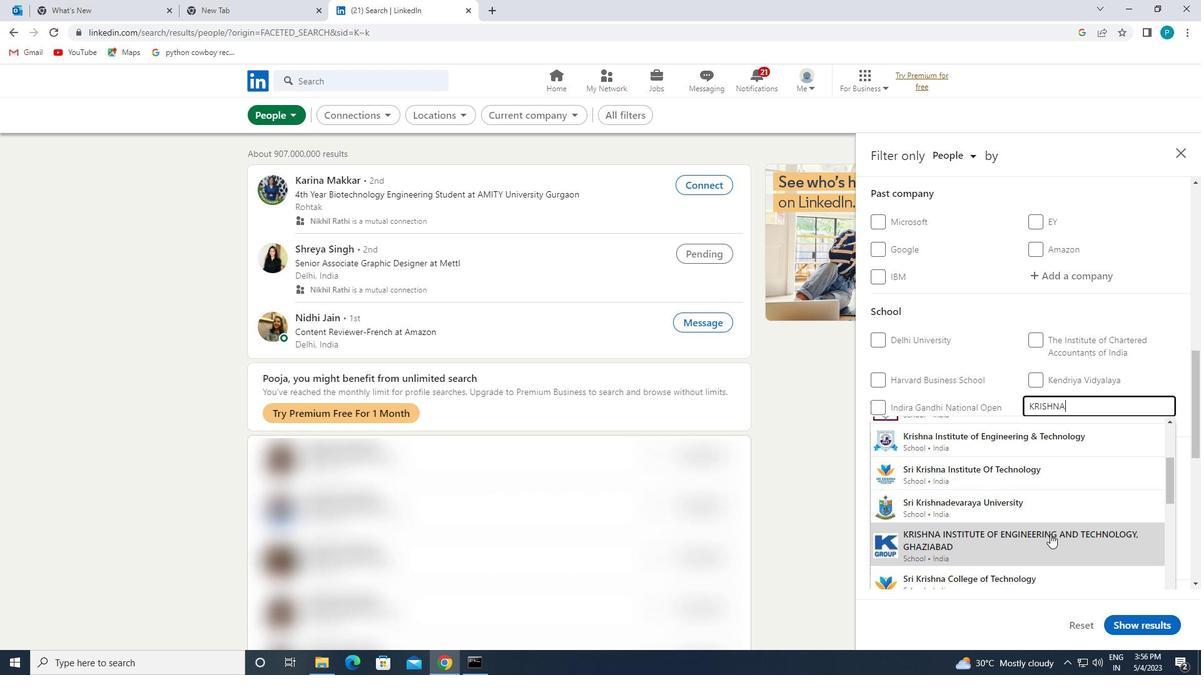 
Action: Mouse moved to (1056, 490)
Screenshot: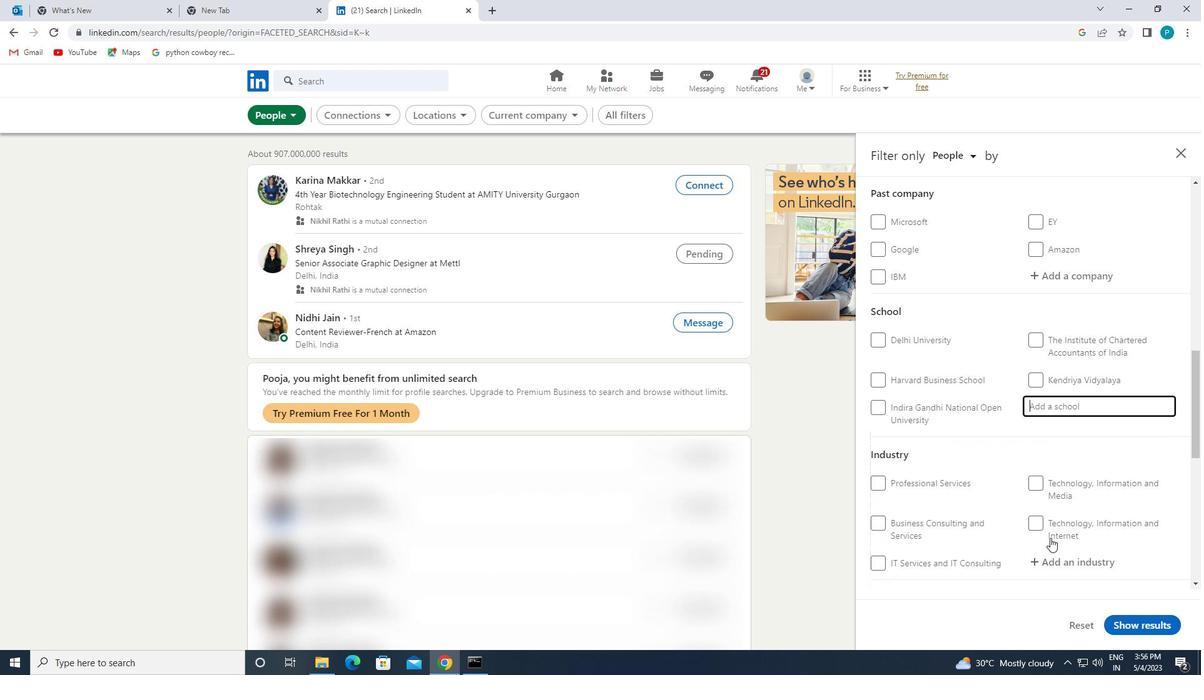 
Action: Mouse scrolled (1056, 489) with delta (0, 0)
Screenshot: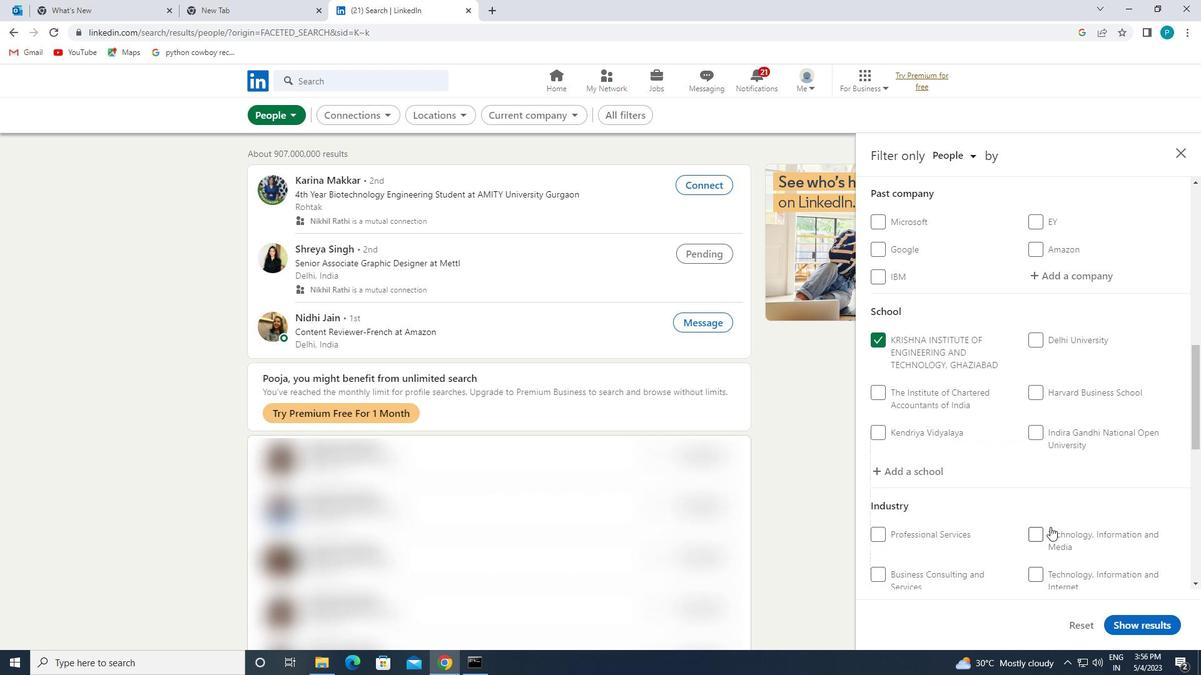 
Action: Mouse scrolled (1056, 489) with delta (0, 0)
Screenshot: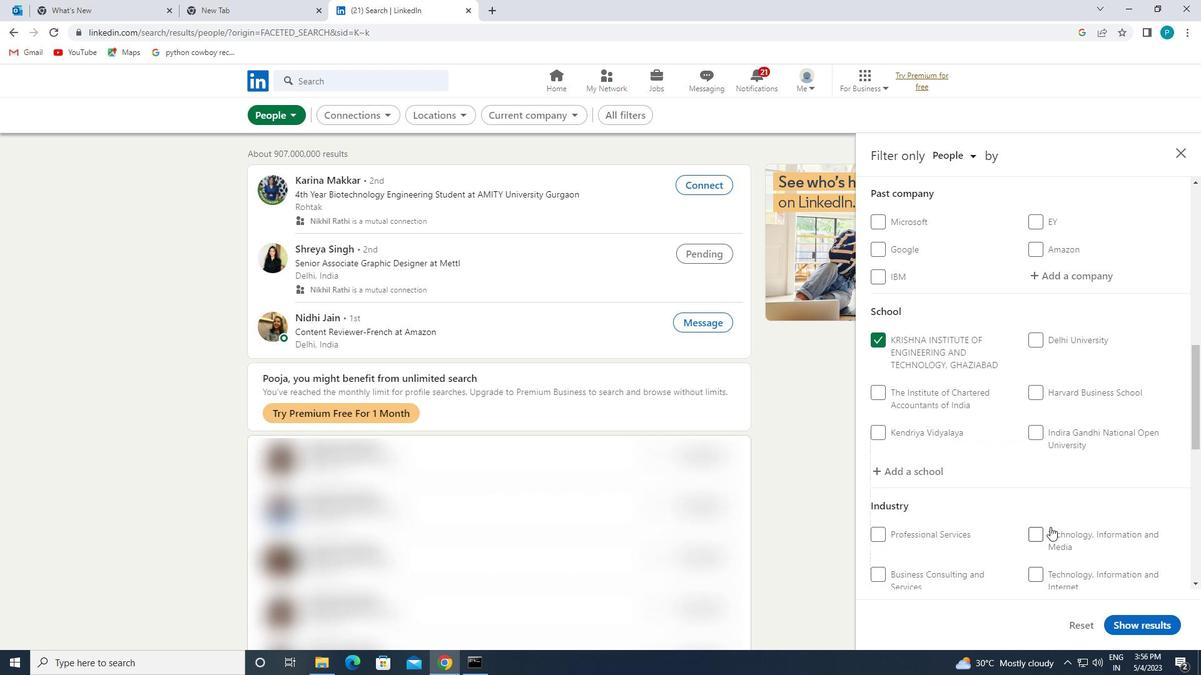 
Action: Mouse scrolled (1056, 489) with delta (0, 0)
Screenshot: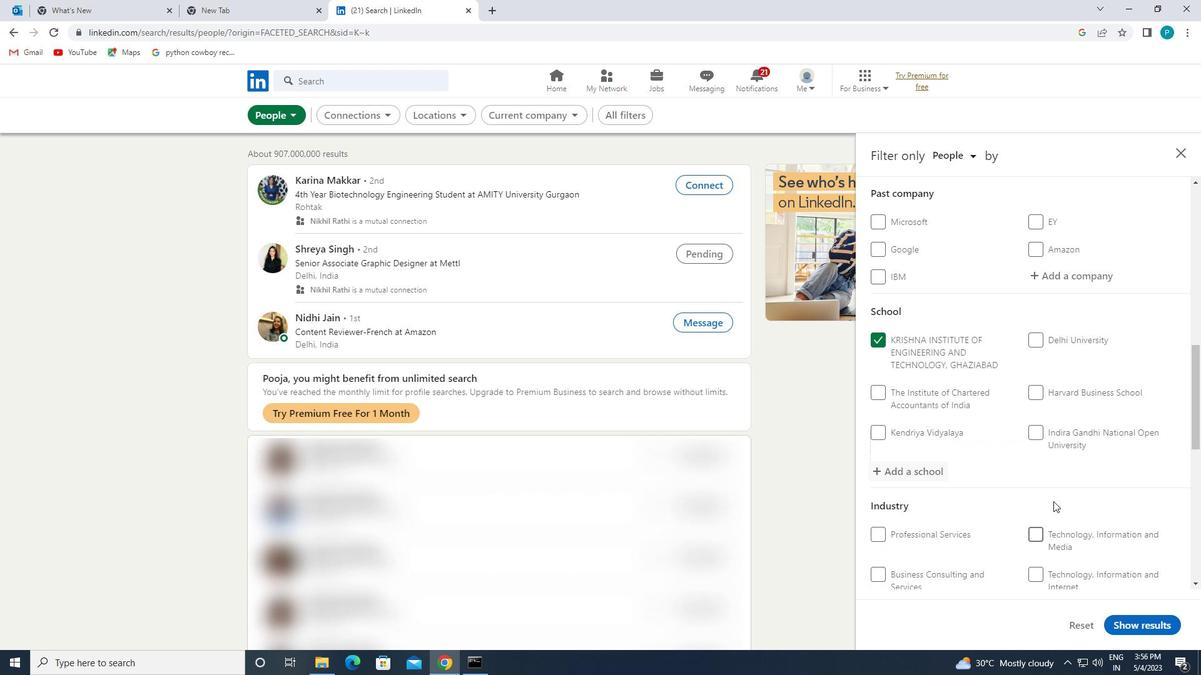 
Action: Mouse moved to (1067, 426)
Screenshot: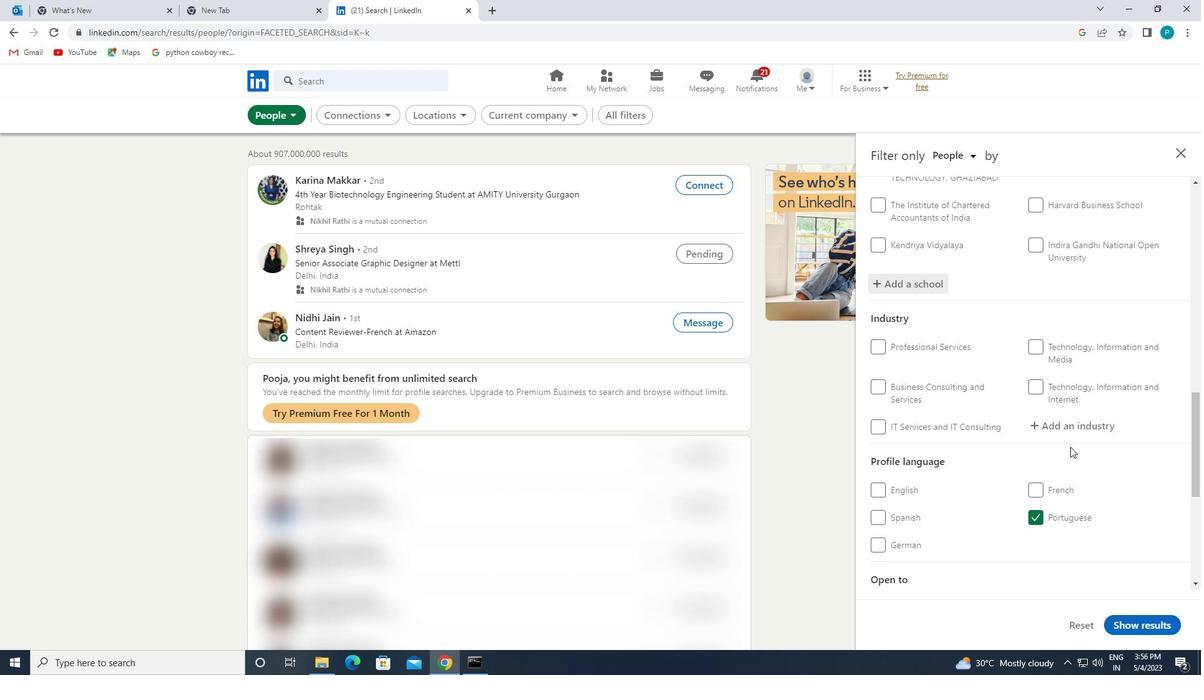 
Action: Mouse pressed left at (1067, 426)
Screenshot: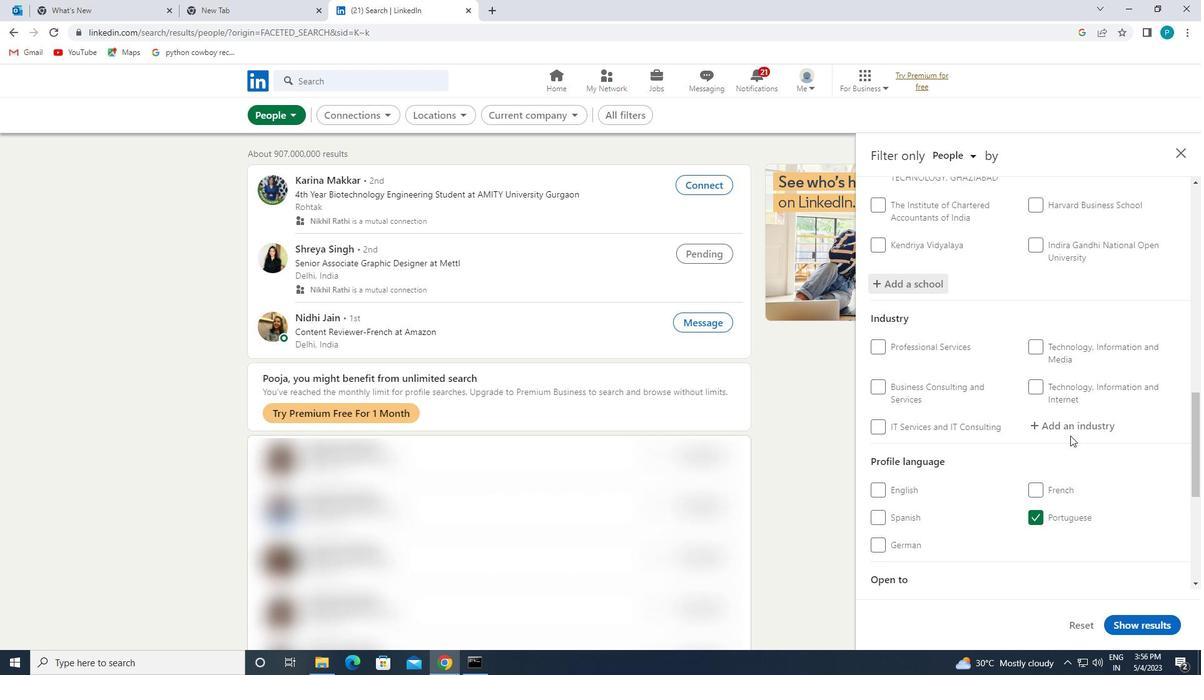 
Action: Key pressed <Key.caps_lock>V<Key.backspace><Key.caps_lock>B<Key.caps_lock>EVERAGE
Screenshot: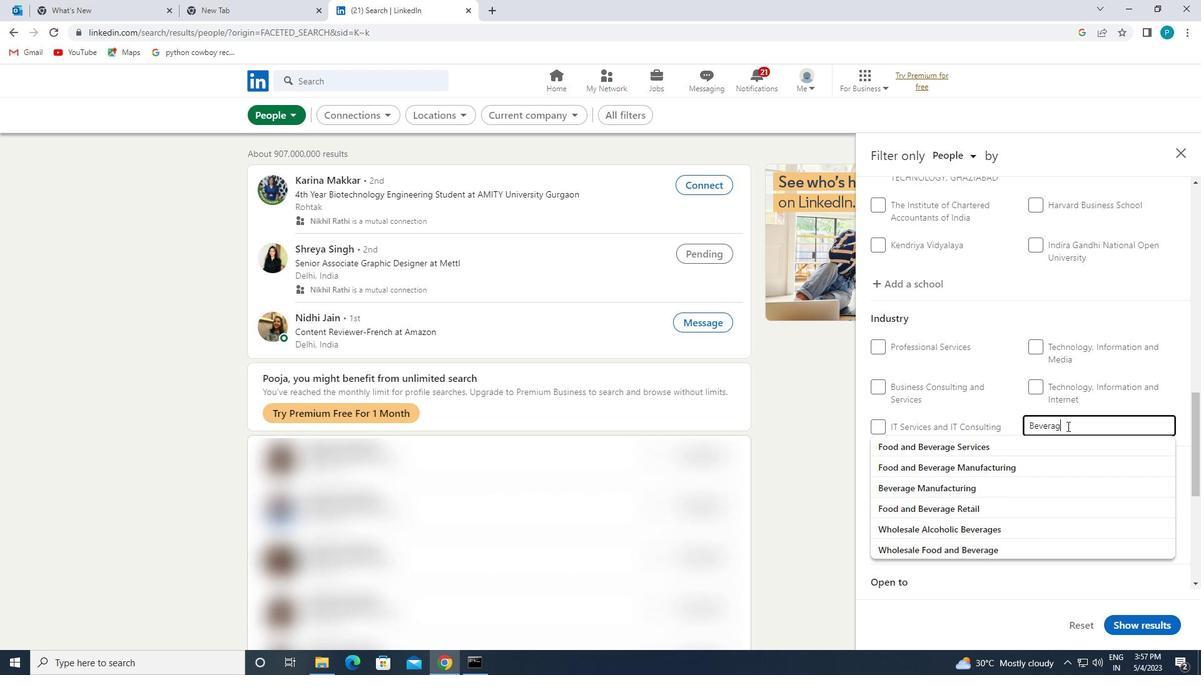 
Action: Mouse moved to (1005, 492)
Screenshot: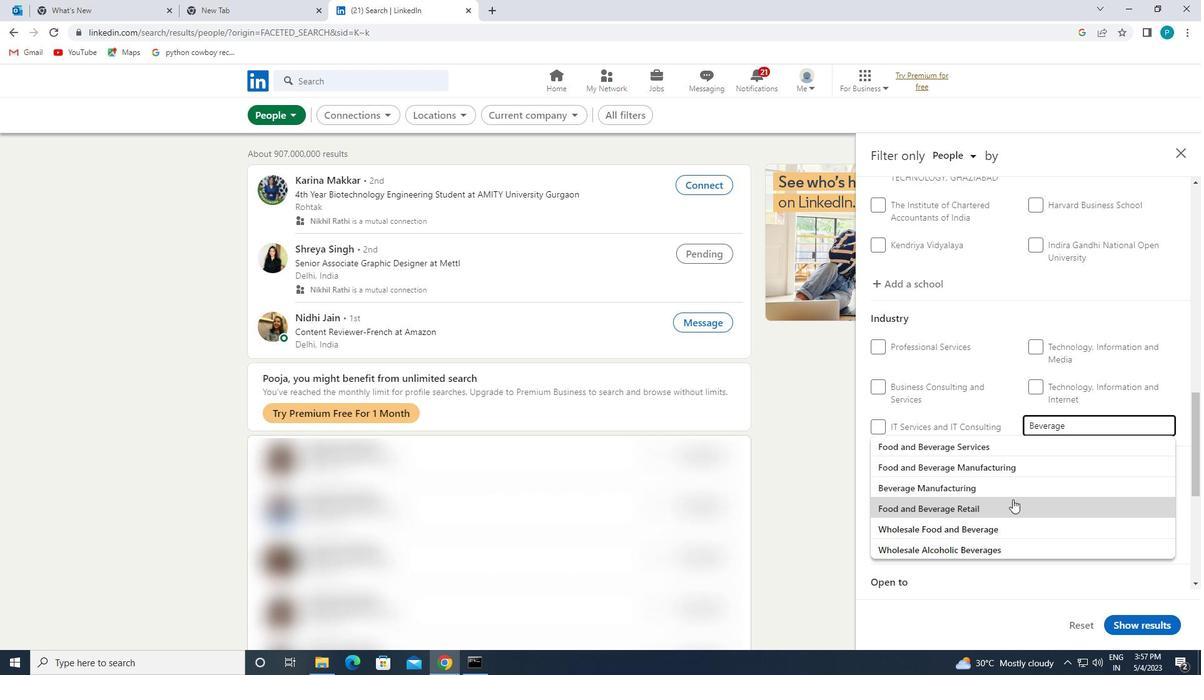 
Action: Mouse pressed left at (1005, 492)
Screenshot: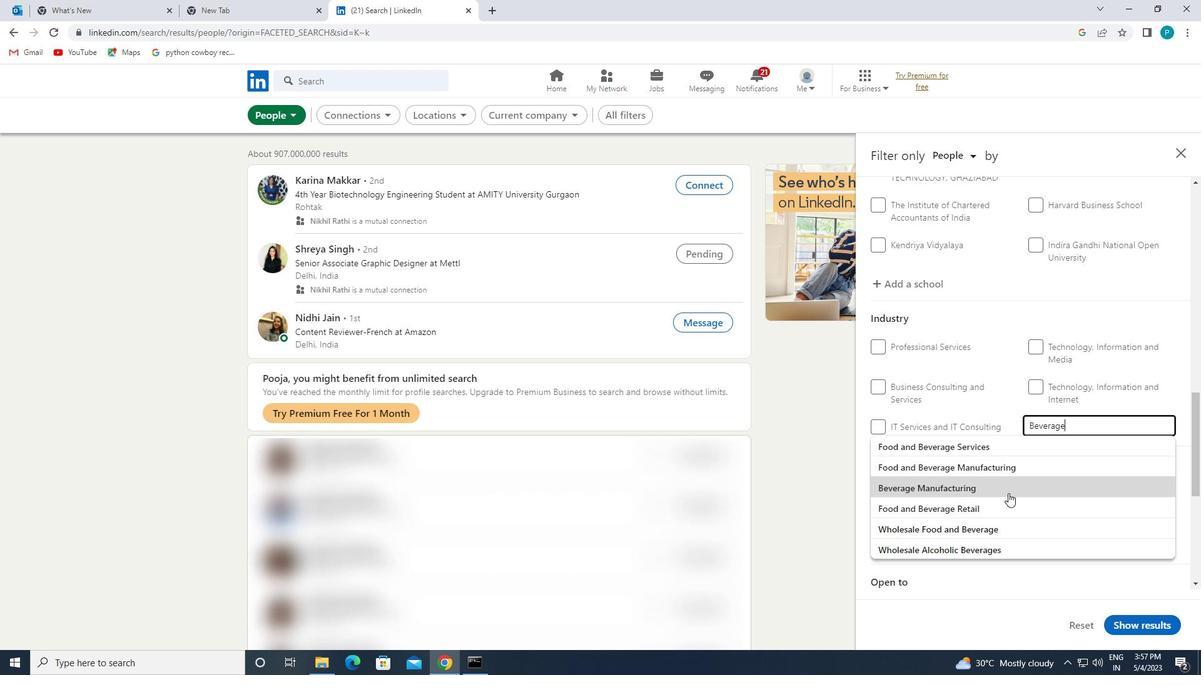 
Action: Mouse scrolled (1005, 491) with delta (0, 0)
Screenshot: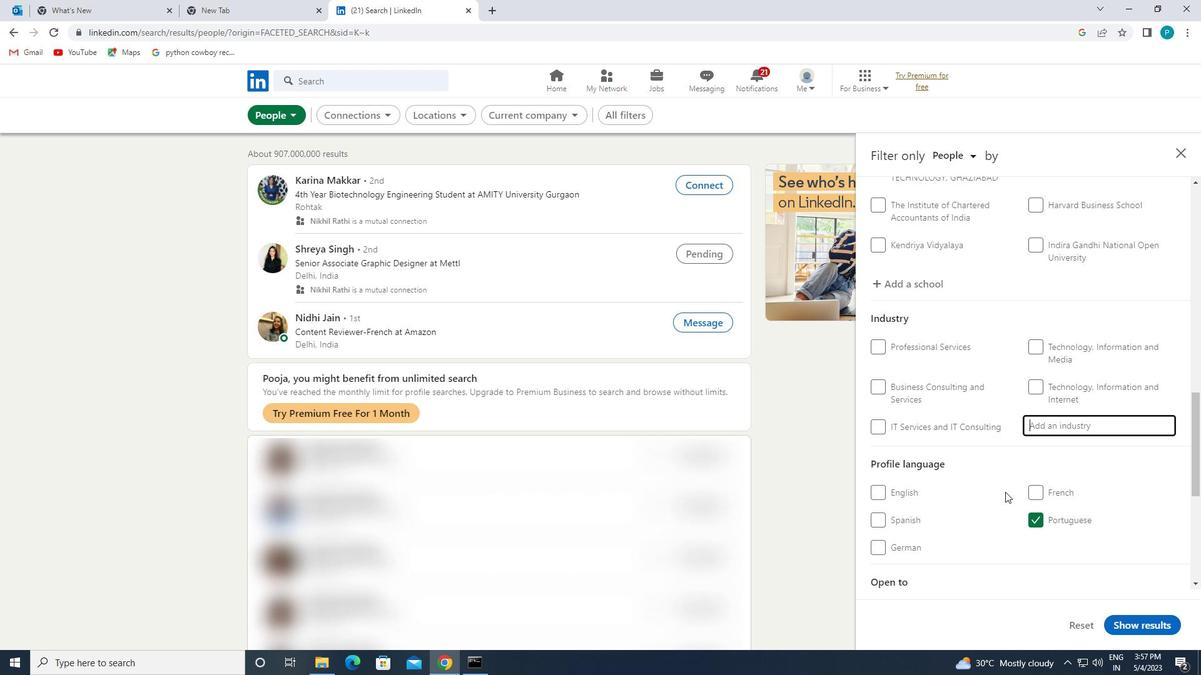
Action: Mouse scrolled (1005, 491) with delta (0, 0)
Screenshot: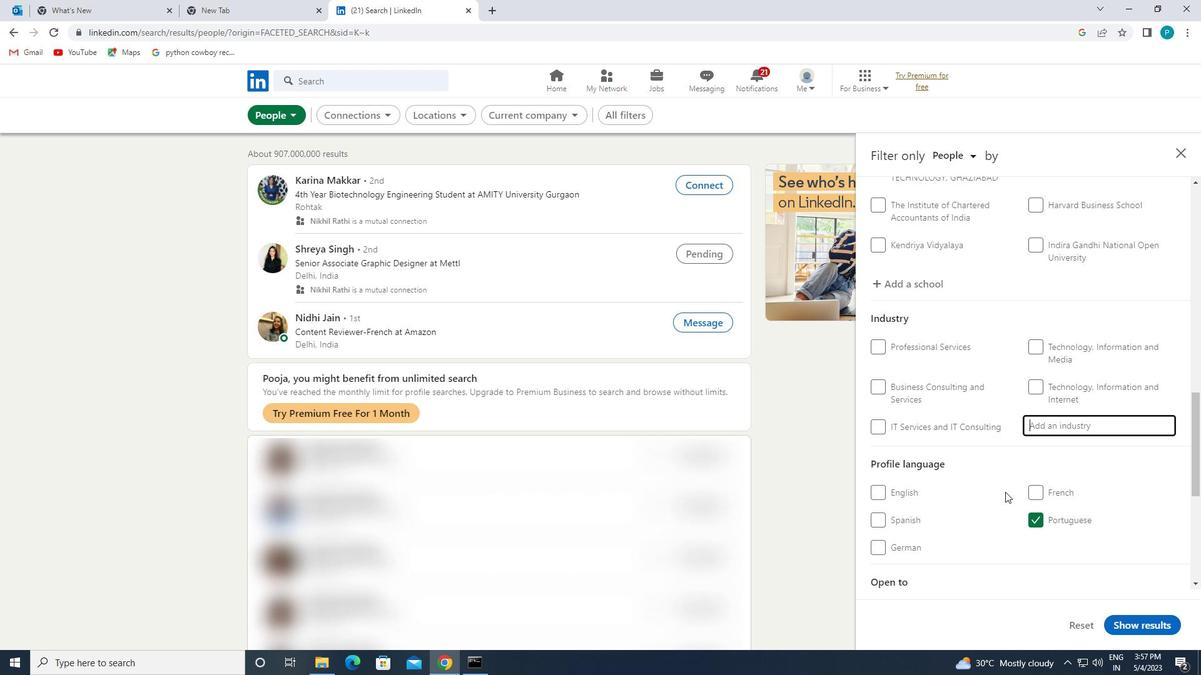
Action: Mouse scrolled (1005, 491) with delta (0, 0)
Screenshot: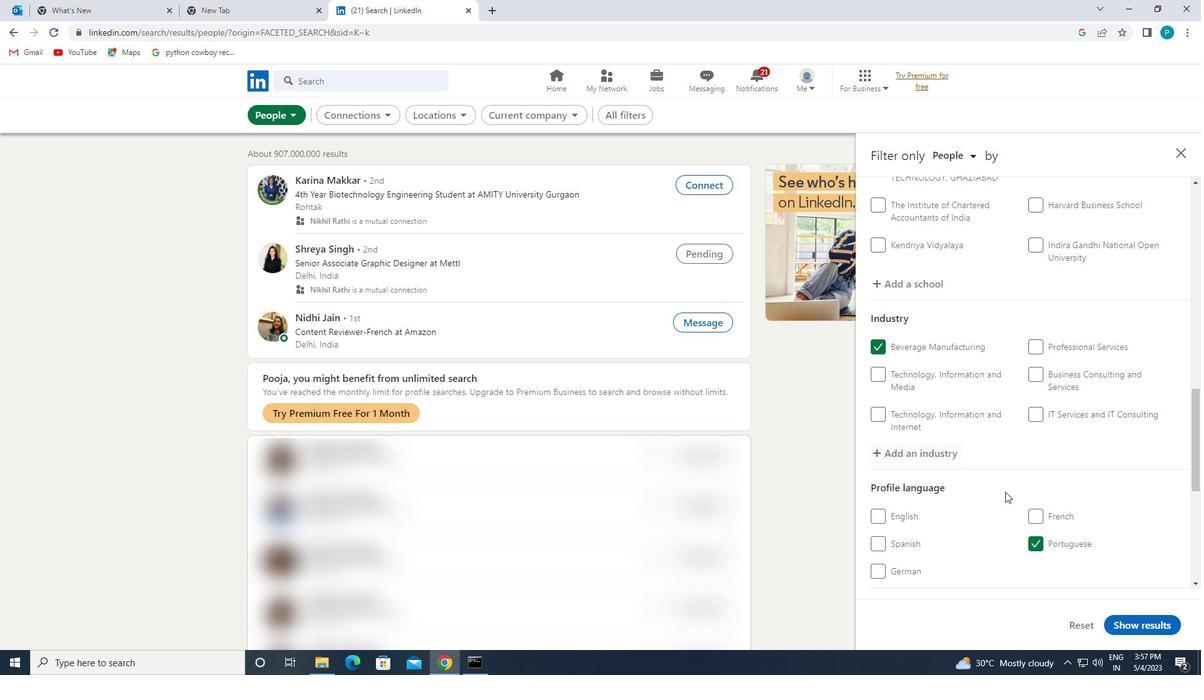 
Action: Mouse moved to (1056, 523)
Screenshot: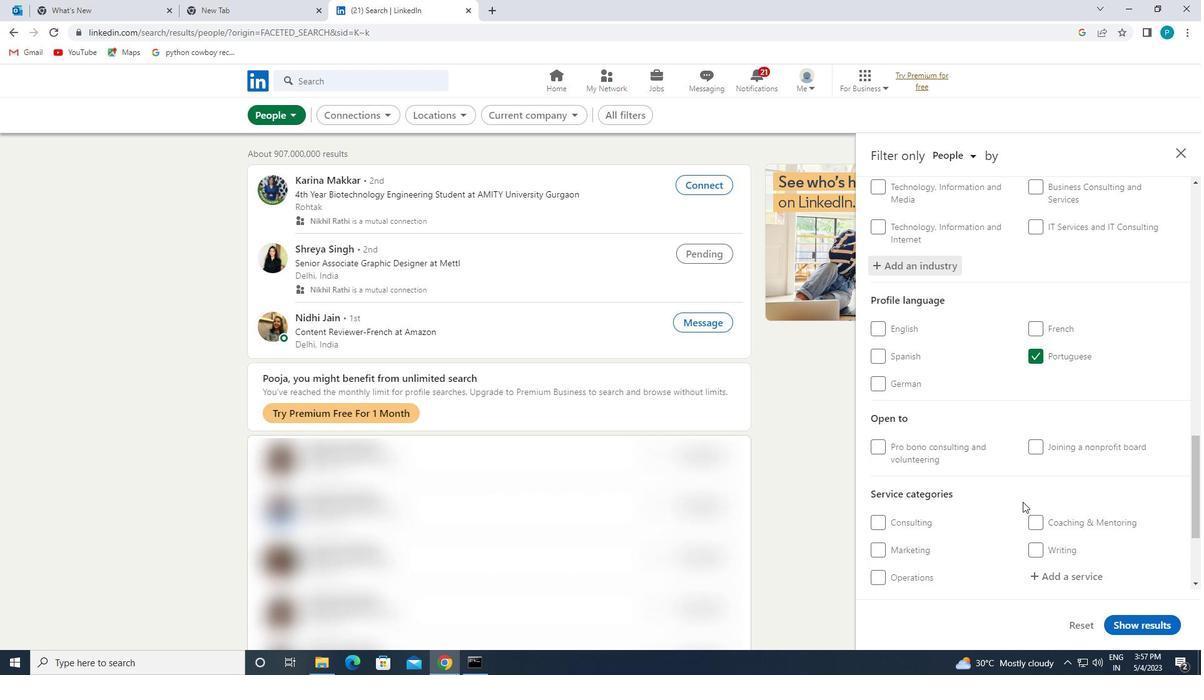 
Action: Mouse scrolled (1056, 522) with delta (0, 0)
Screenshot: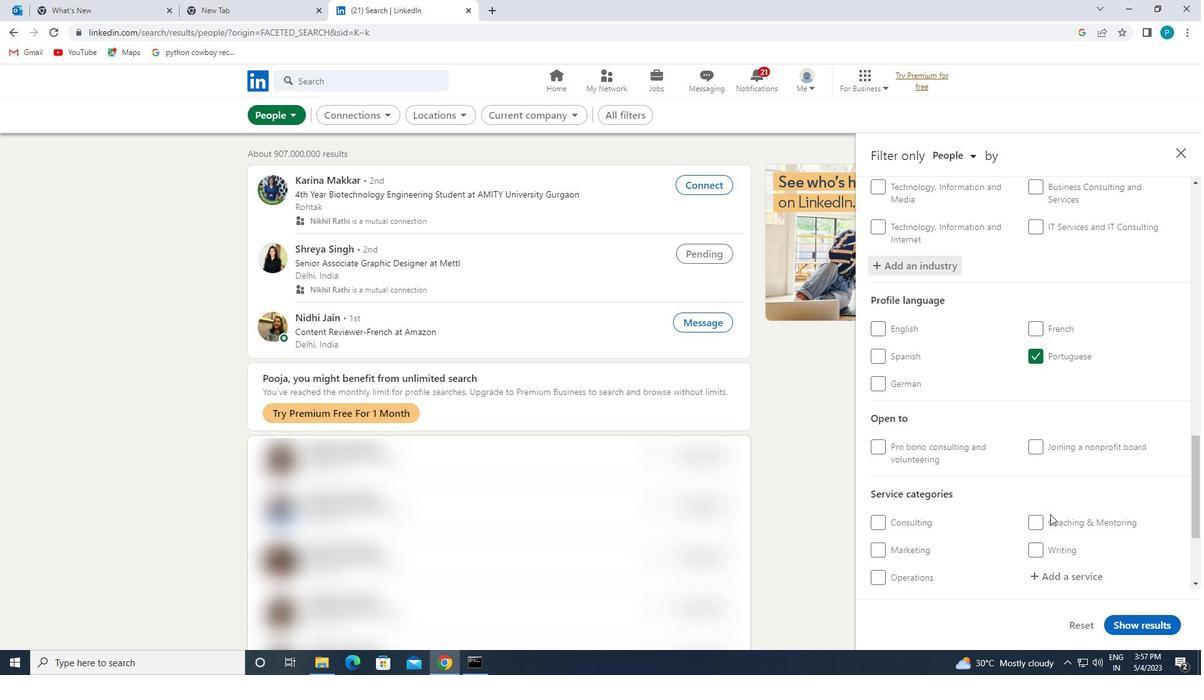 
Action: Mouse moved to (1056, 510)
Screenshot: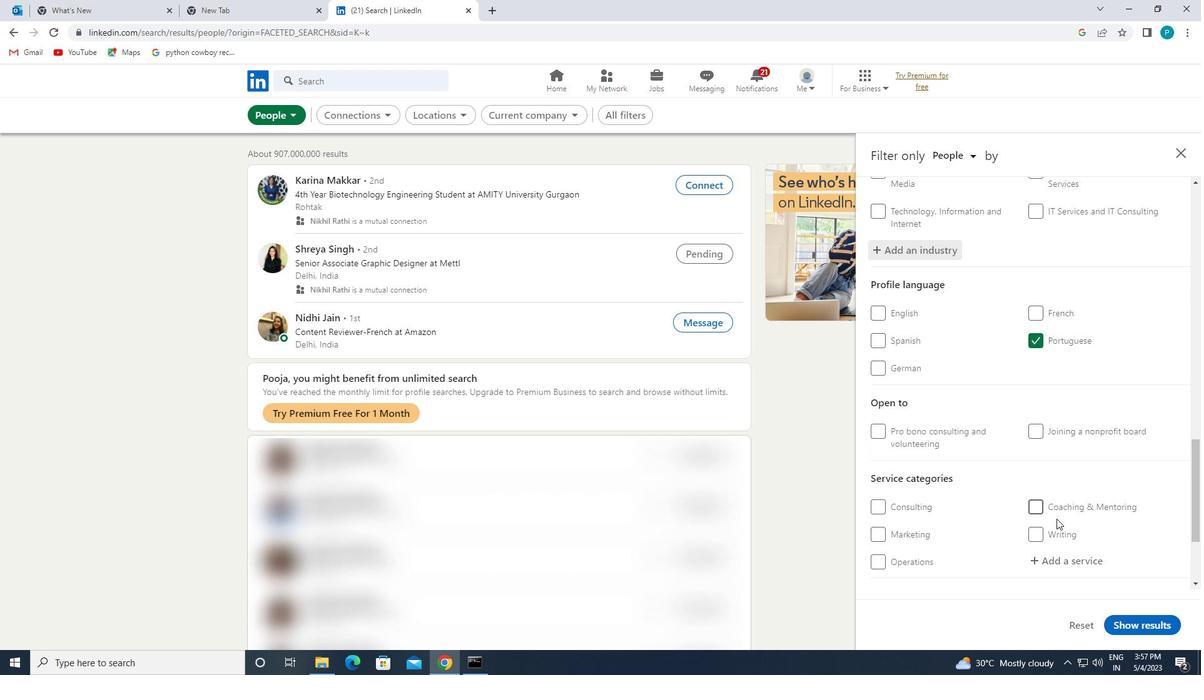 
Action: Mouse pressed left at (1056, 510)
Screenshot: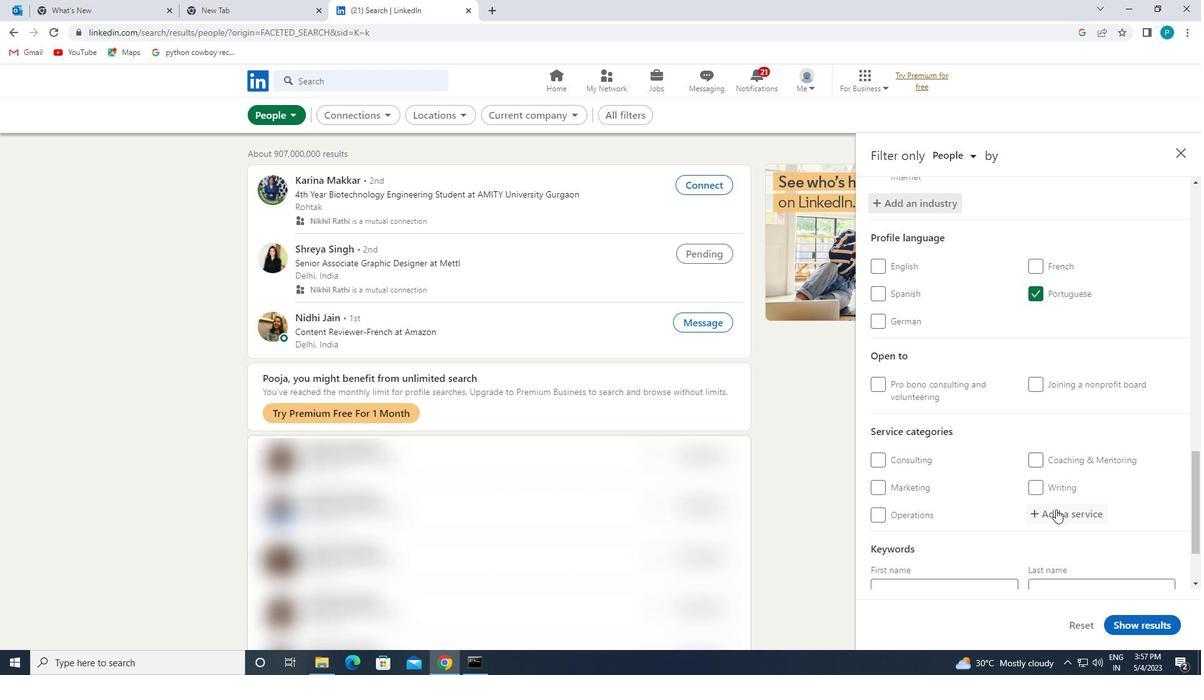 
Action: Key pressed <Key.caps_lock>T<Key.caps_lock>ECHNICAL
Screenshot: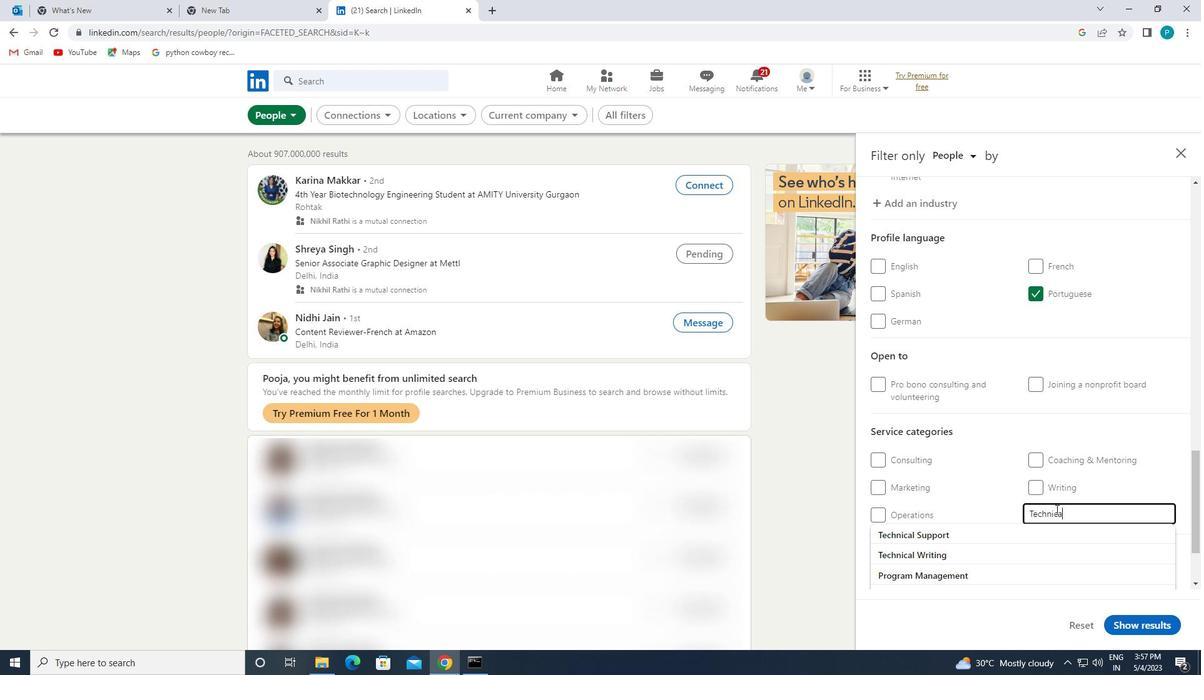 
Action: Mouse moved to (995, 540)
Screenshot: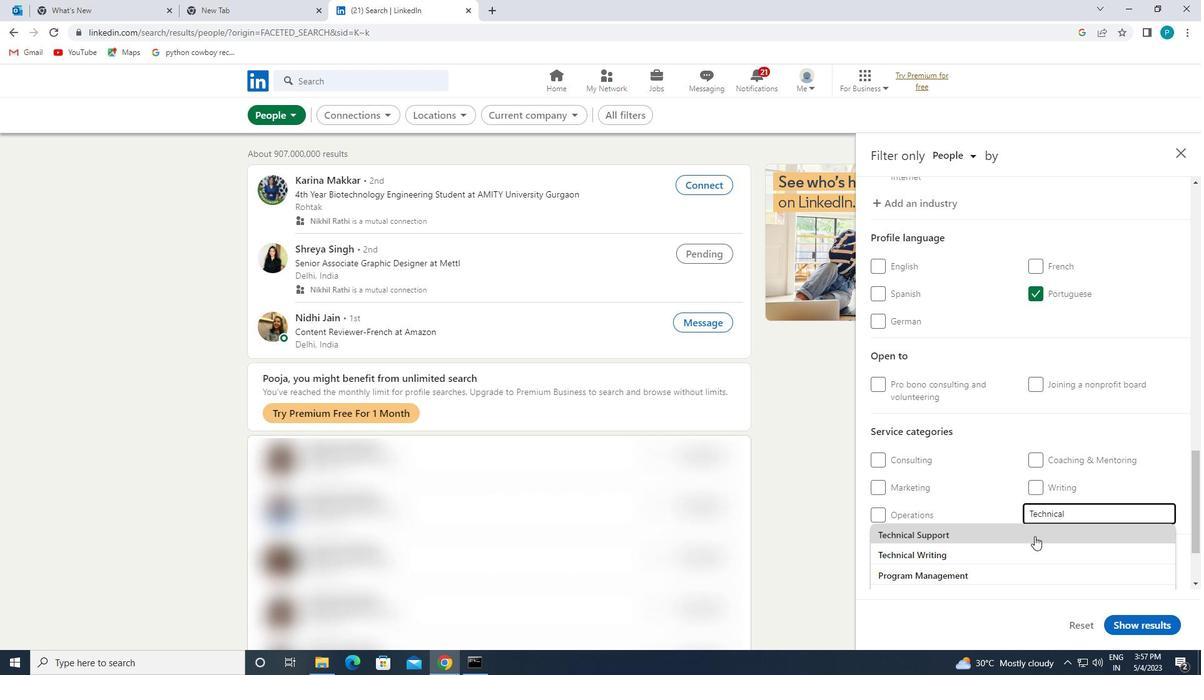 
Action: Mouse scrolled (995, 539) with delta (0, 0)
Screenshot: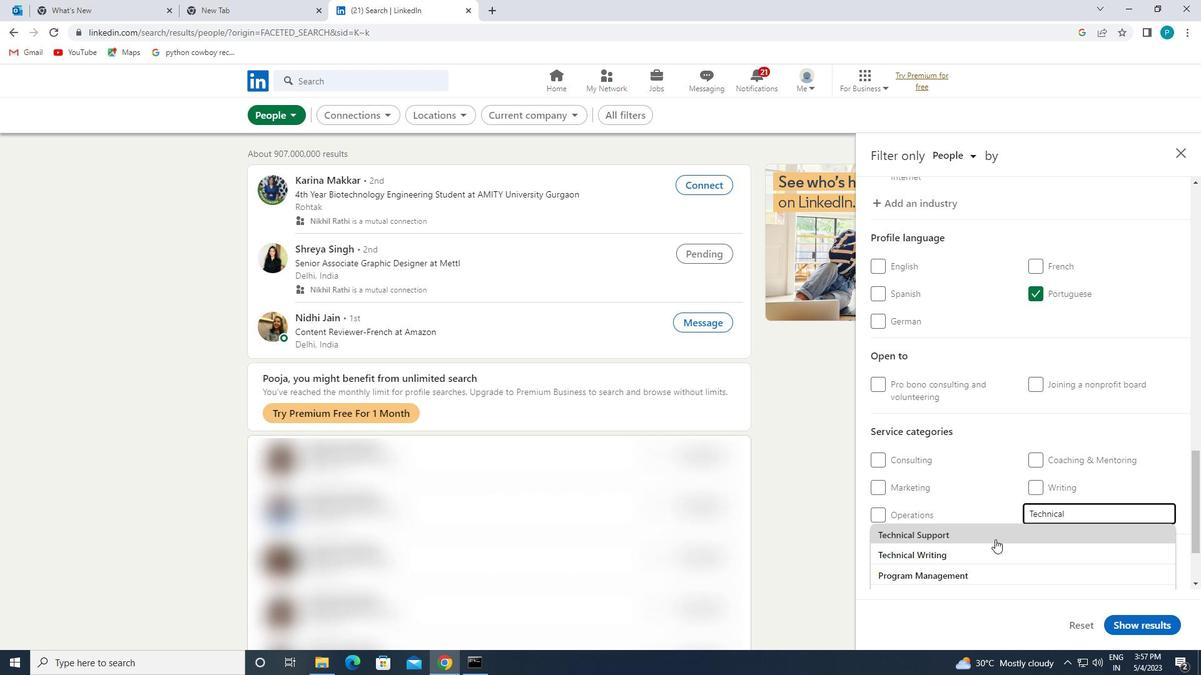 
Action: Mouse scrolled (995, 539) with delta (0, 0)
Screenshot: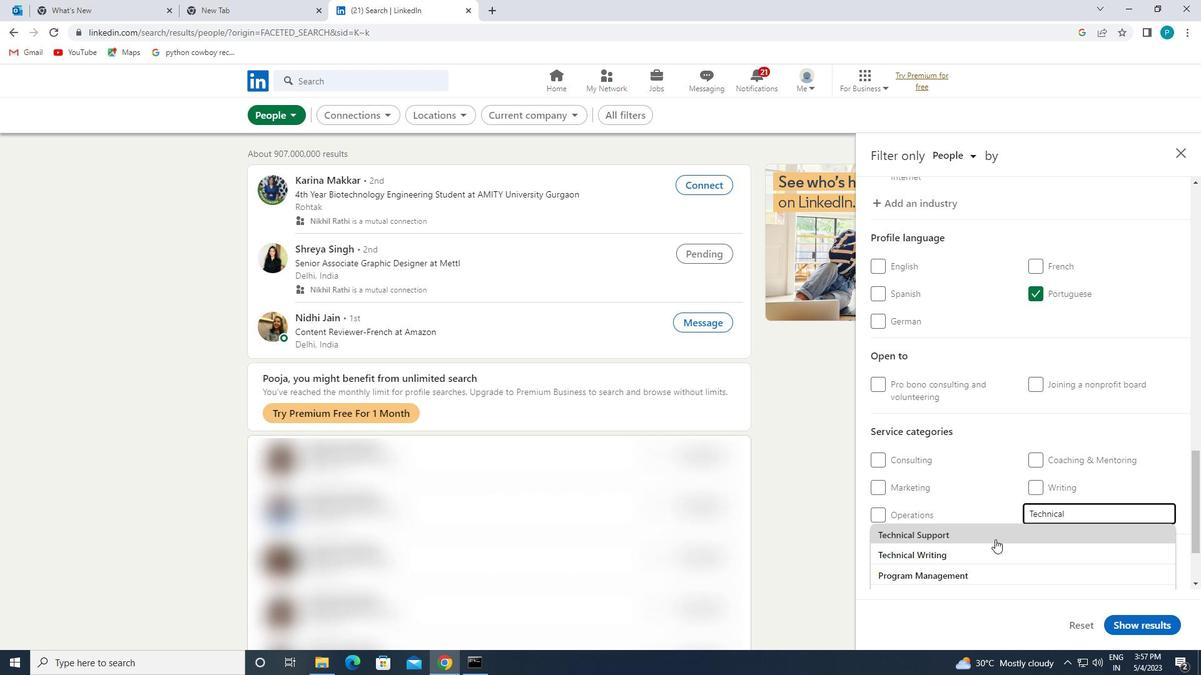 
Action: Mouse moved to (995, 540)
Screenshot: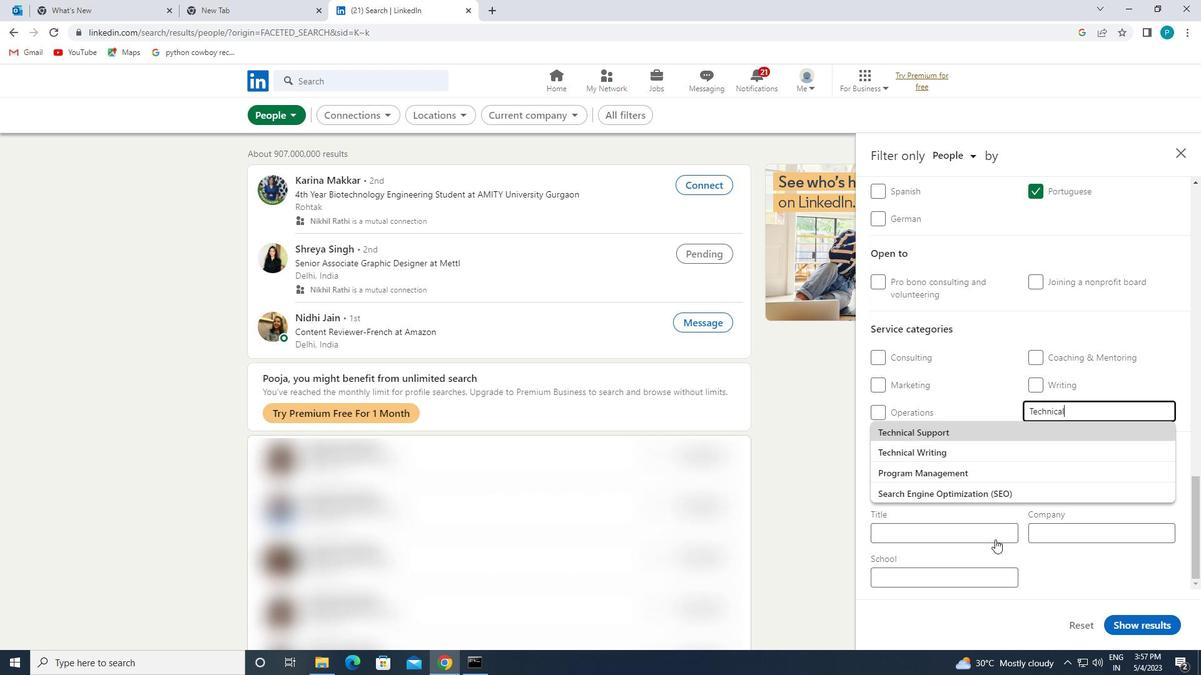 
Action: Key pressed <Key.enter>
Screenshot: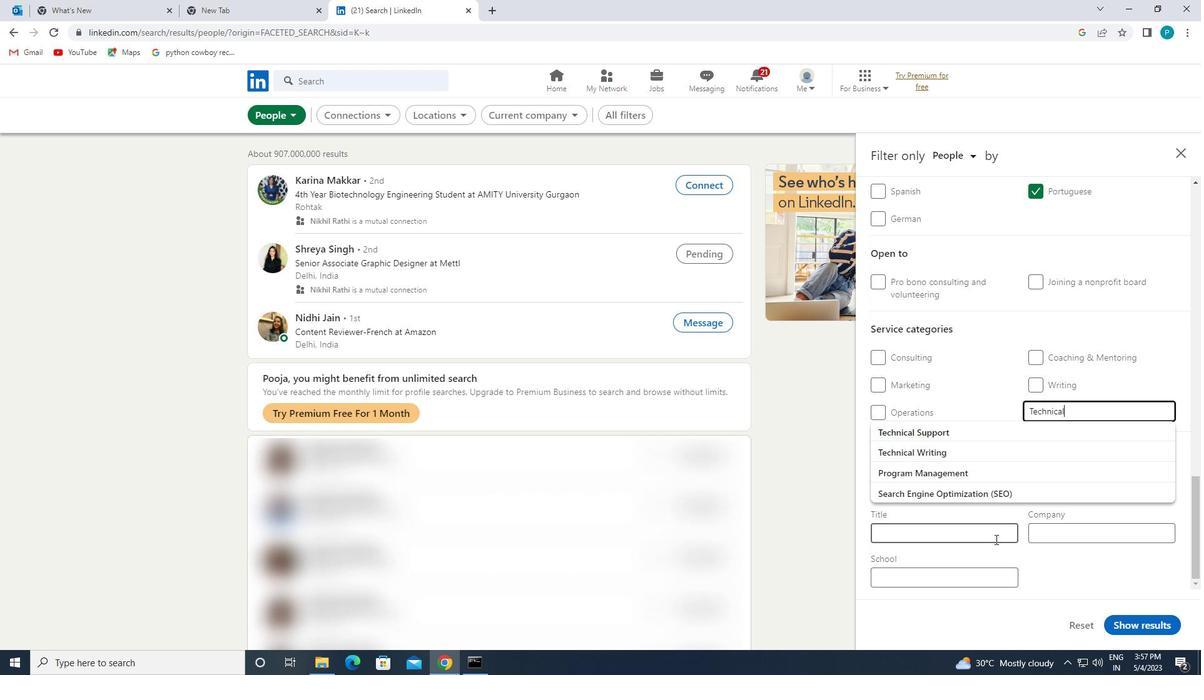 
Action: Mouse scrolled (995, 539) with delta (0, 0)
Screenshot: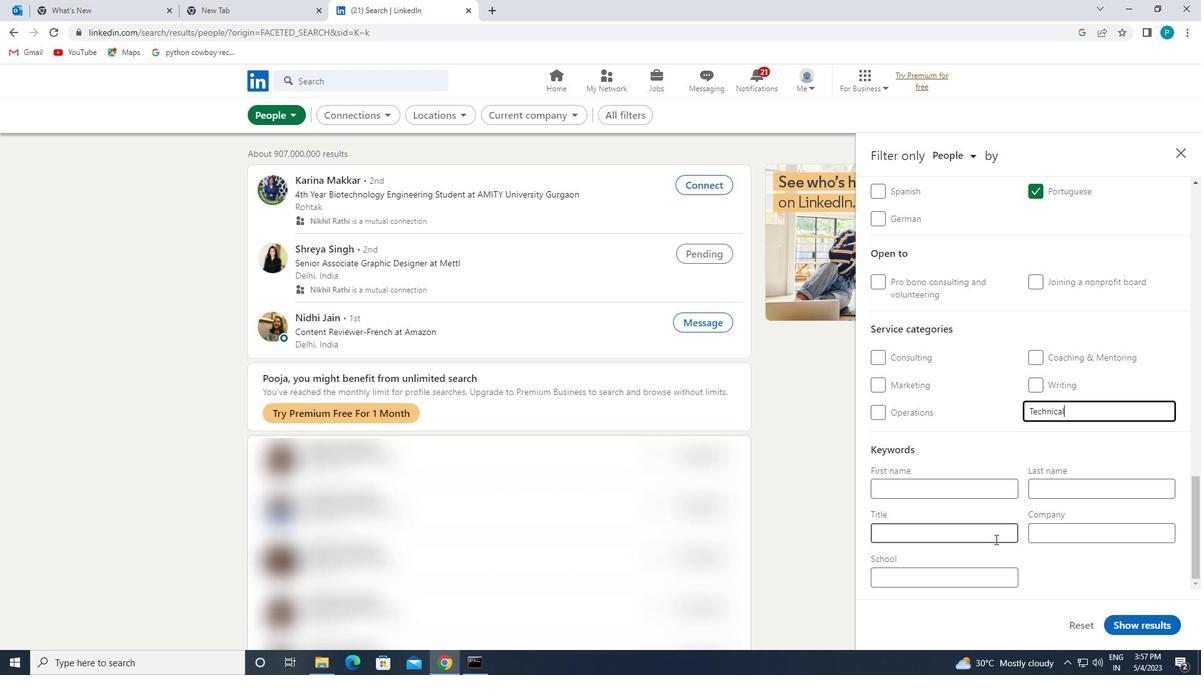 
Action: Mouse scrolled (995, 539) with delta (0, 0)
Screenshot: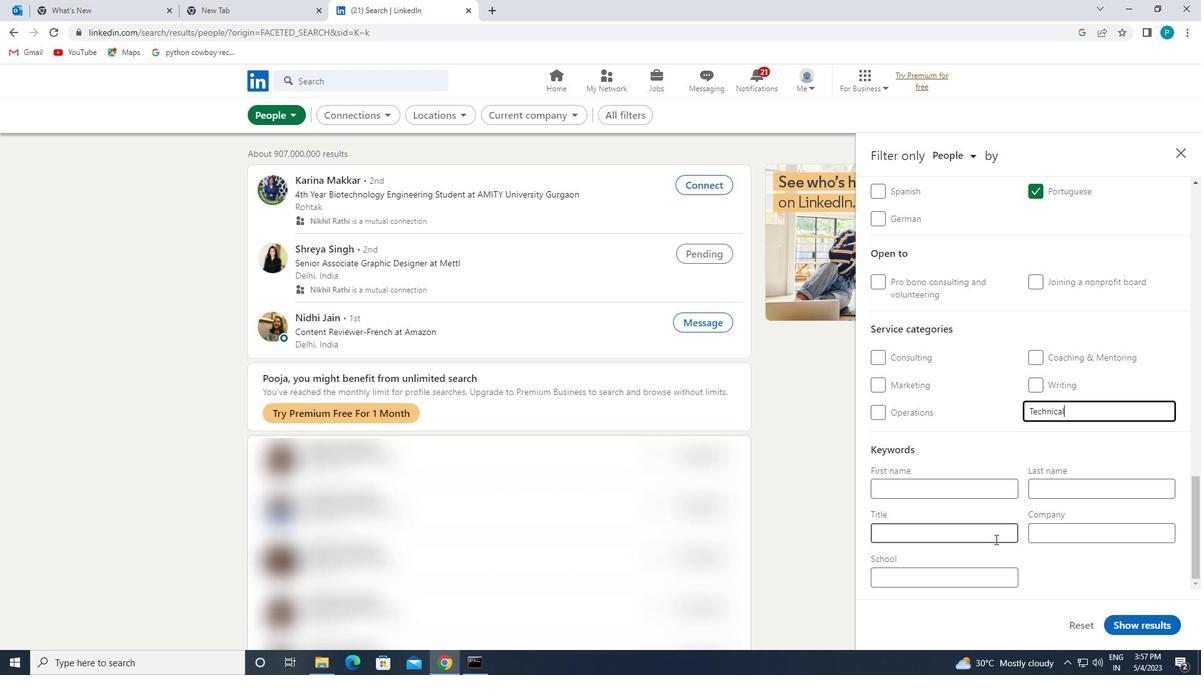 
Action: Mouse scrolled (995, 539) with delta (0, 0)
Screenshot: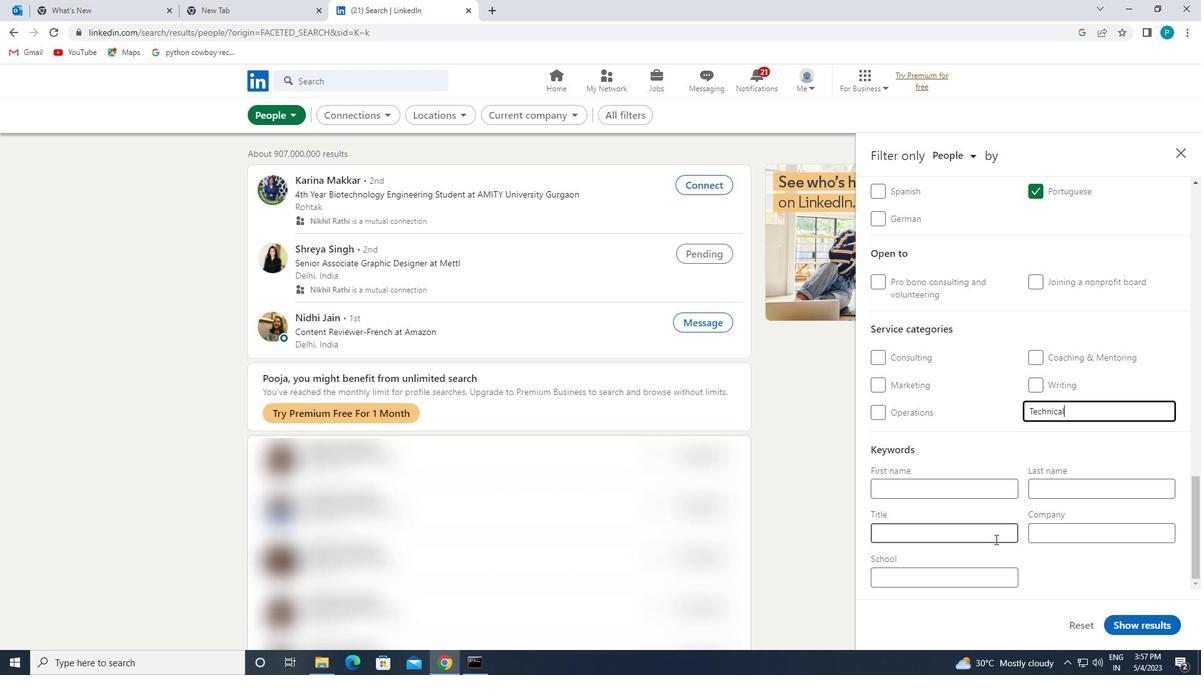 
Action: Mouse moved to (911, 551)
Screenshot: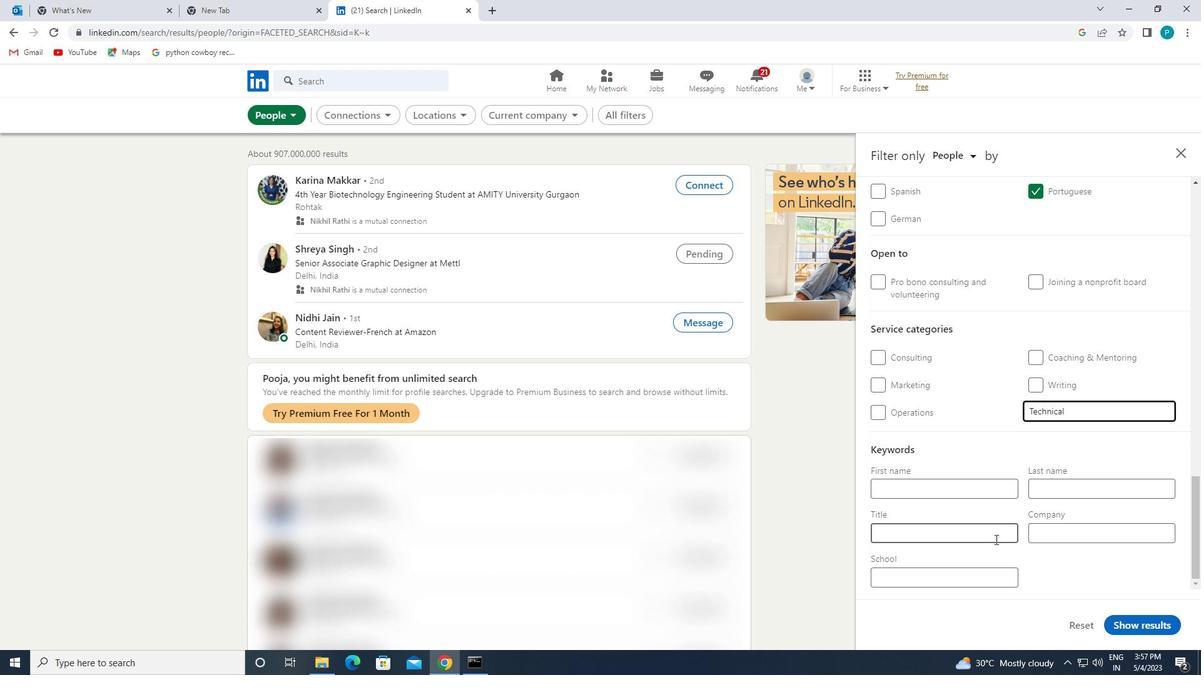 
Action: Mouse pressed left at (911, 551)
Screenshot: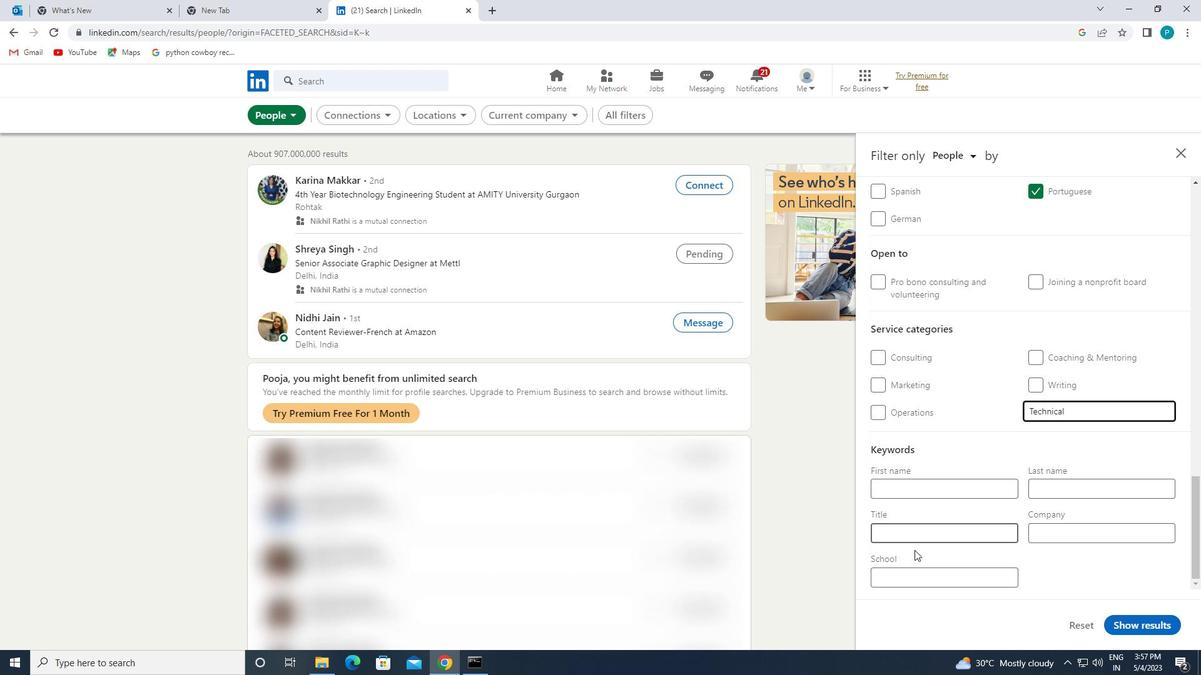 
Action: Mouse moved to (907, 537)
Screenshot: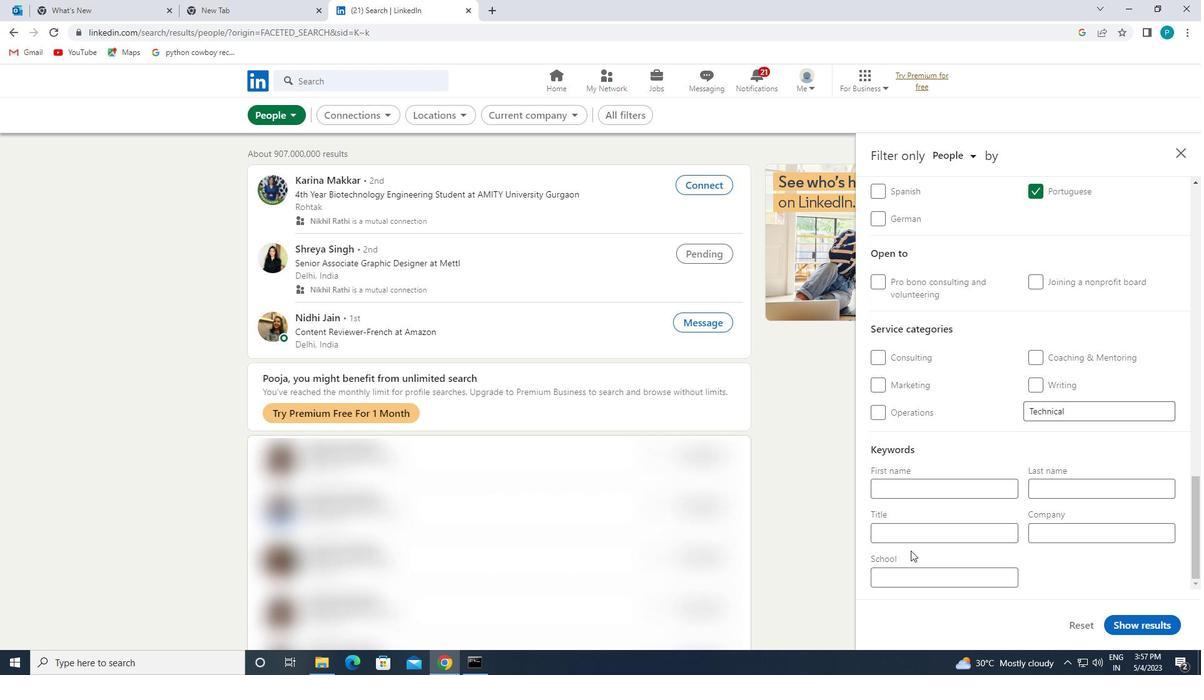 
Action: Mouse pressed left at (907, 537)
Screenshot: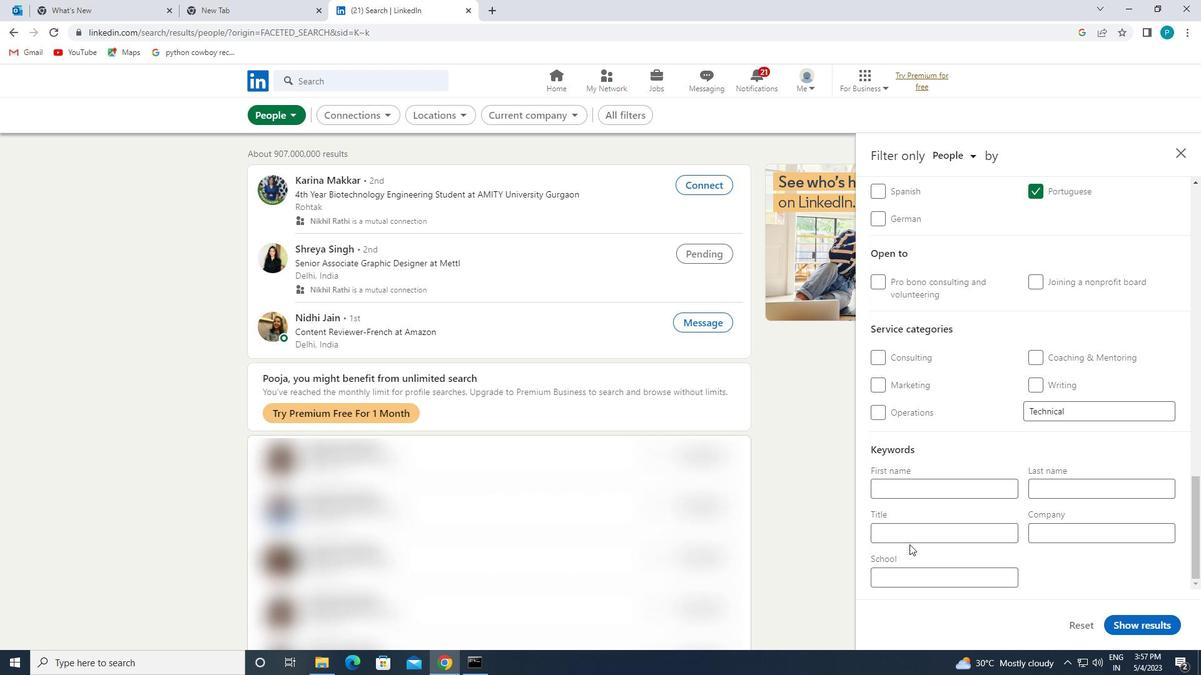 
Action: Key pressed <Key.caps_lock>P<Key.caps_lock>ROPOSAL<Key.space><Key.caps_lock>W<Key.caps_lock>A<Key.backspace><Key.caps_lock>R<Key.backspace>R<Key.backspace><Key.caps_lock>RITER
Screenshot: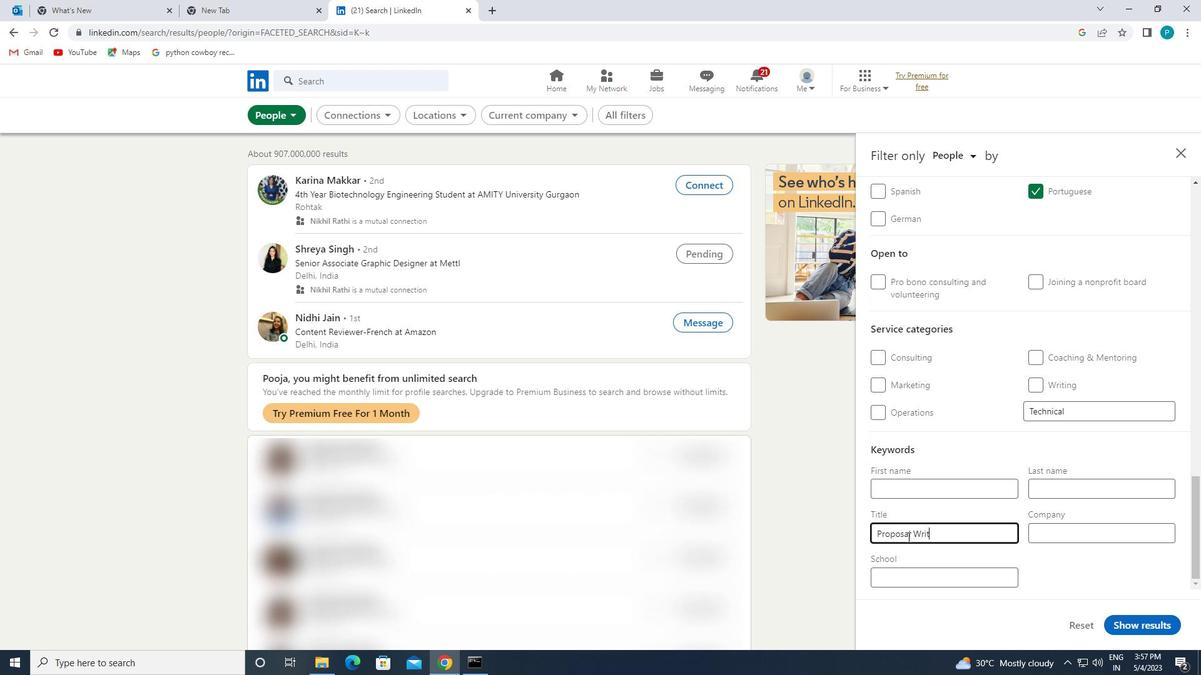 
Action: Mouse moved to (1125, 624)
Screenshot: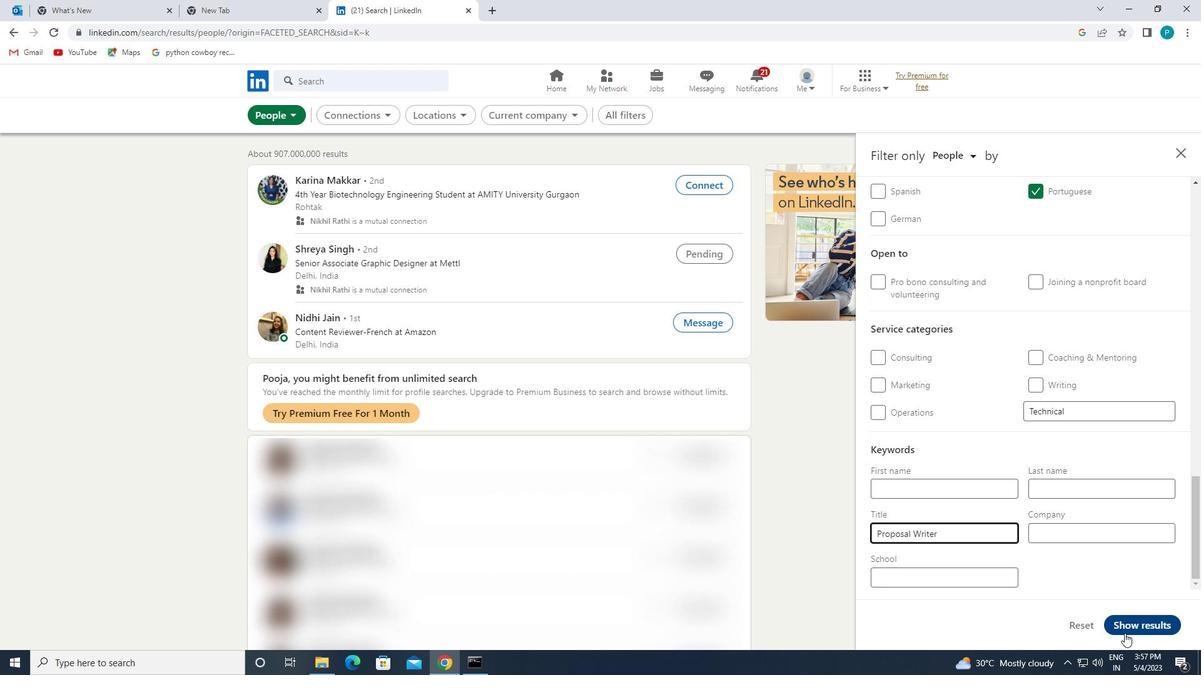 
Action: Mouse pressed left at (1125, 624)
Screenshot: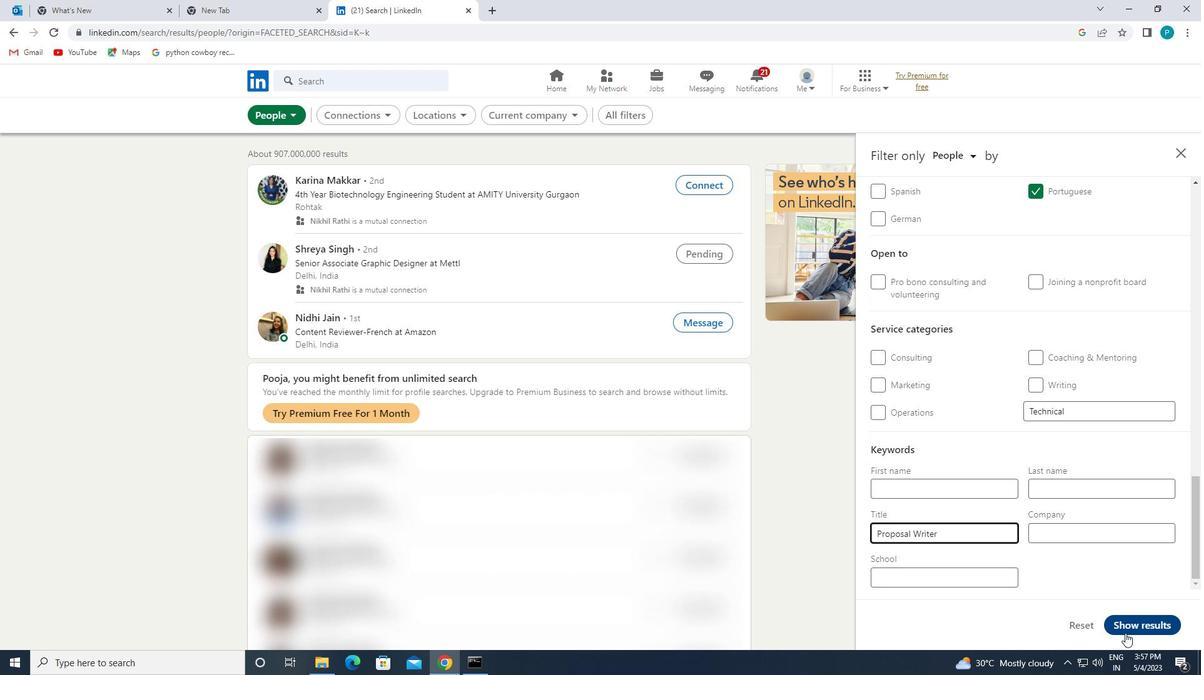 
